 Task: Look for space in Spittal an der Drau, Austria from 9th June, 2023 to 16th June, 2023 for 2 adults in price range Rs.8000 to Rs.16000. Place can be entire place with 2 bedrooms having 2 beds and 1 bathroom. Property type can be house, flat, guest house. Amenities needed are: heating. Booking option can be shelf check-in. Required host language is English.
Action: Mouse moved to (464, 168)
Screenshot: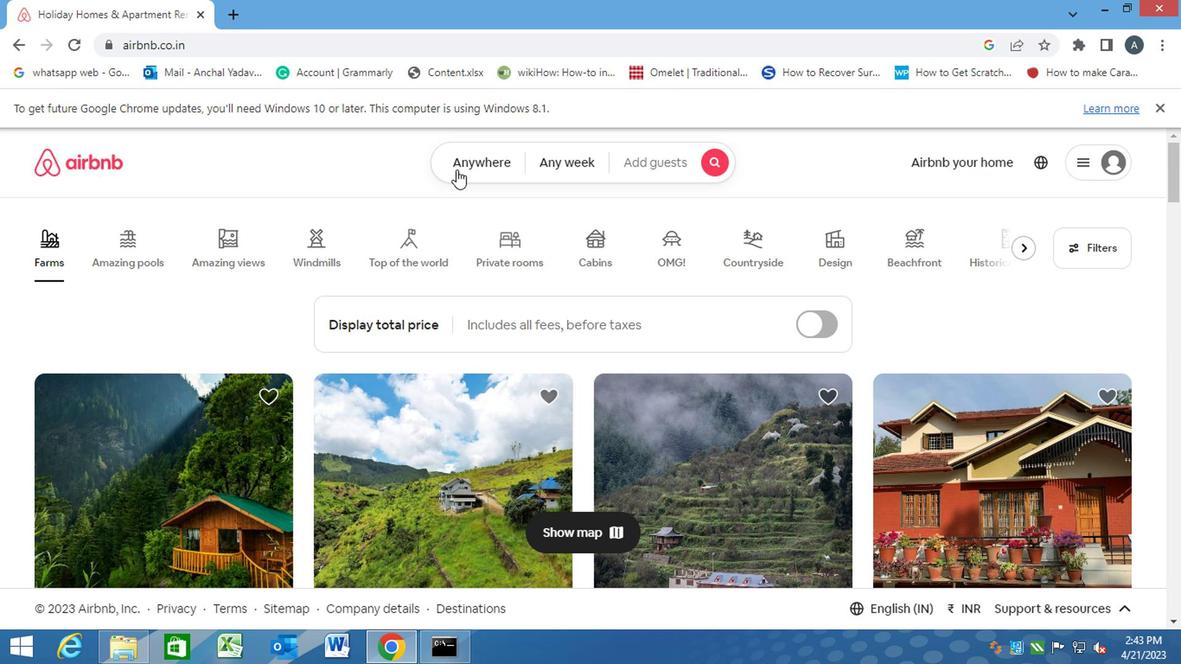 
Action: Mouse pressed left at (464, 168)
Screenshot: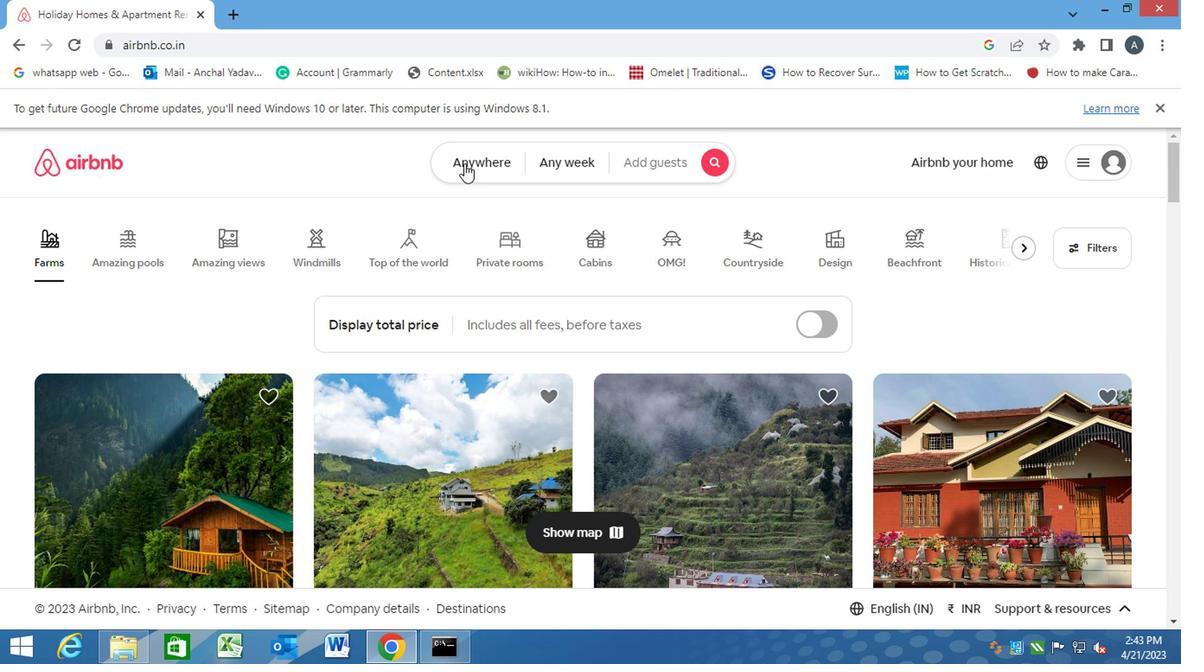
Action: Mouse moved to (363, 214)
Screenshot: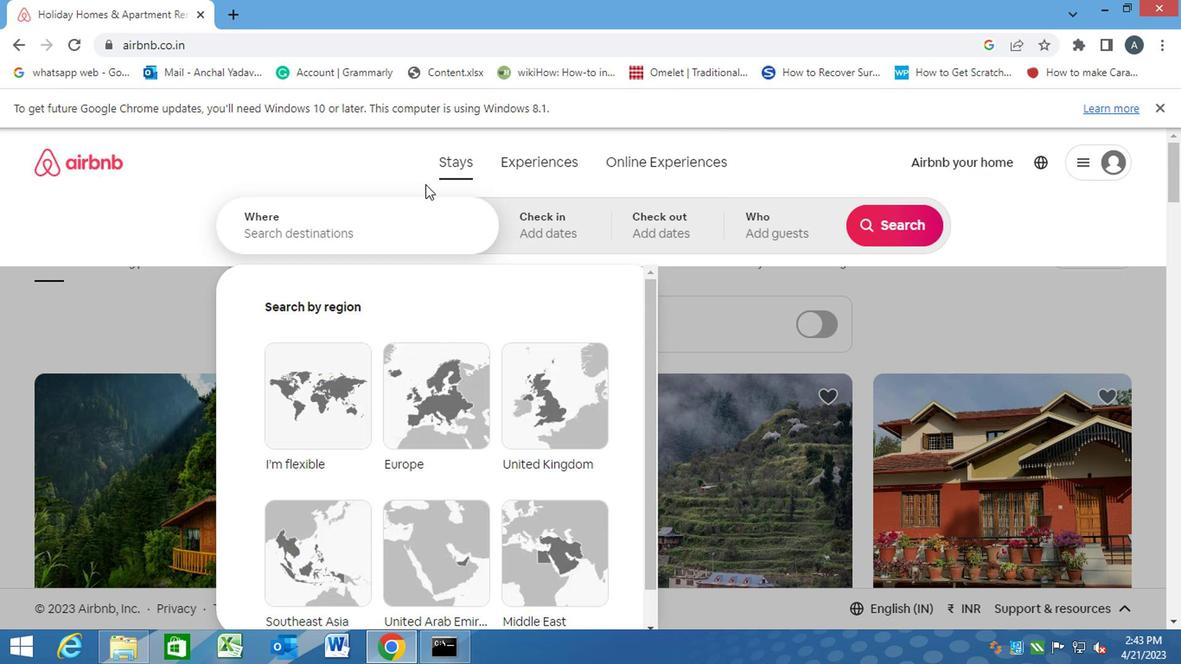 
Action: Mouse pressed left at (363, 214)
Screenshot: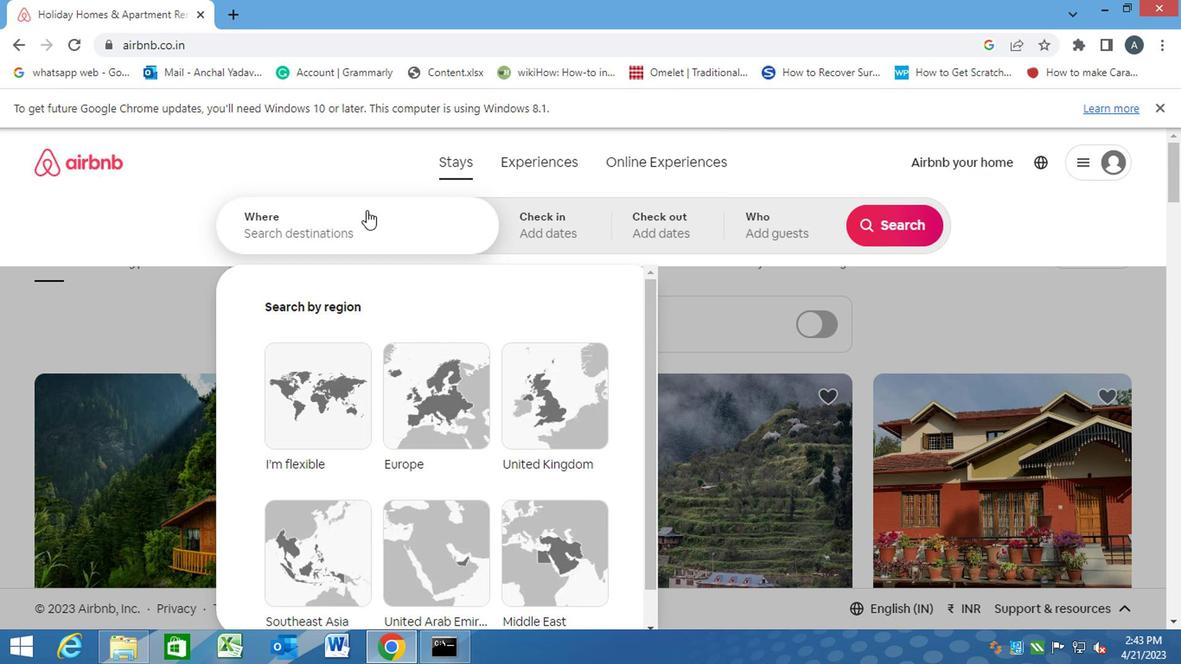 
Action: Key pressed <Key.caps_lock><Key.caps_lock>s<Key.caps_lock>pittal<Key.space>an<Key.space>der<Key.space><Key.caps_lock>d<Key.caps_lock>rau,<Key.space><Key.caps_lock>a<Key.caps_lock>ustria<Key.enter>
Screenshot: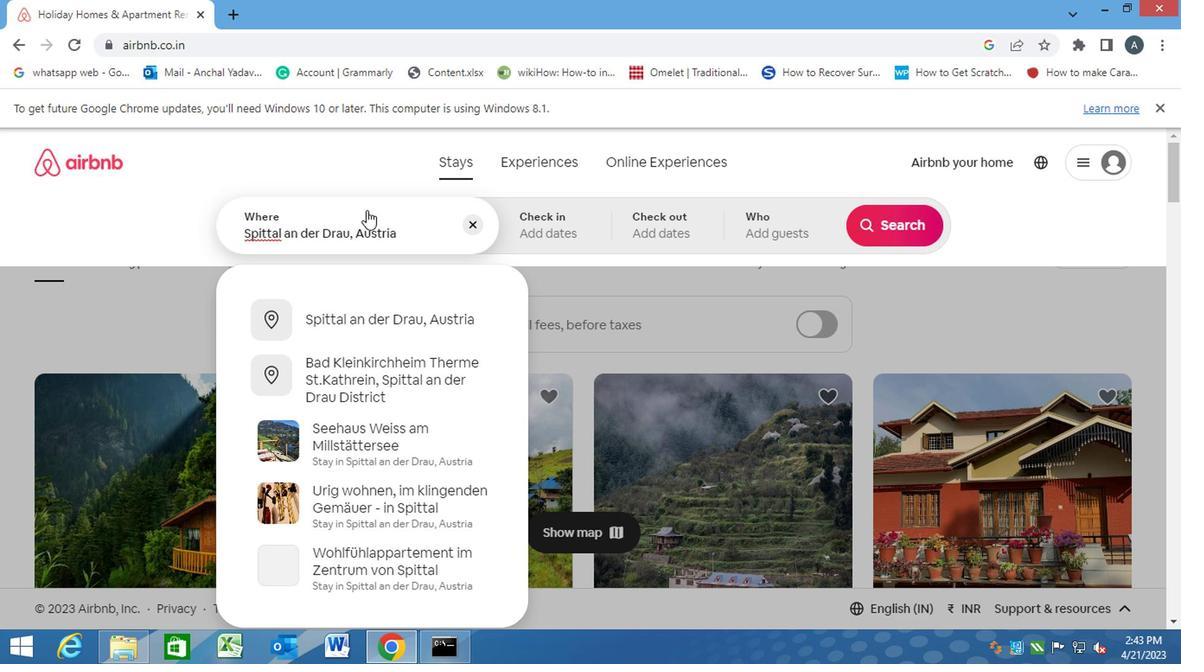 
Action: Mouse moved to (884, 369)
Screenshot: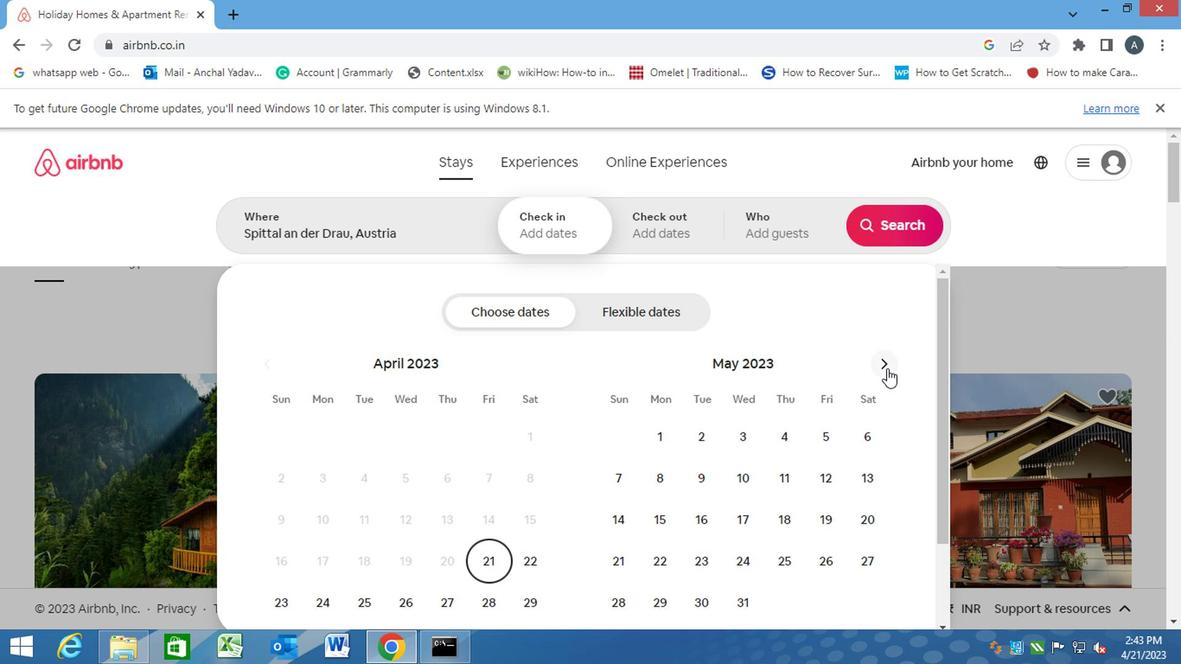 
Action: Mouse pressed left at (884, 369)
Screenshot: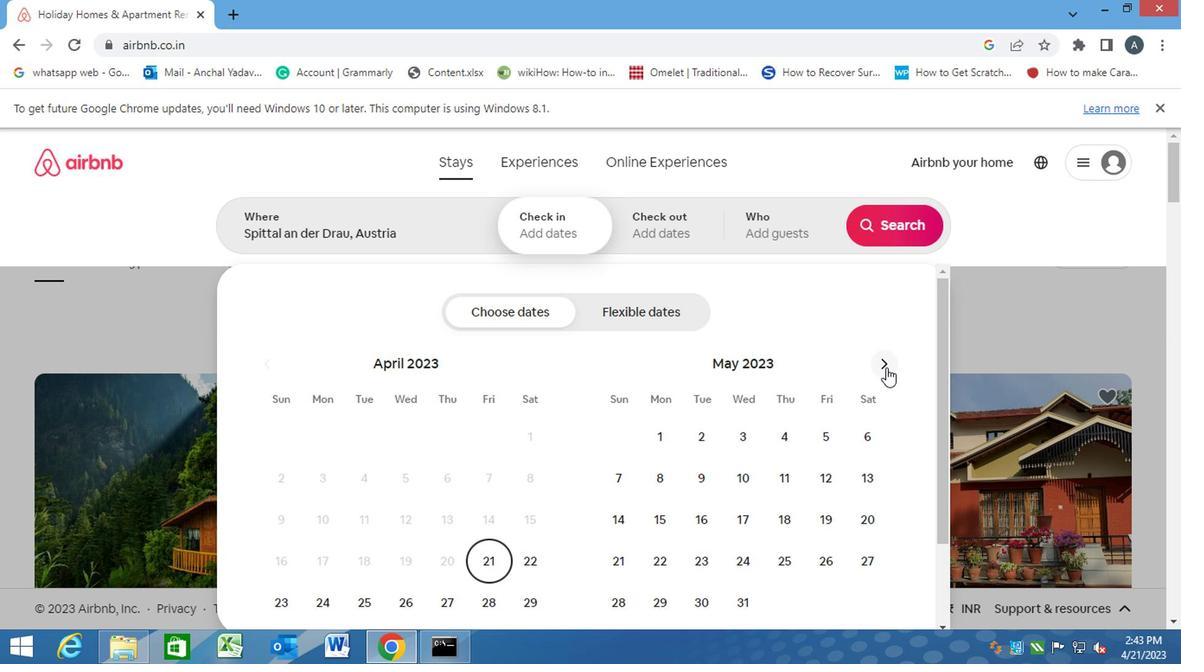 
Action: Mouse moved to (815, 480)
Screenshot: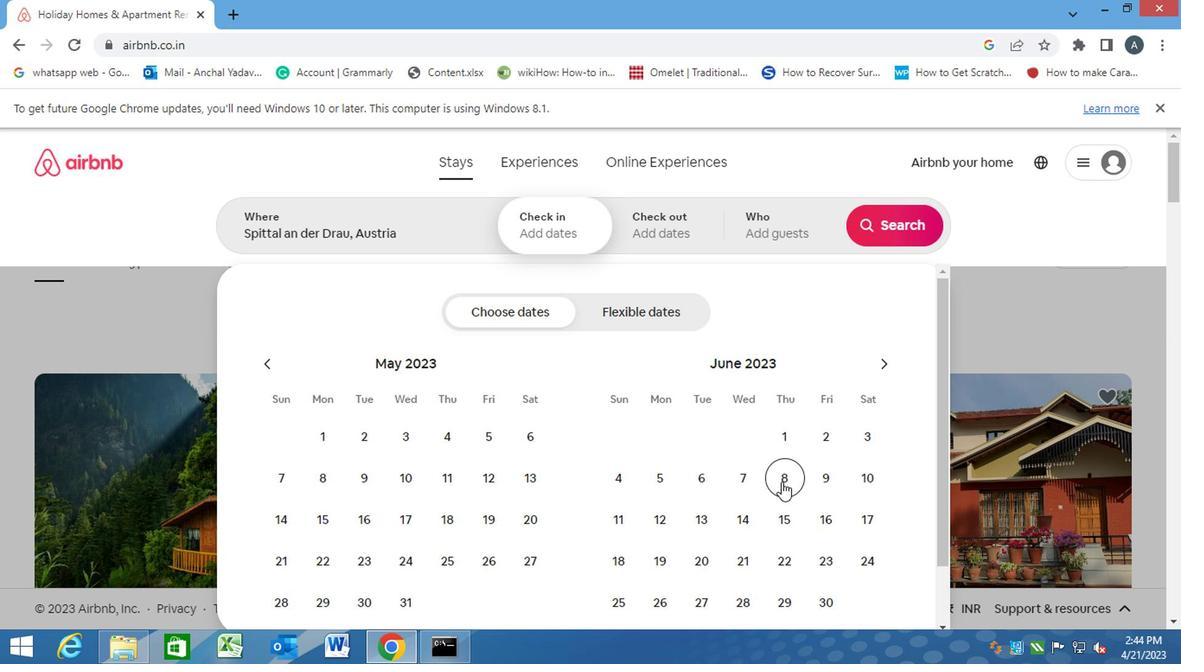 
Action: Mouse pressed left at (815, 480)
Screenshot: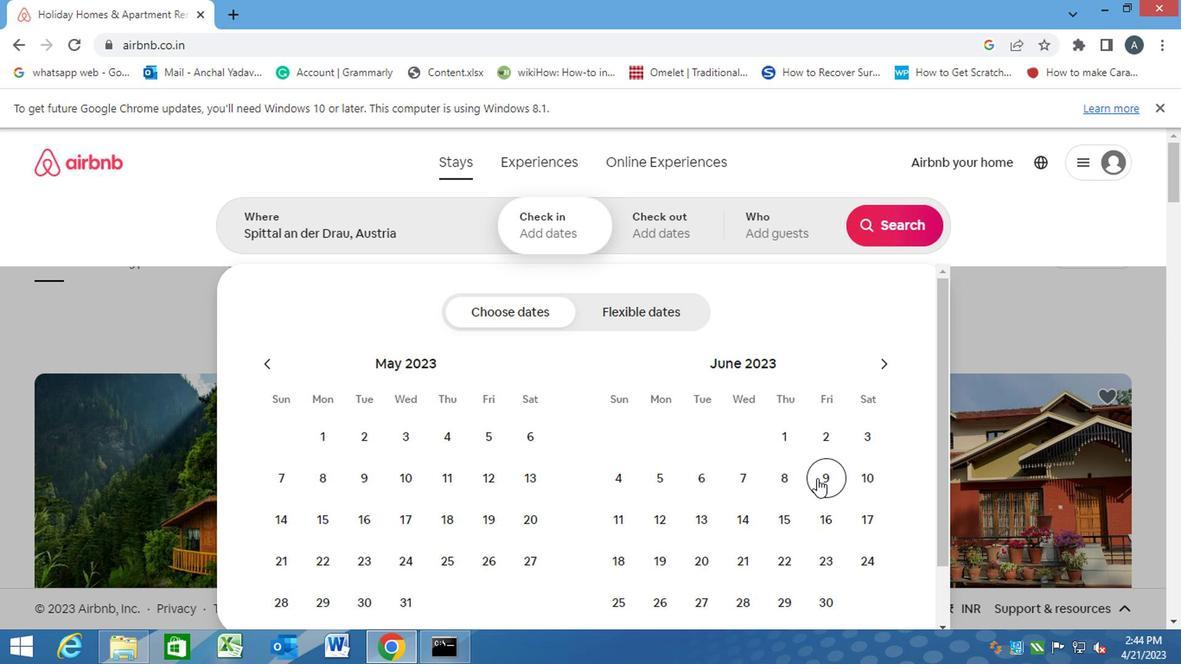 
Action: Mouse moved to (826, 519)
Screenshot: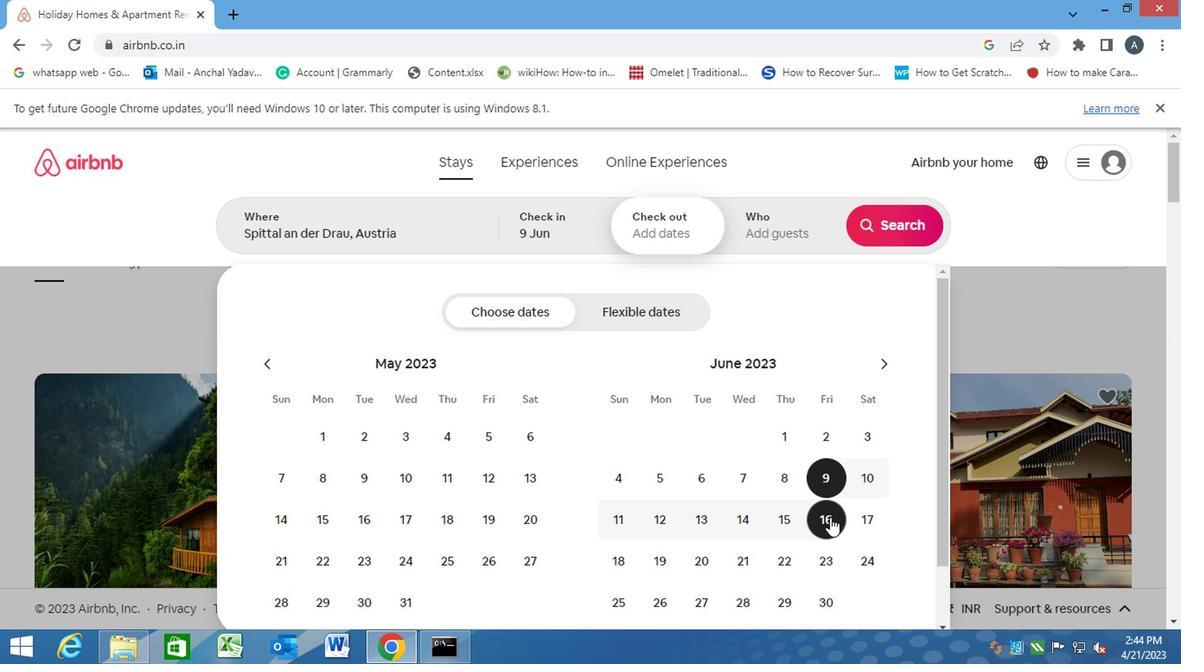 
Action: Mouse pressed left at (826, 519)
Screenshot: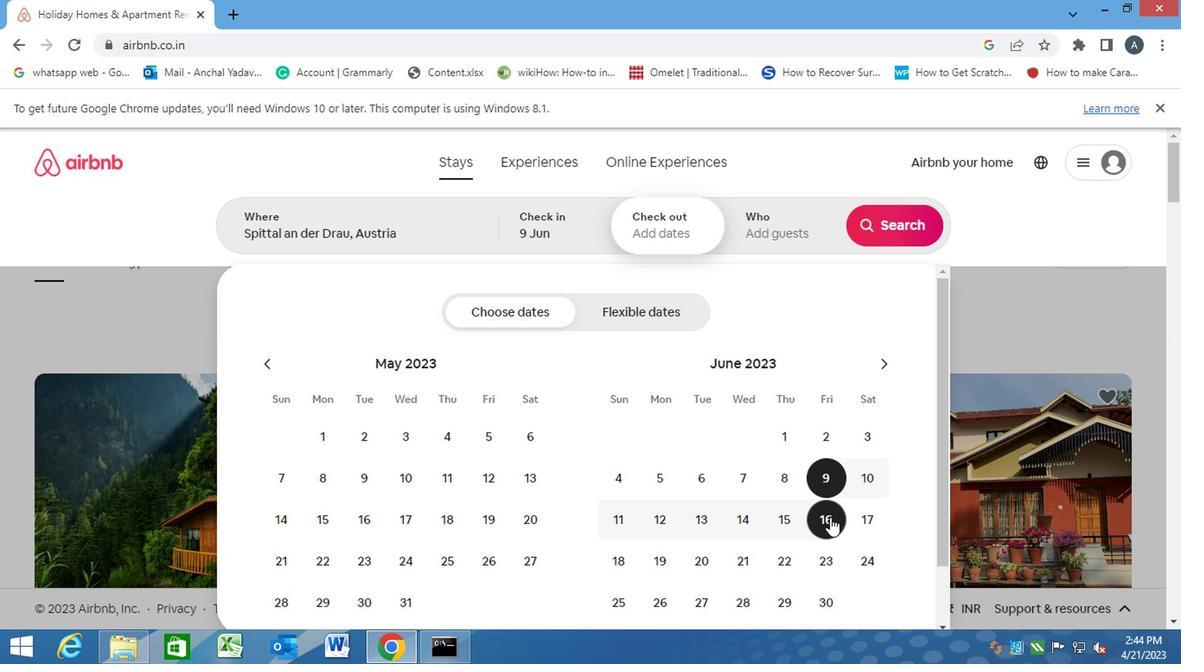 
Action: Mouse moved to (783, 229)
Screenshot: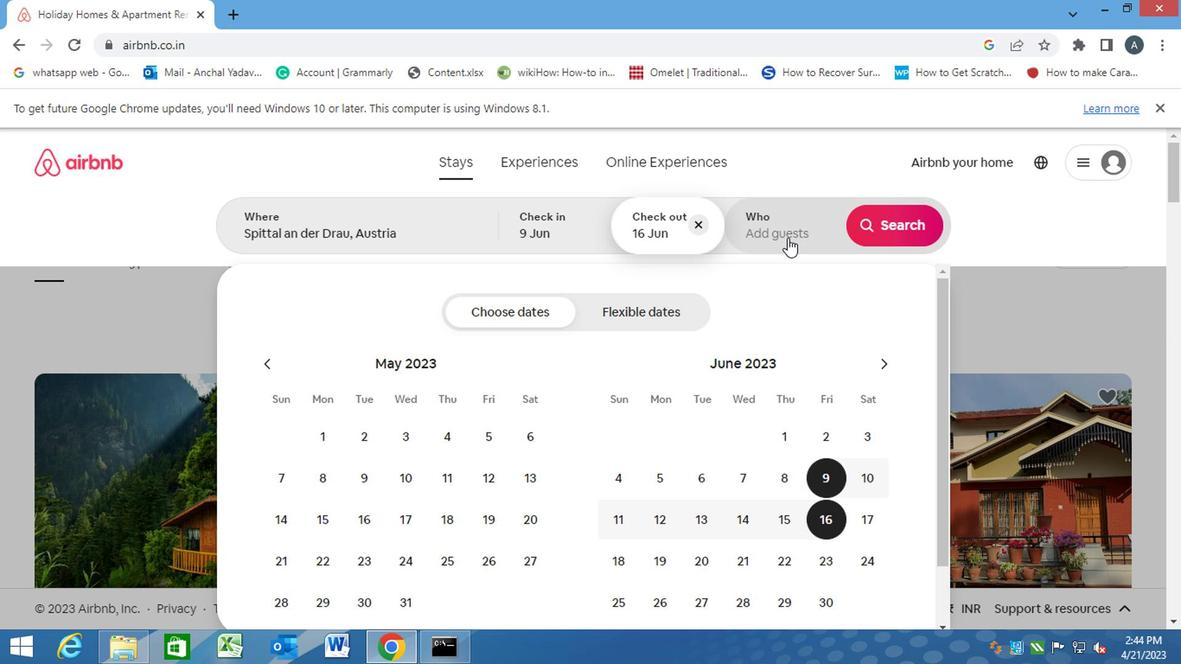 
Action: Mouse pressed left at (783, 229)
Screenshot: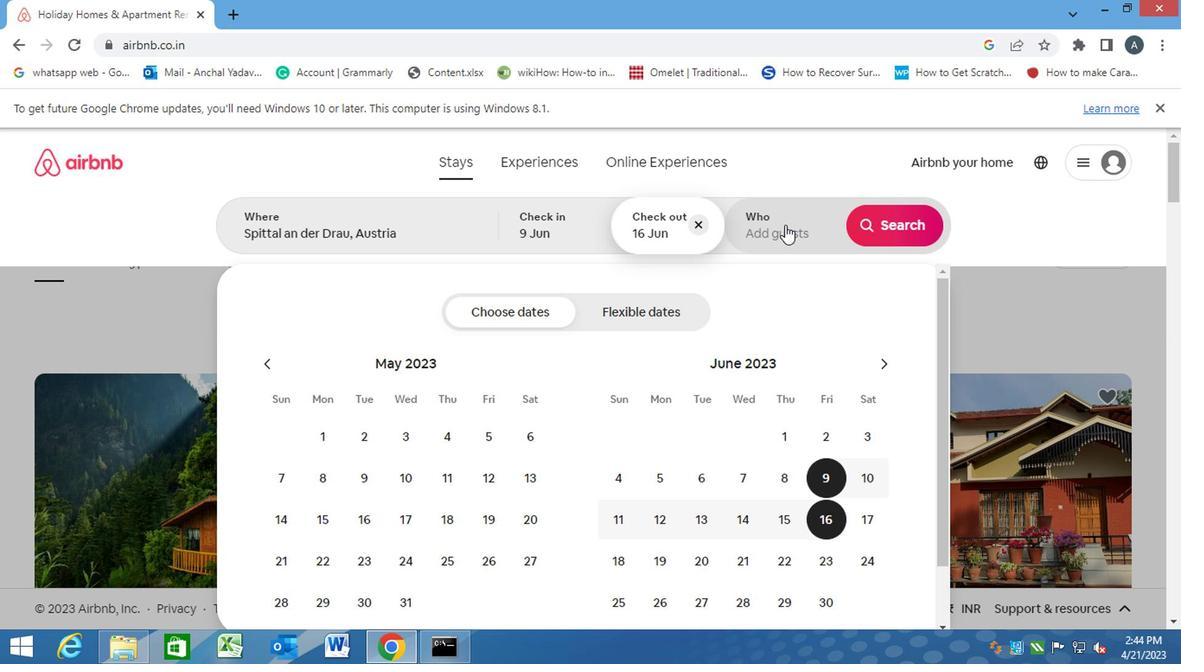 
Action: Mouse moved to (890, 317)
Screenshot: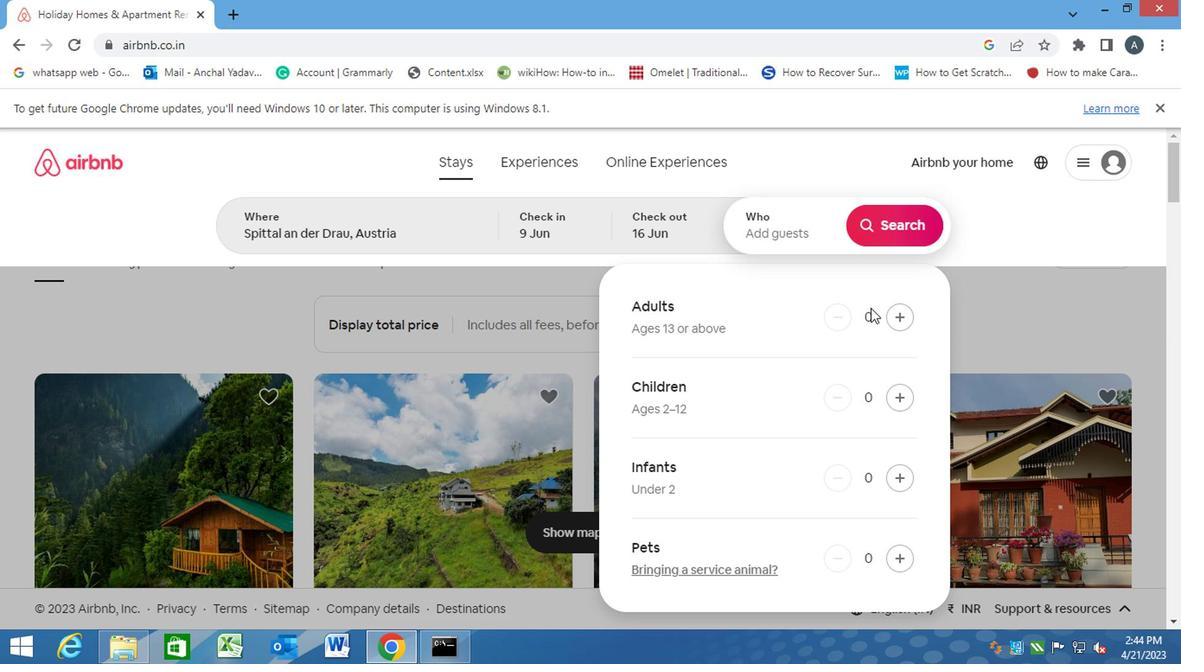 
Action: Mouse pressed left at (890, 317)
Screenshot: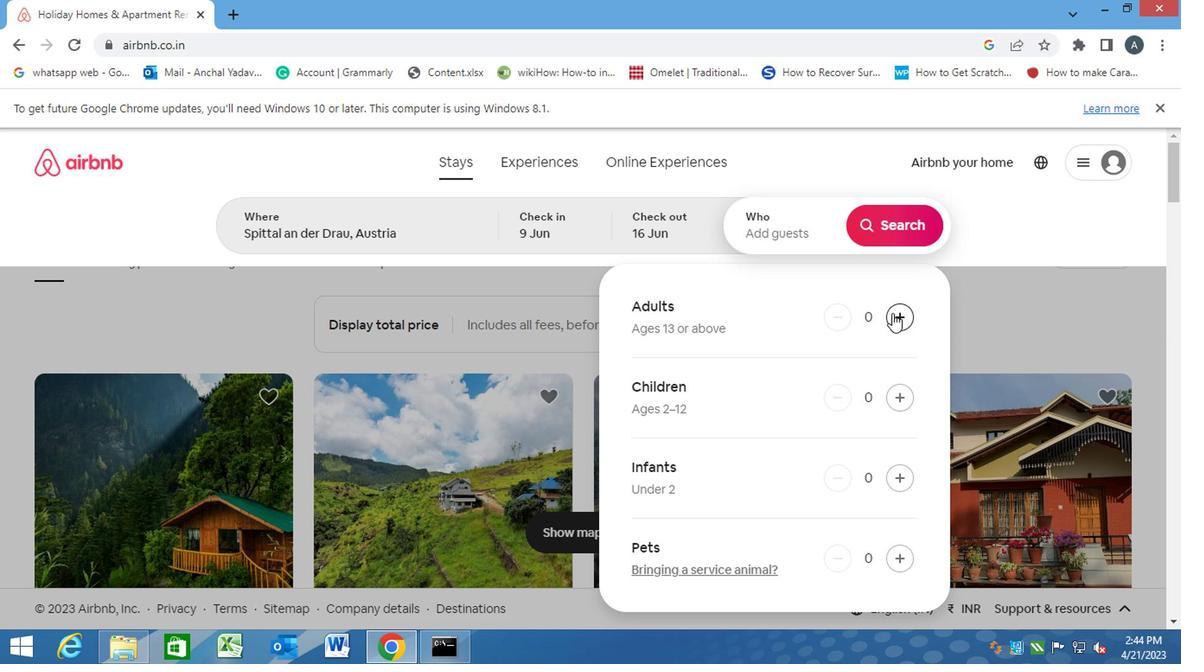 
Action: Mouse pressed left at (890, 317)
Screenshot: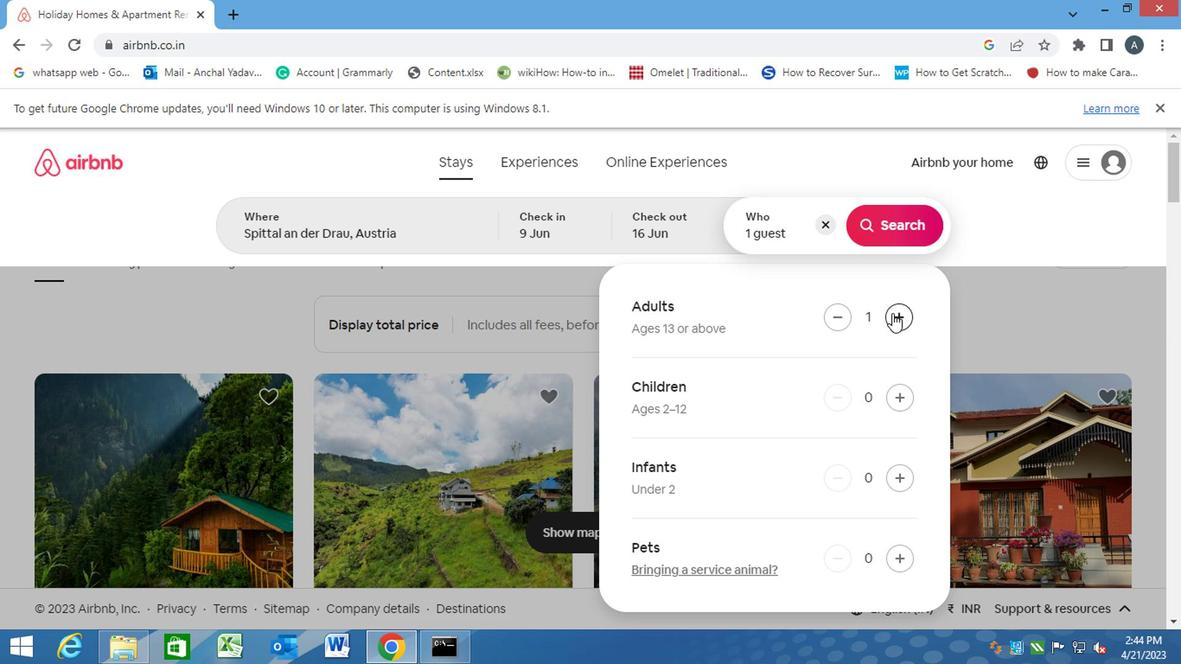 
Action: Mouse moved to (890, 221)
Screenshot: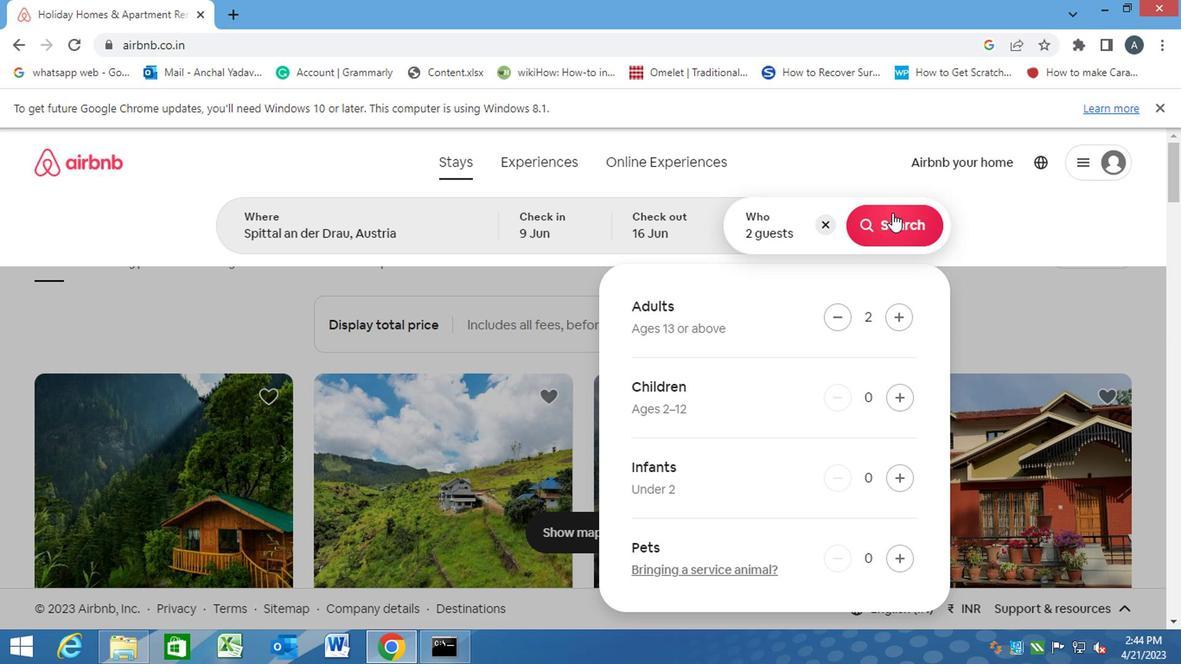 
Action: Mouse pressed left at (890, 221)
Screenshot: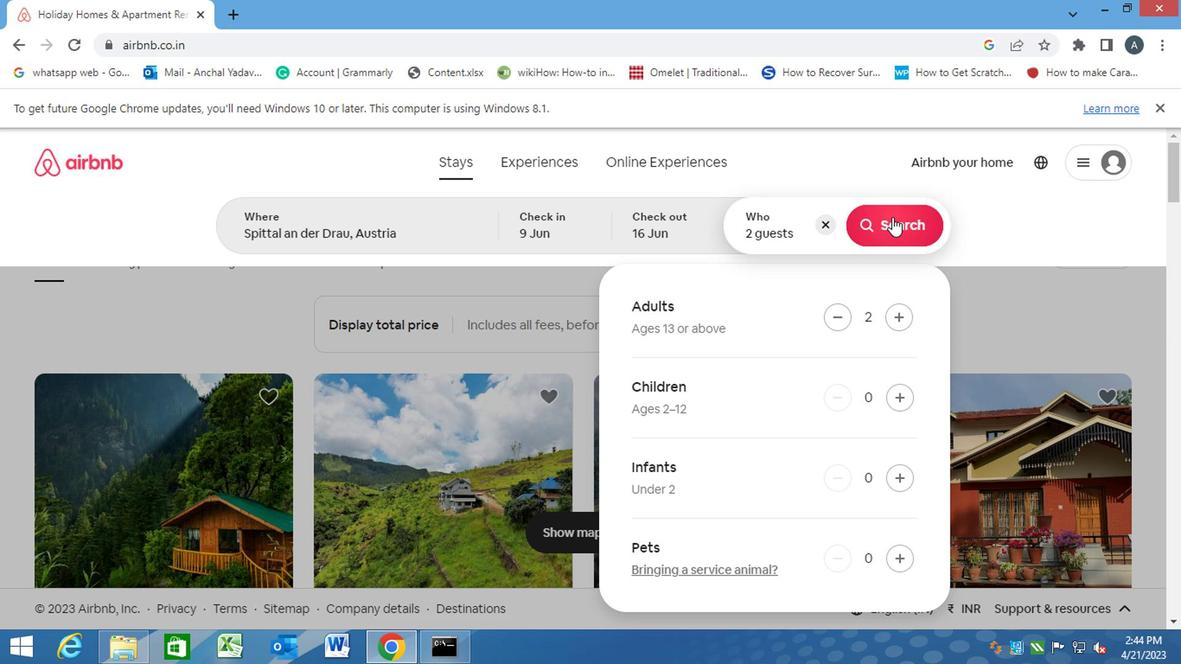 
Action: Mouse moved to (1096, 226)
Screenshot: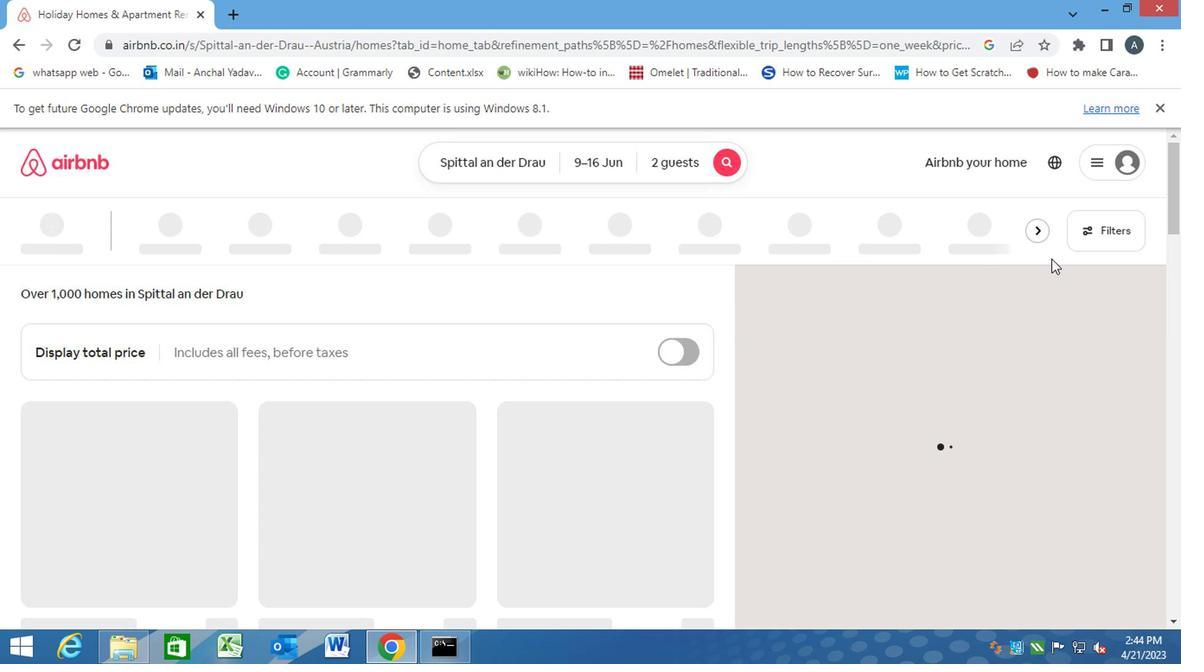 
Action: Mouse pressed left at (1096, 226)
Screenshot: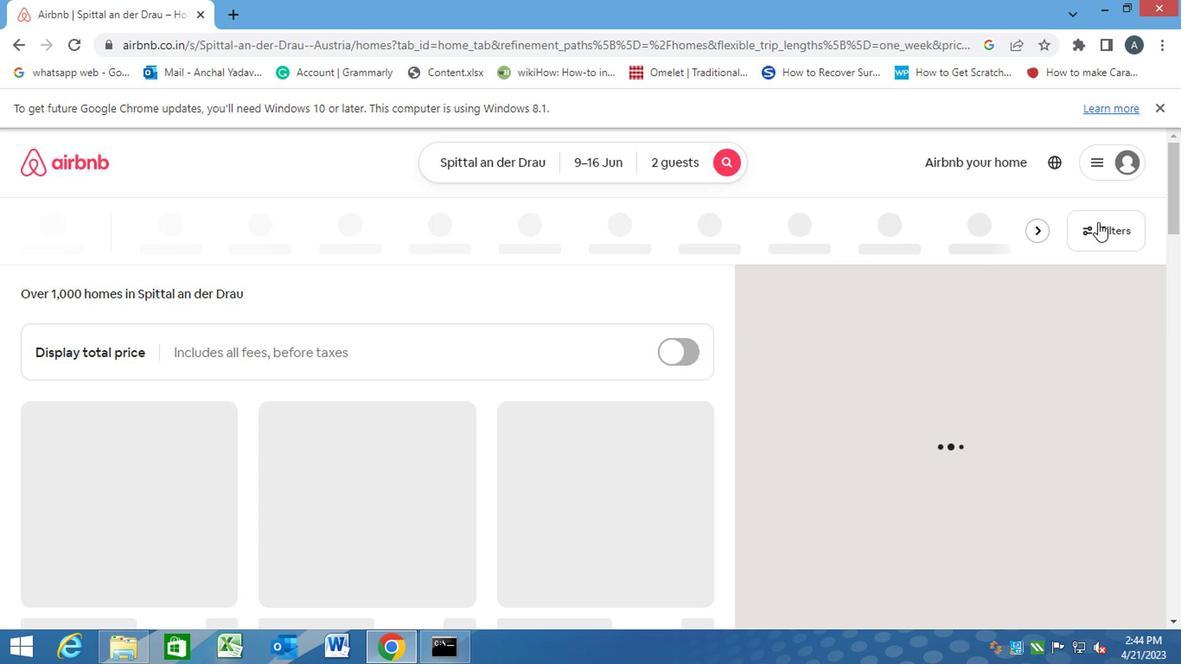 
Action: Mouse moved to (327, 456)
Screenshot: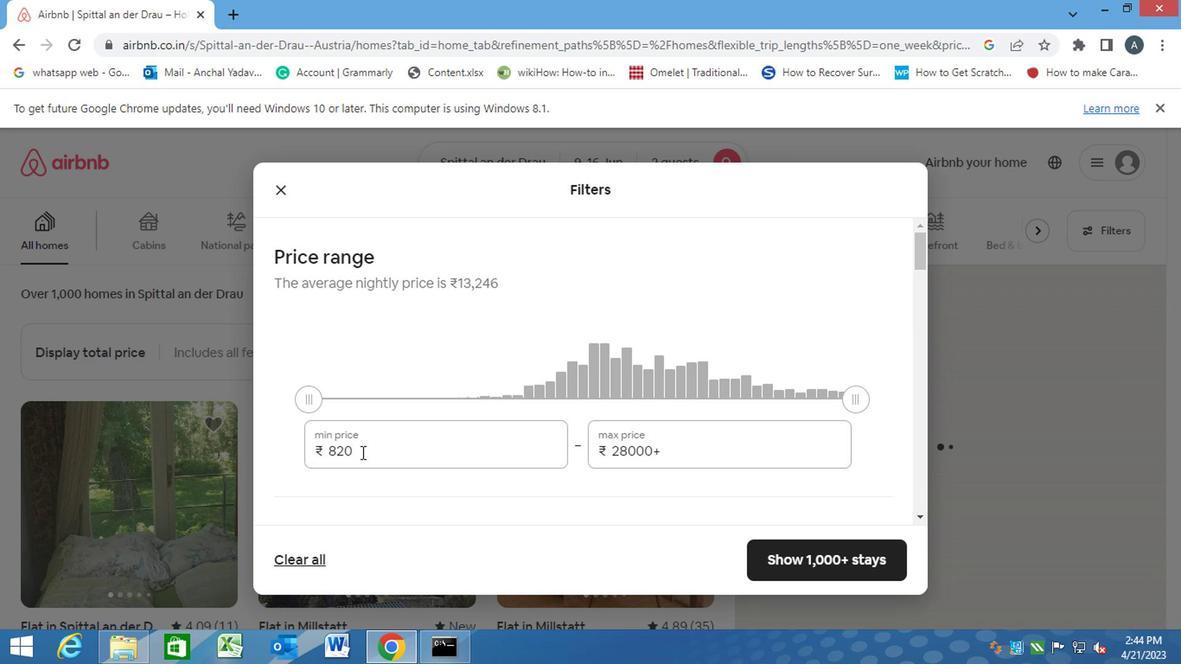 
Action: Mouse pressed left at (356, 456)
Screenshot: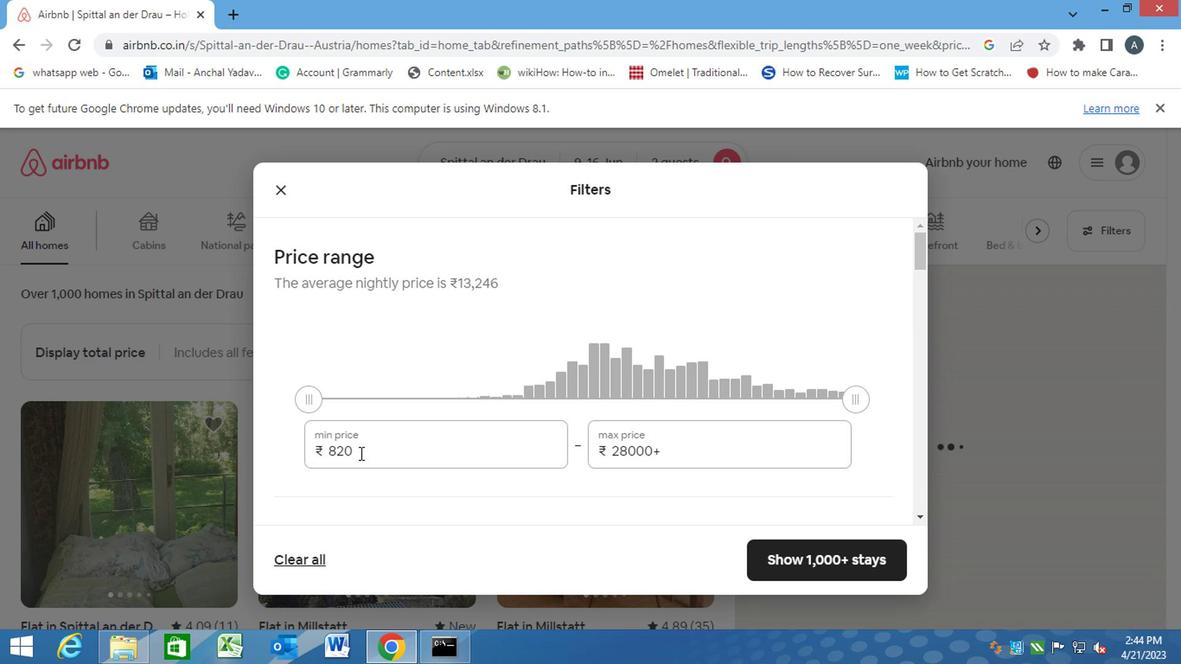 
Action: Mouse moved to (225, 447)
Screenshot: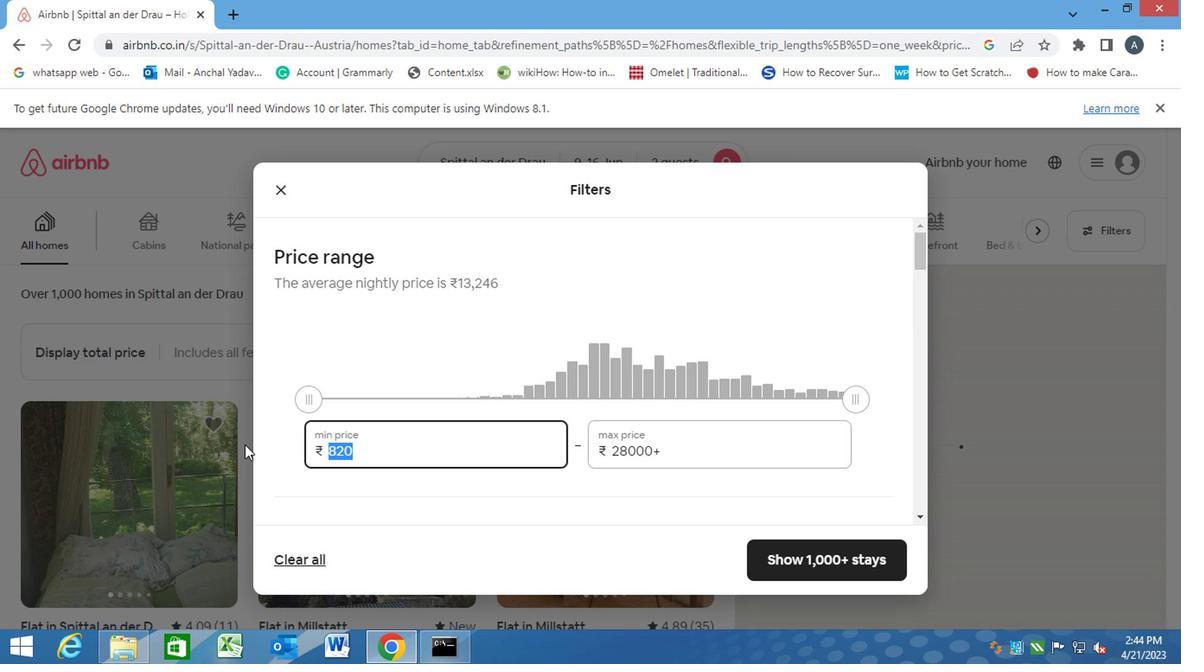 
Action: Key pressed 8000<Key.tab>16000
Screenshot: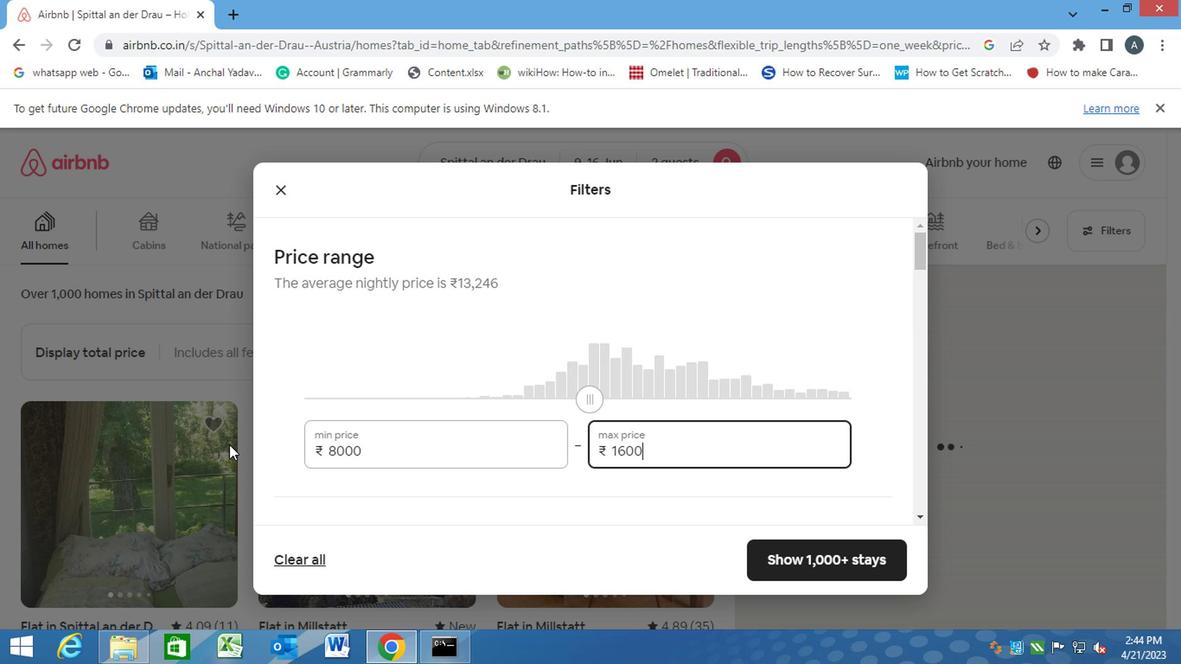 
Action: Mouse moved to (445, 506)
Screenshot: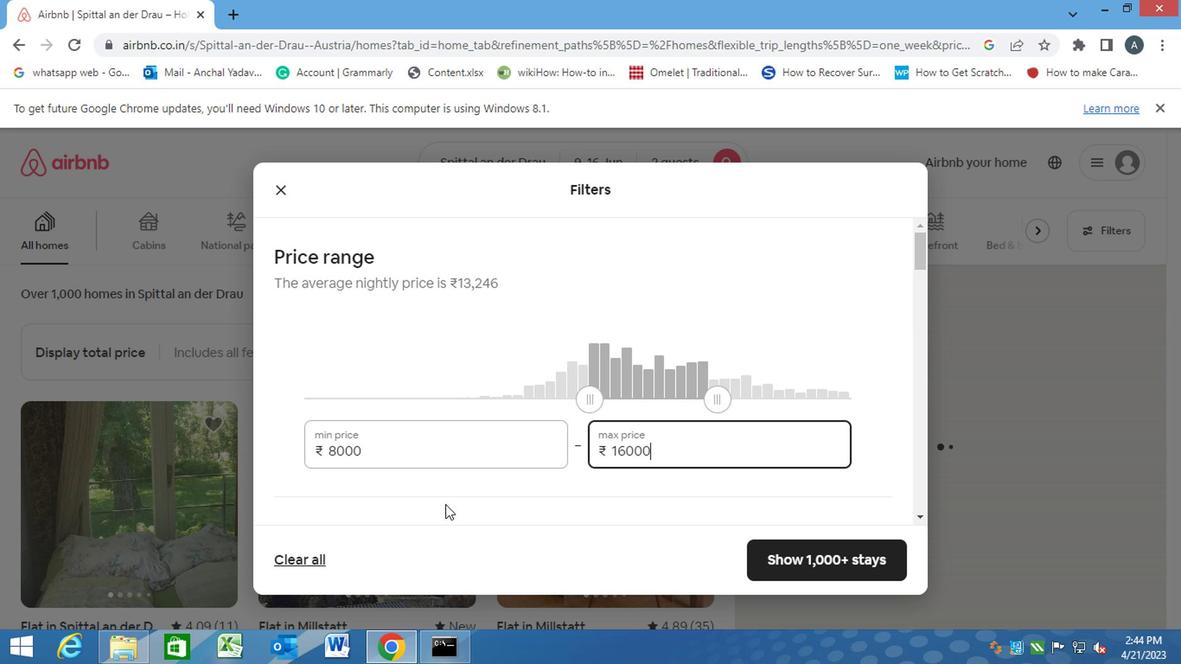 
Action: Mouse pressed left at (445, 506)
Screenshot: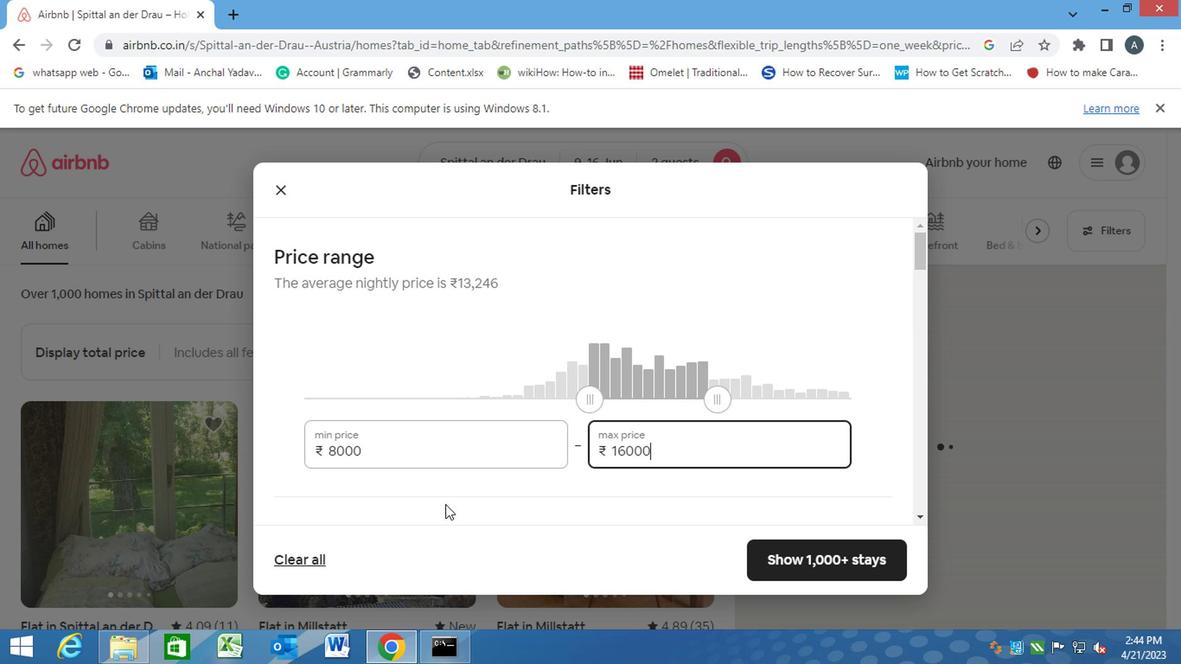 
Action: Mouse scrolled (445, 506) with delta (0, 0)
Screenshot: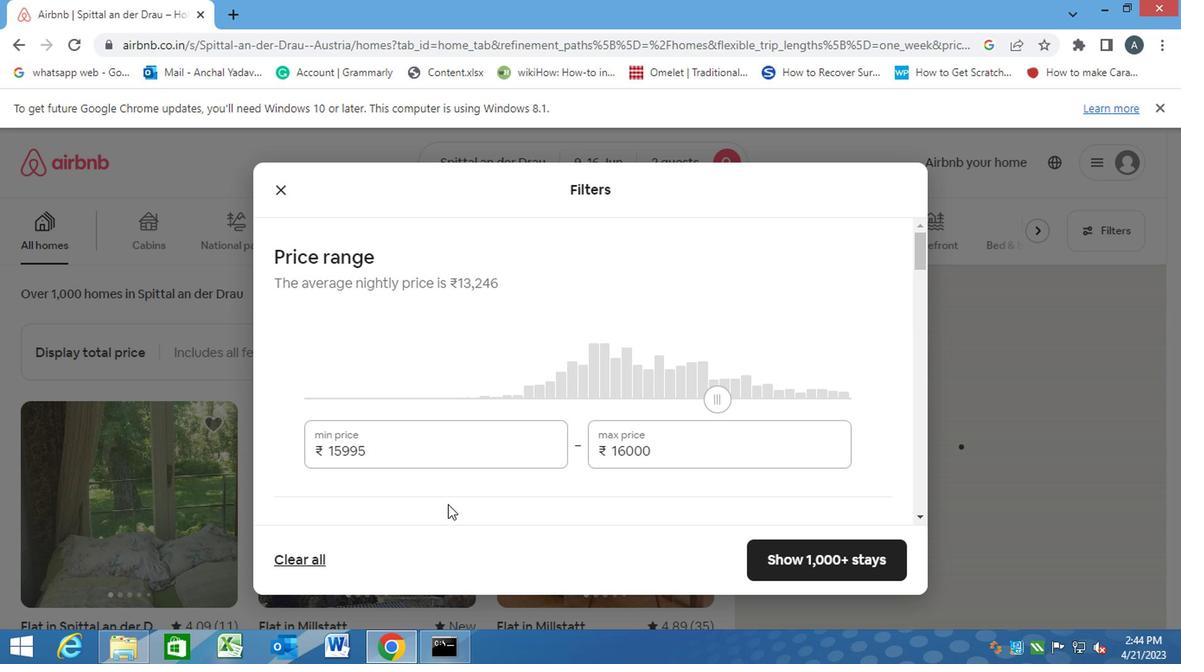 
Action: Mouse scrolled (445, 506) with delta (0, 0)
Screenshot: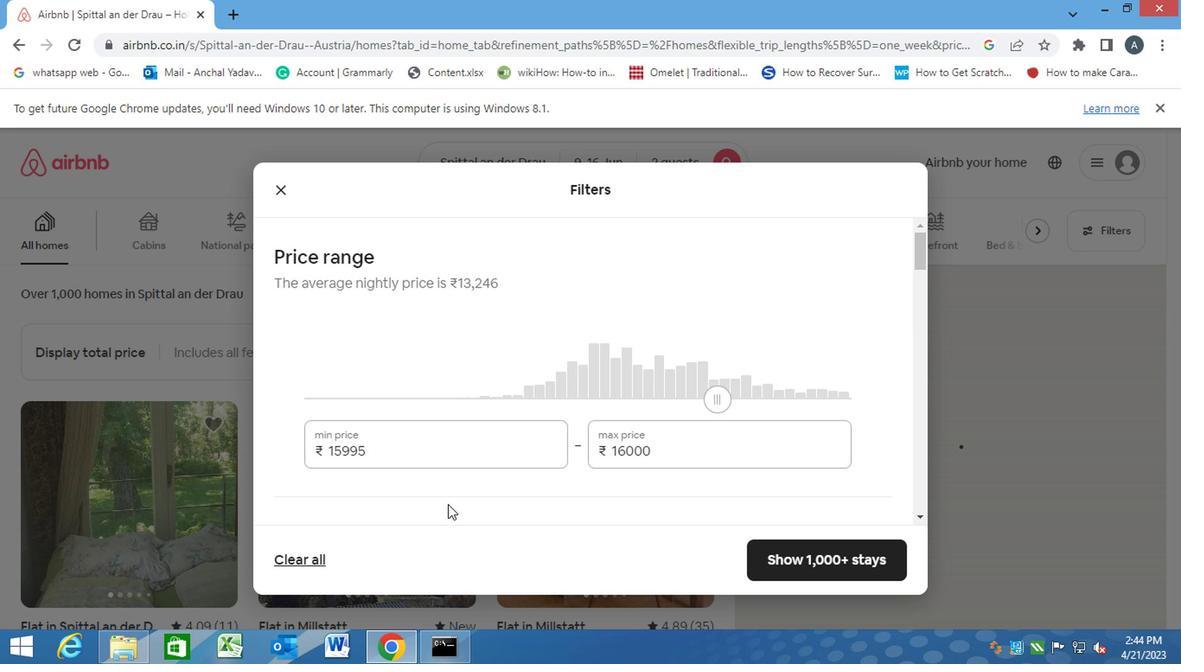 
Action: Mouse scrolled (445, 506) with delta (0, 0)
Screenshot: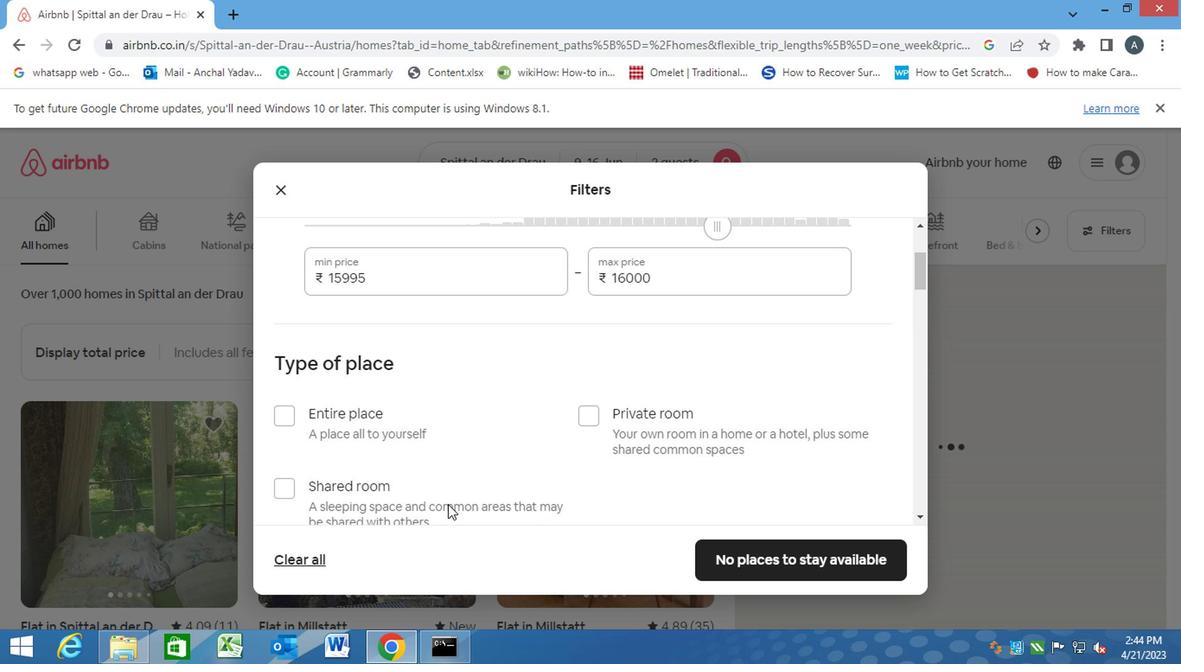 
Action: Mouse moved to (269, 335)
Screenshot: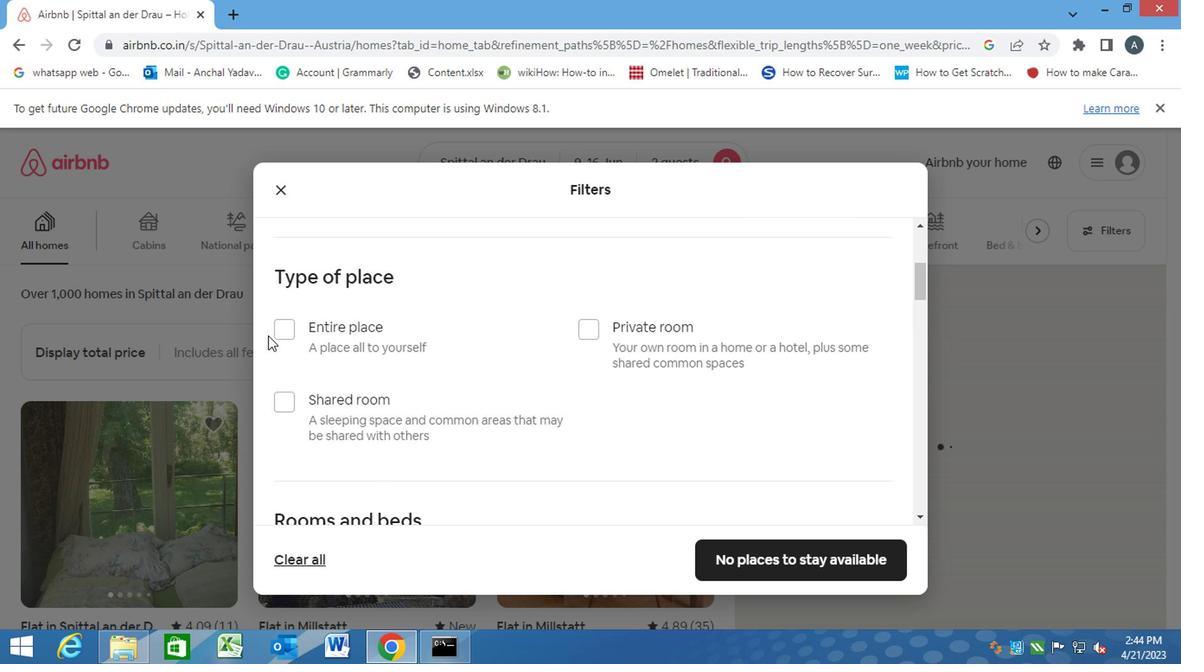 
Action: Mouse pressed left at (269, 335)
Screenshot: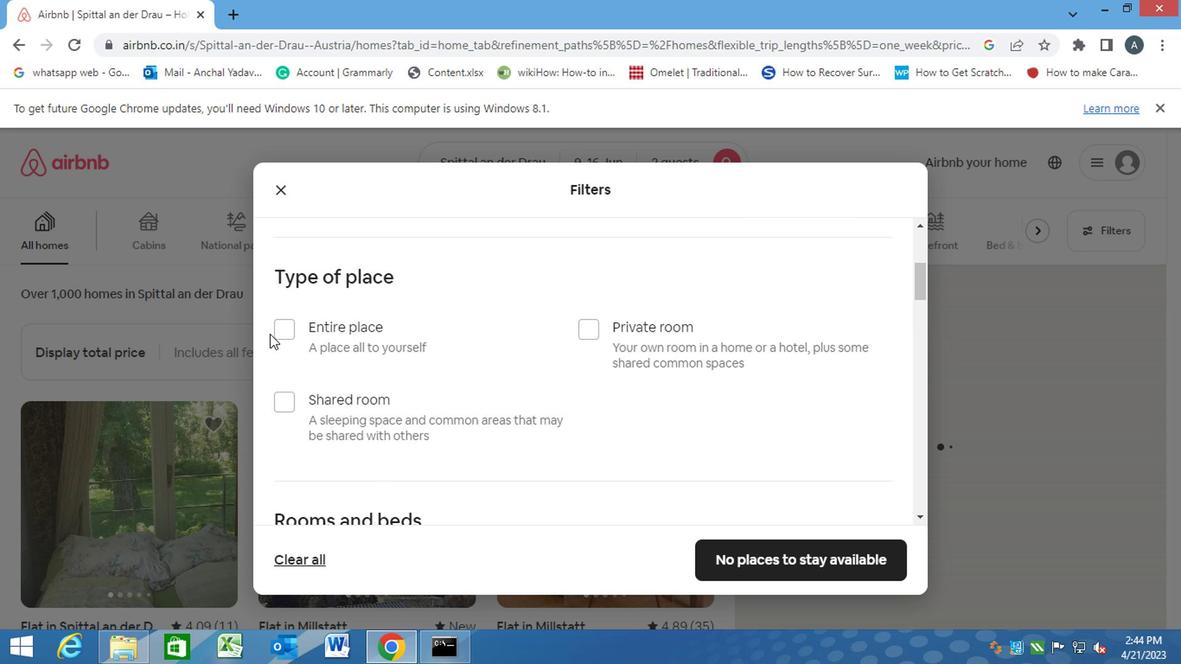 
Action: Mouse moved to (288, 333)
Screenshot: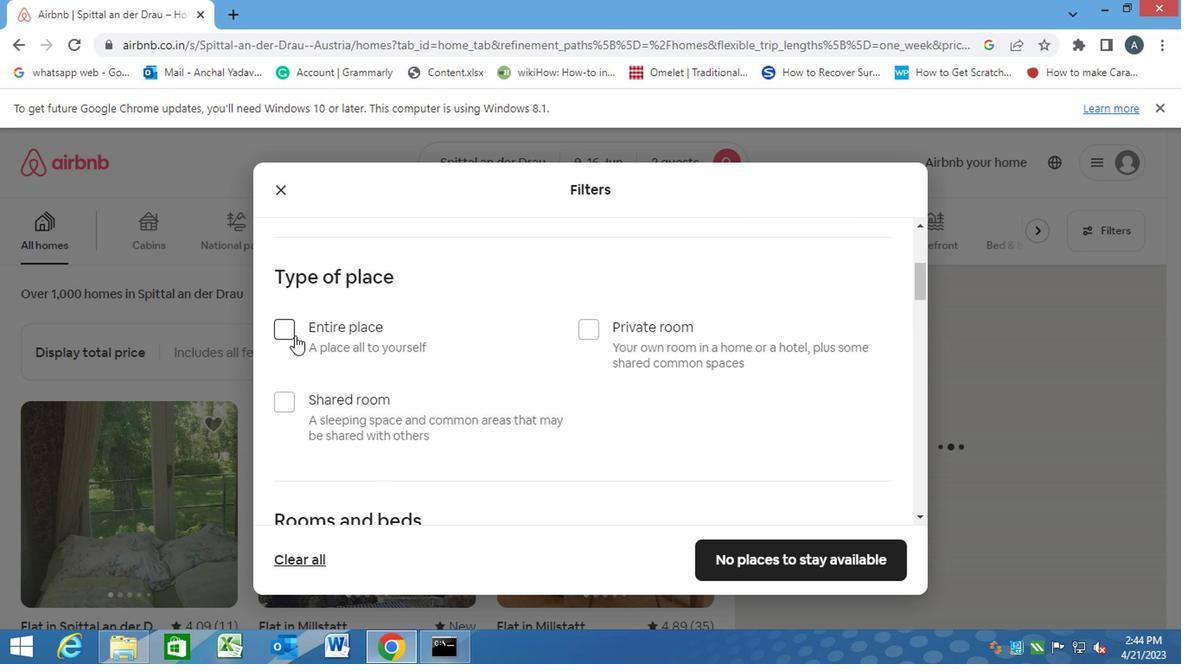
Action: Mouse pressed left at (288, 333)
Screenshot: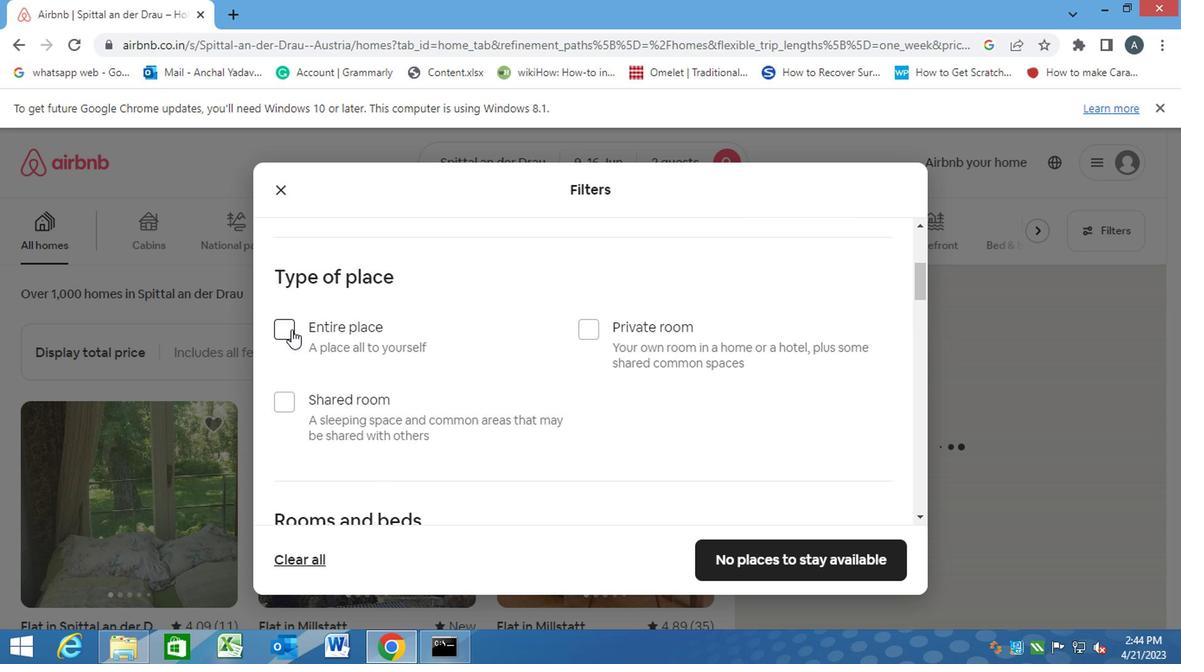 
Action: Mouse moved to (435, 404)
Screenshot: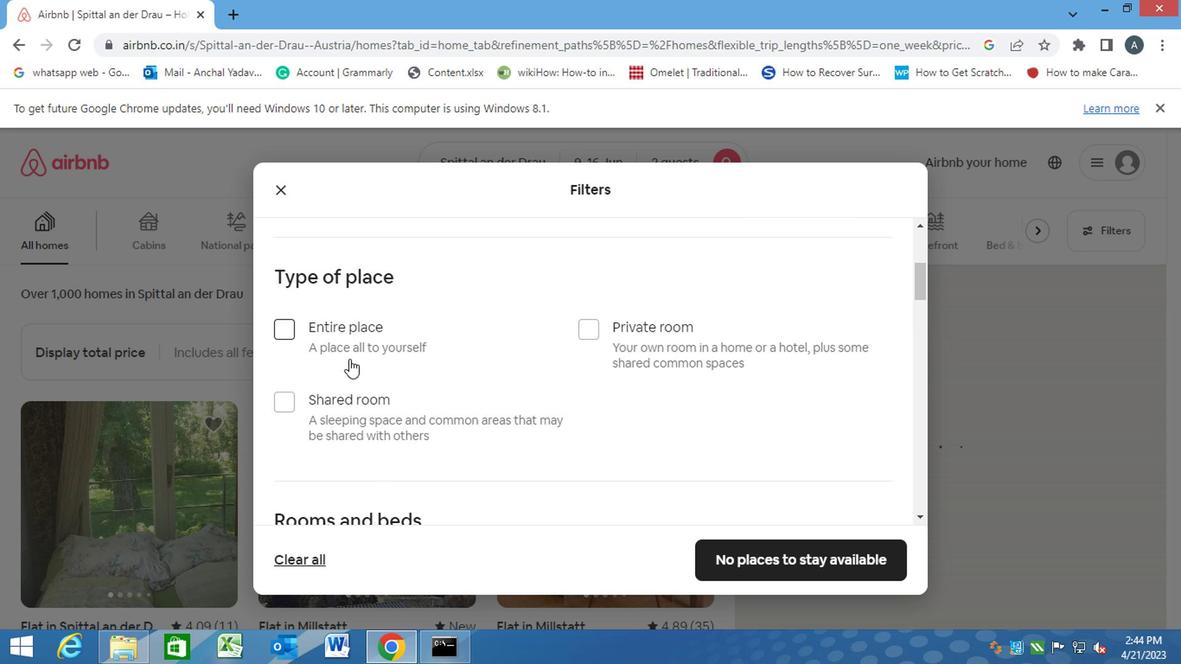 
Action: Mouse scrolled (435, 403) with delta (0, -1)
Screenshot: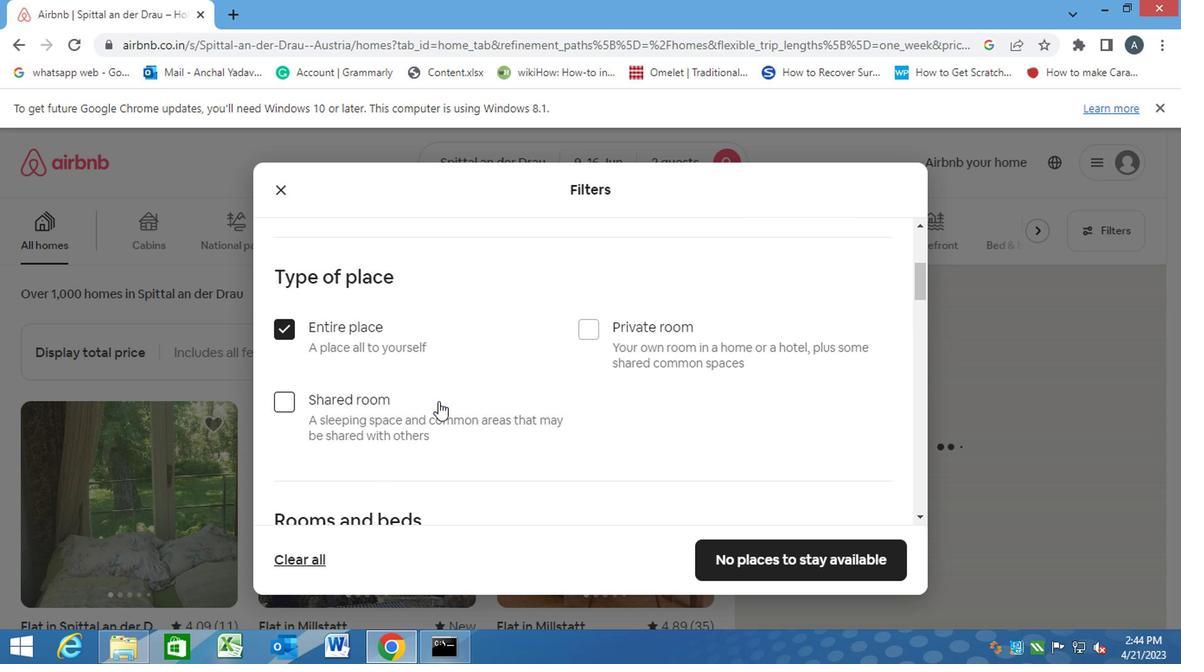 
Action: Mouse scrolled (435, 403) with delta (0, -1)
Screenshot: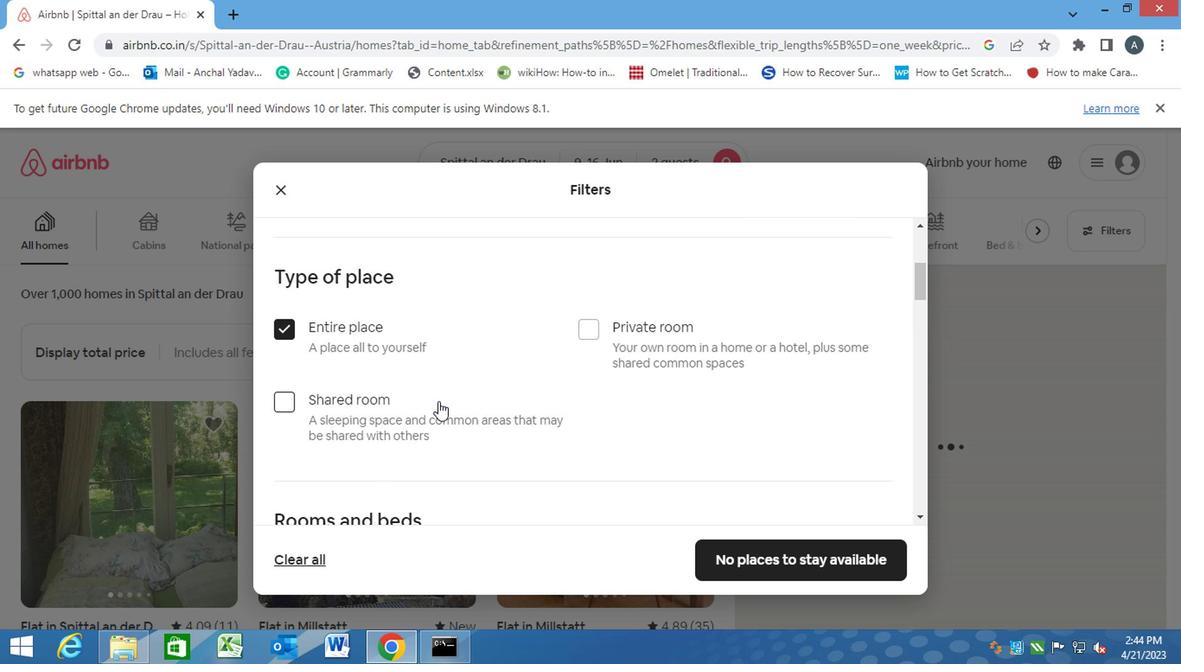 
Action: Mouse scrolled (435, 403) with delta (0, -1)
Screenshot: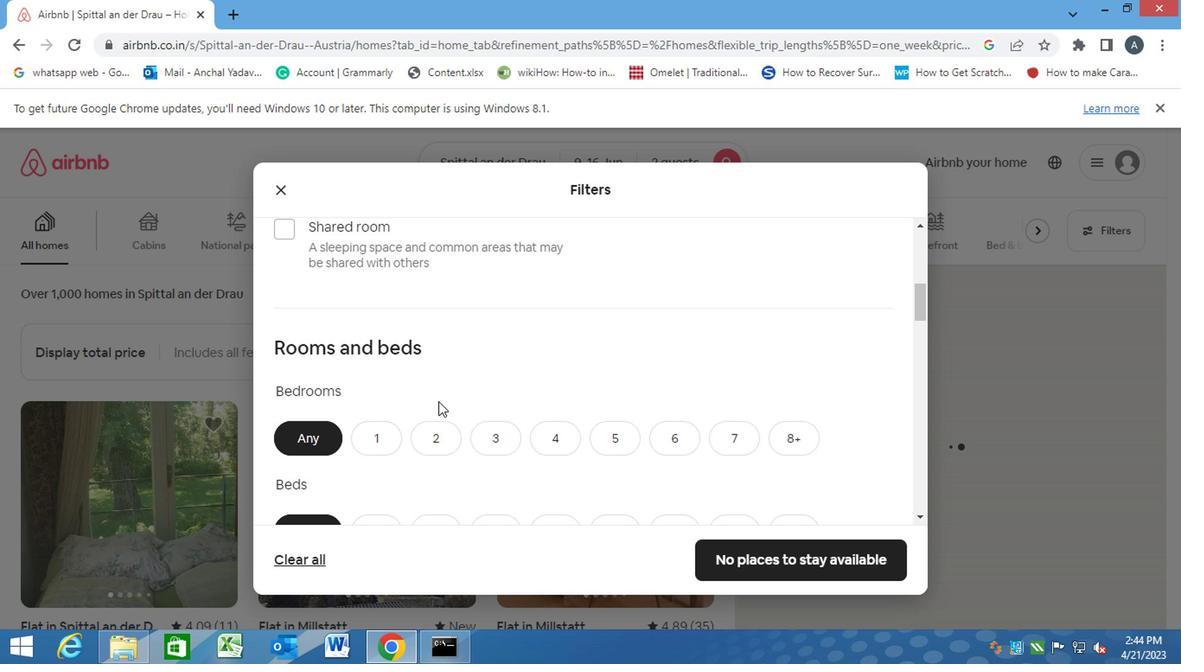 
Action: Mouse scrolled (435, 403) with delta (0, -1)
Screenshot: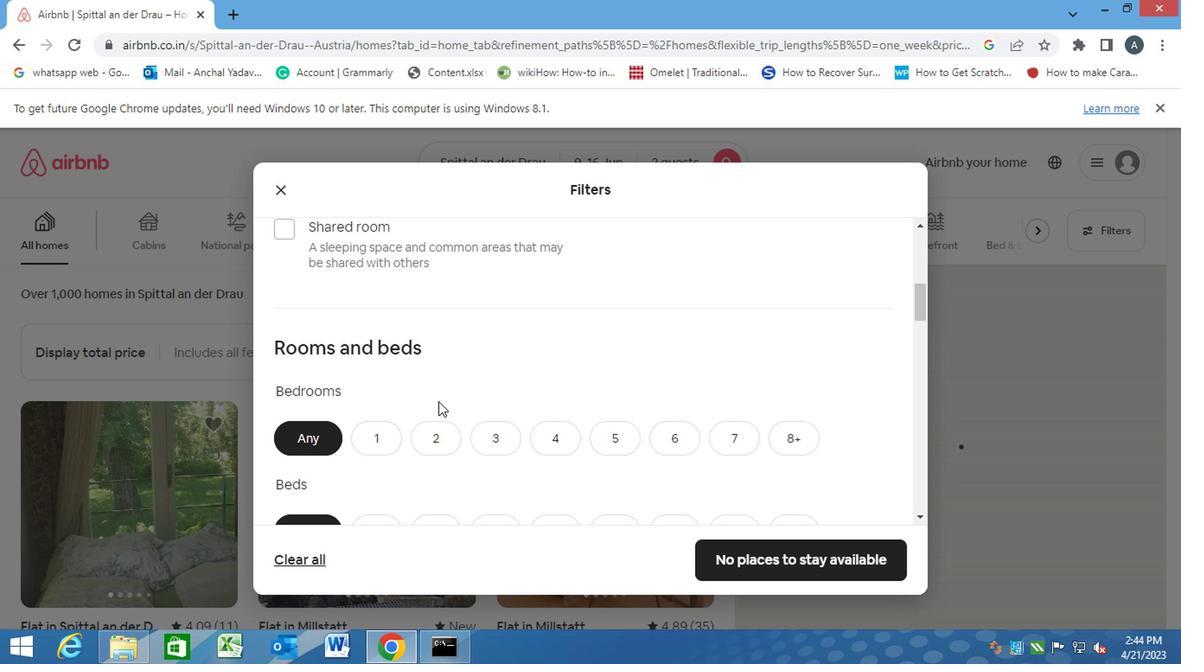 
Action: Mouse moved to (430, 278)
Screenshot: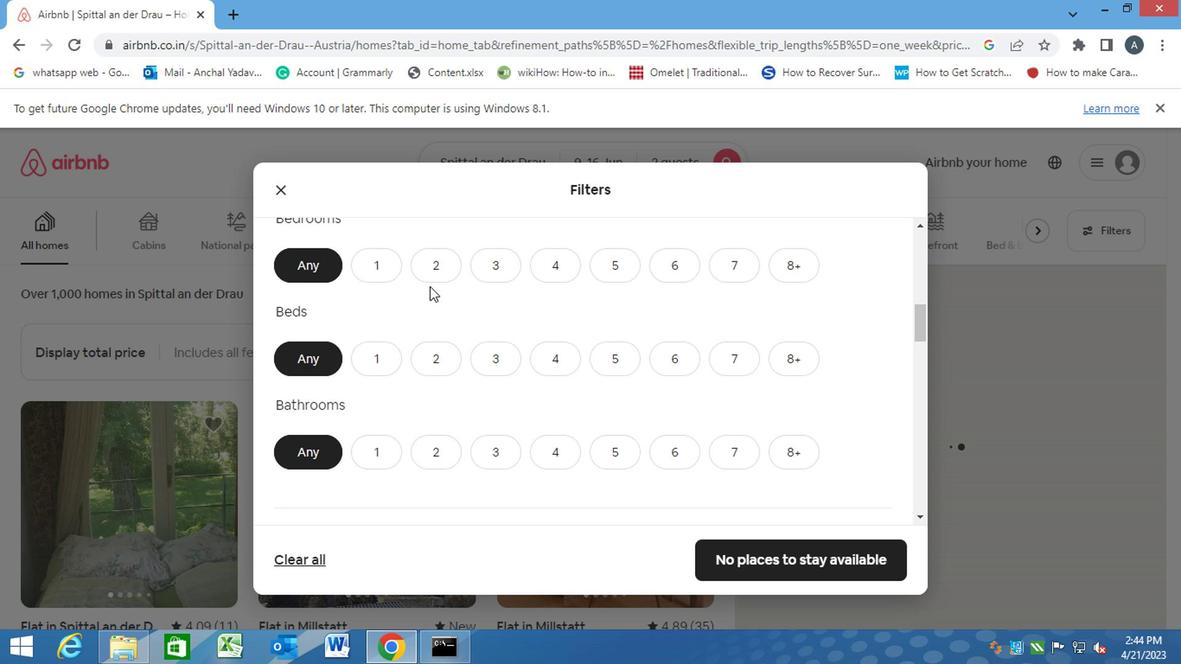 
Action: Mouse pressed left at (430, 278)
Screenshot: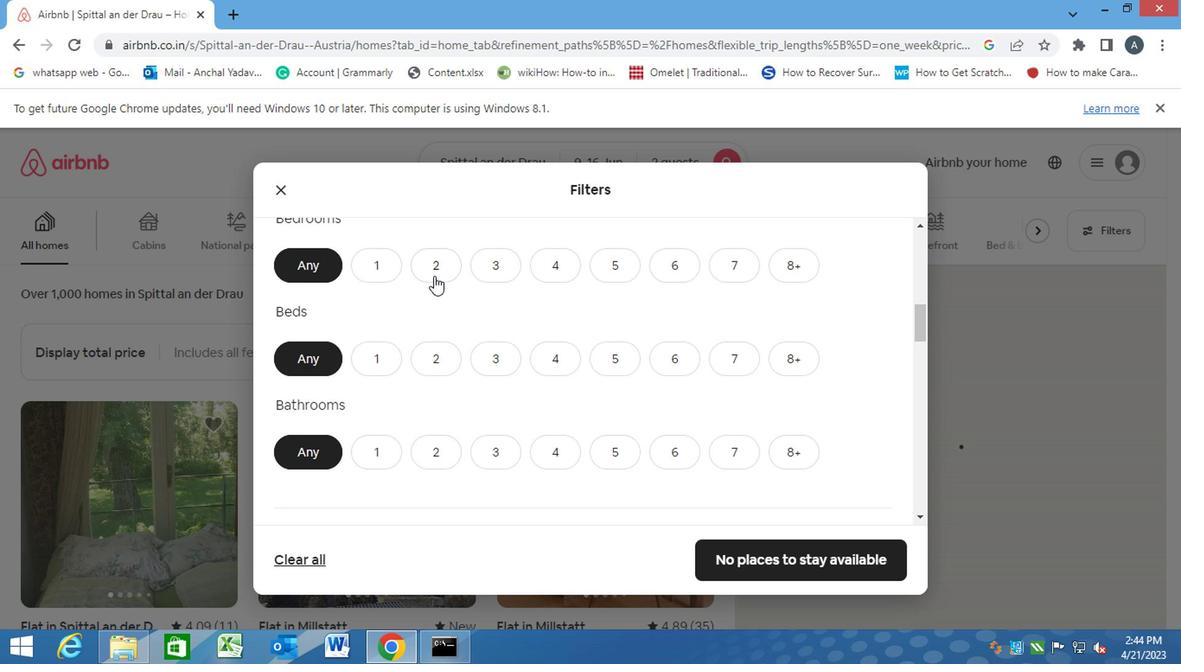 
Action: Mouse moved to (423, 355)
Screenshot: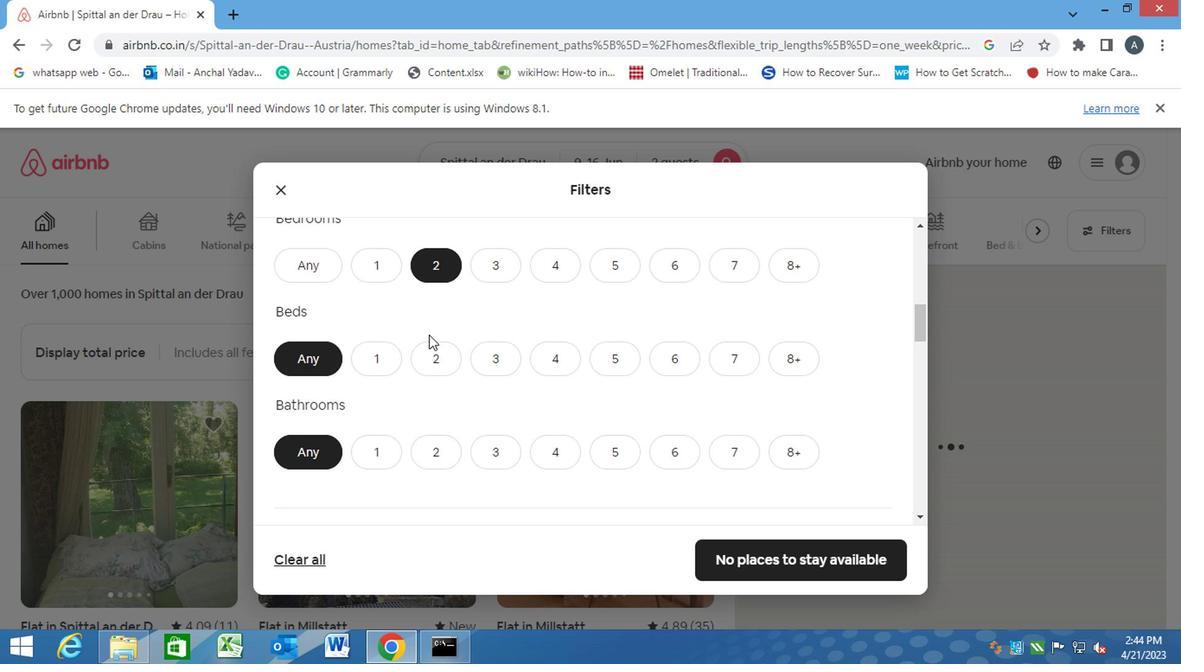 
Action: Mouse pressed left at (423, 355)
Screenshot: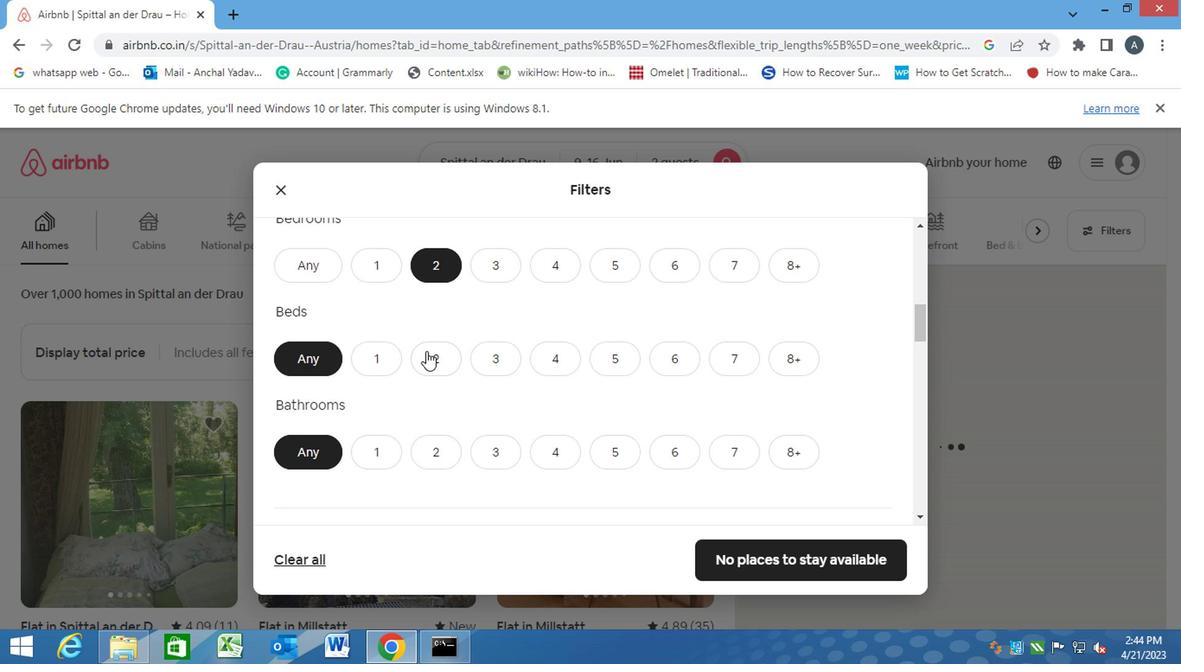 
Action: Mouse moved to (360, 451)
Screenshot: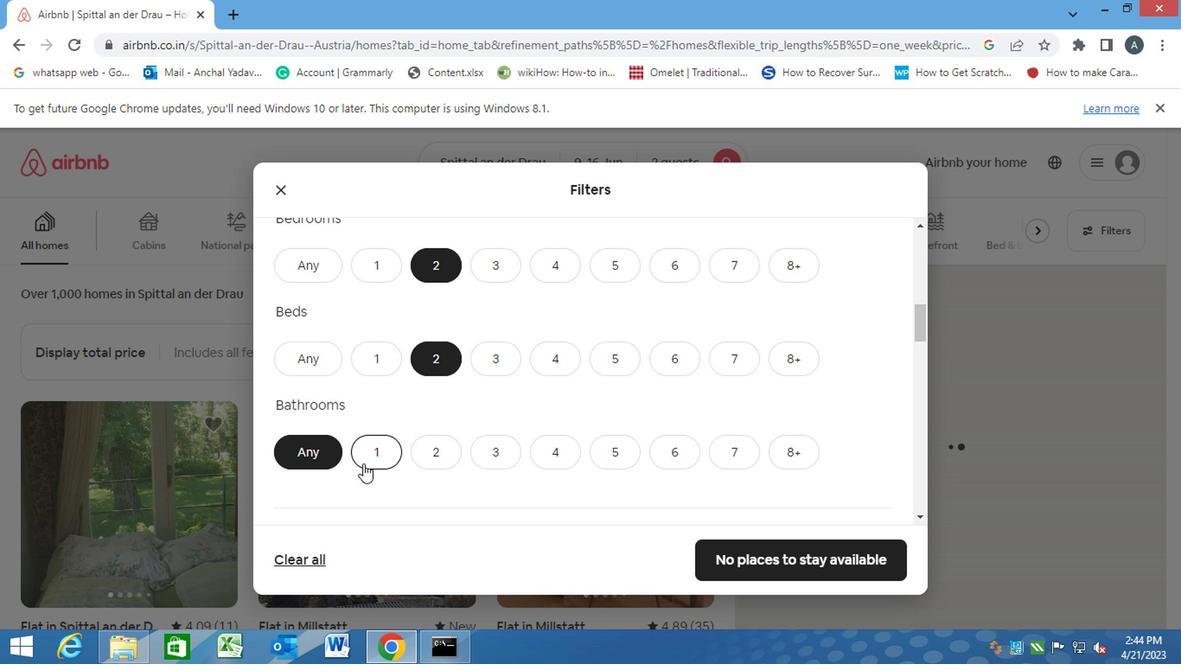 
Action: Mouse pressed left at (360, 451)
Screenshot: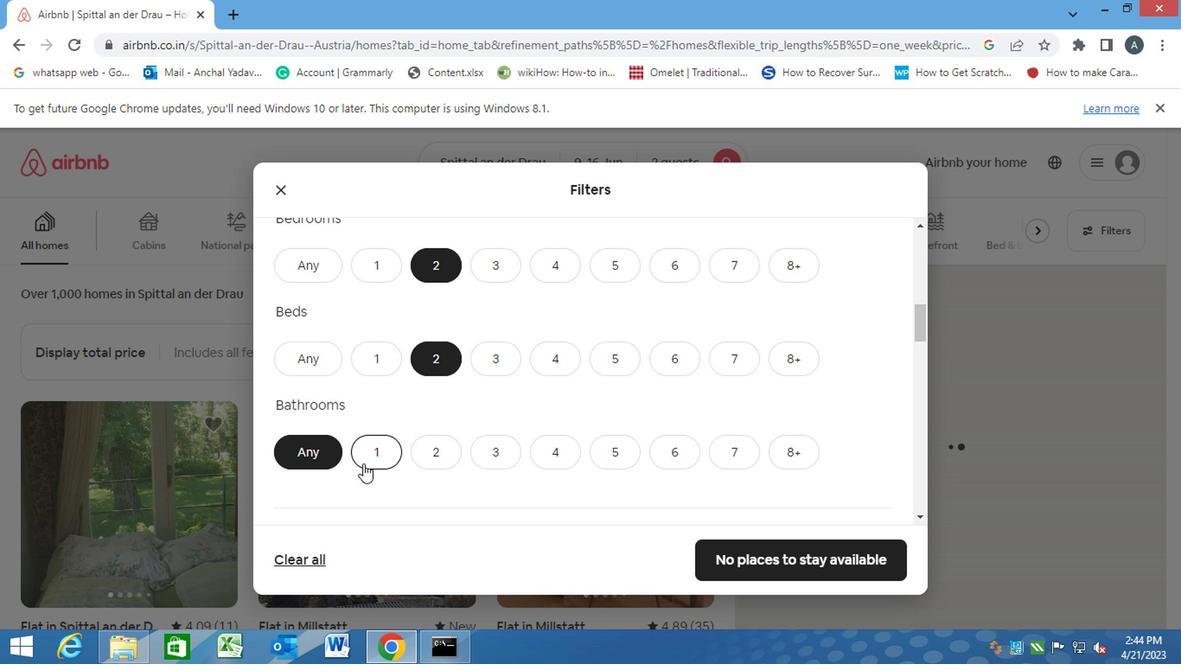 
Action: Mouse moved to (368, 460)
Screenshot: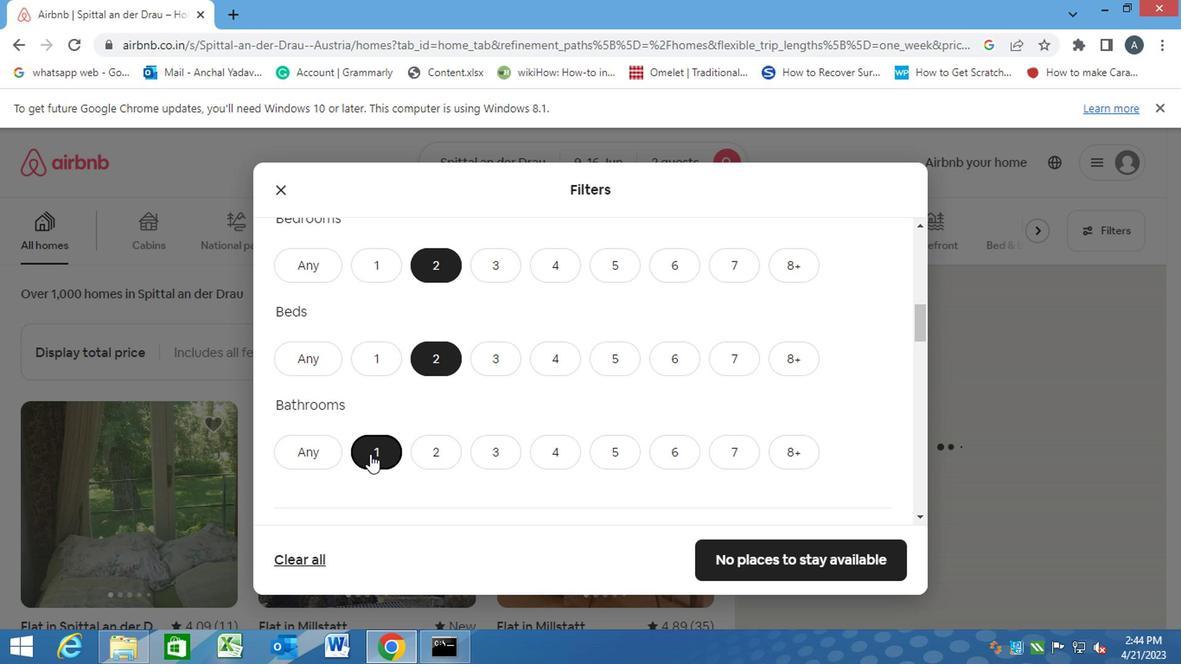 
Action: Mouse scrolled (368, 459) with delta (0, -1)
Screenshot: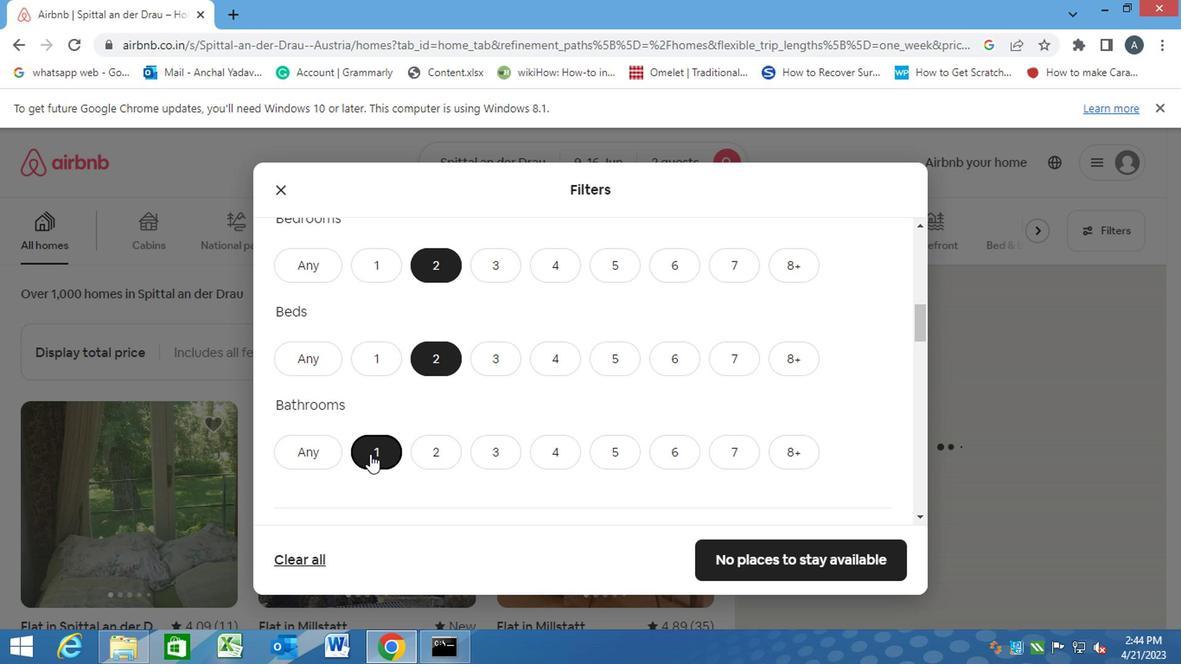 
Action: Mouse scrolled (368, 459) with delta (0, -1)
Screenshot: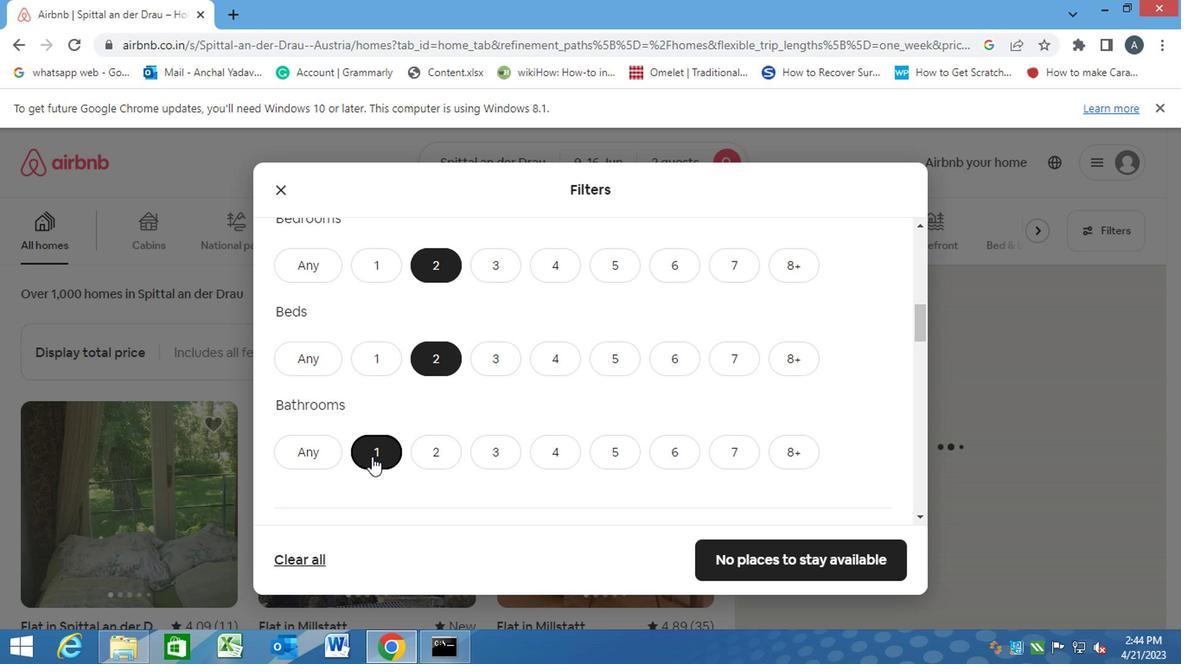 
Action: Mouse pressed left at (368, 460)
Screenshot: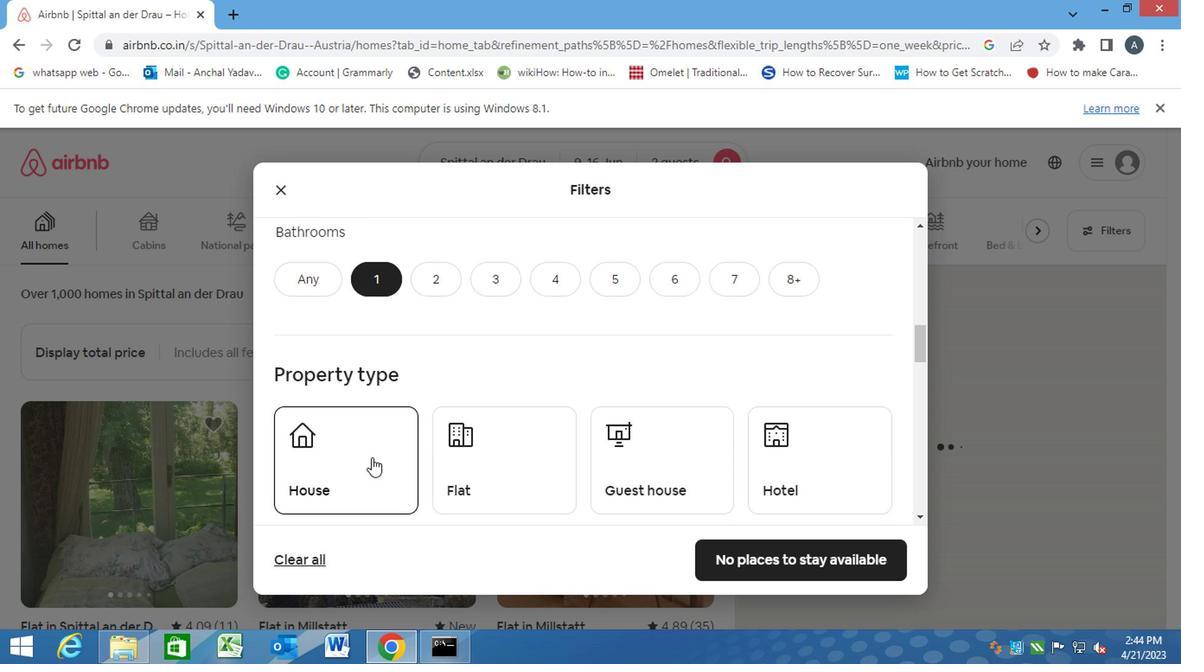 
Action: Mouse moved to (490, 457)
Screenshot: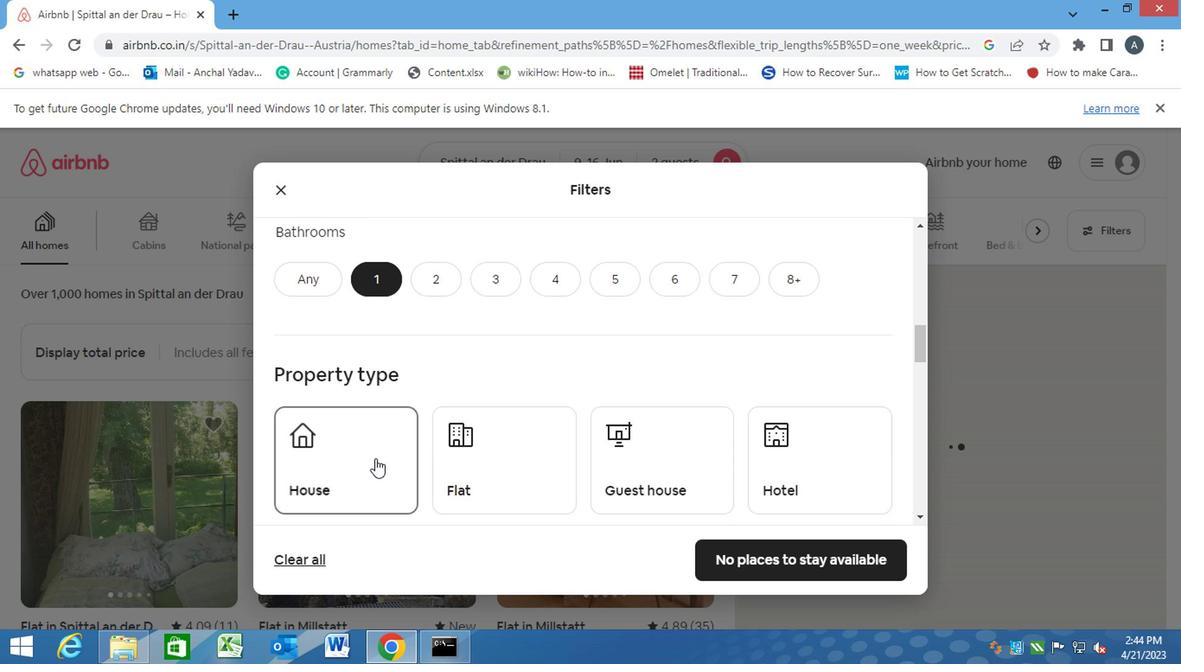 
Action: Mouse pressed left at (490, 457)
Screenshot: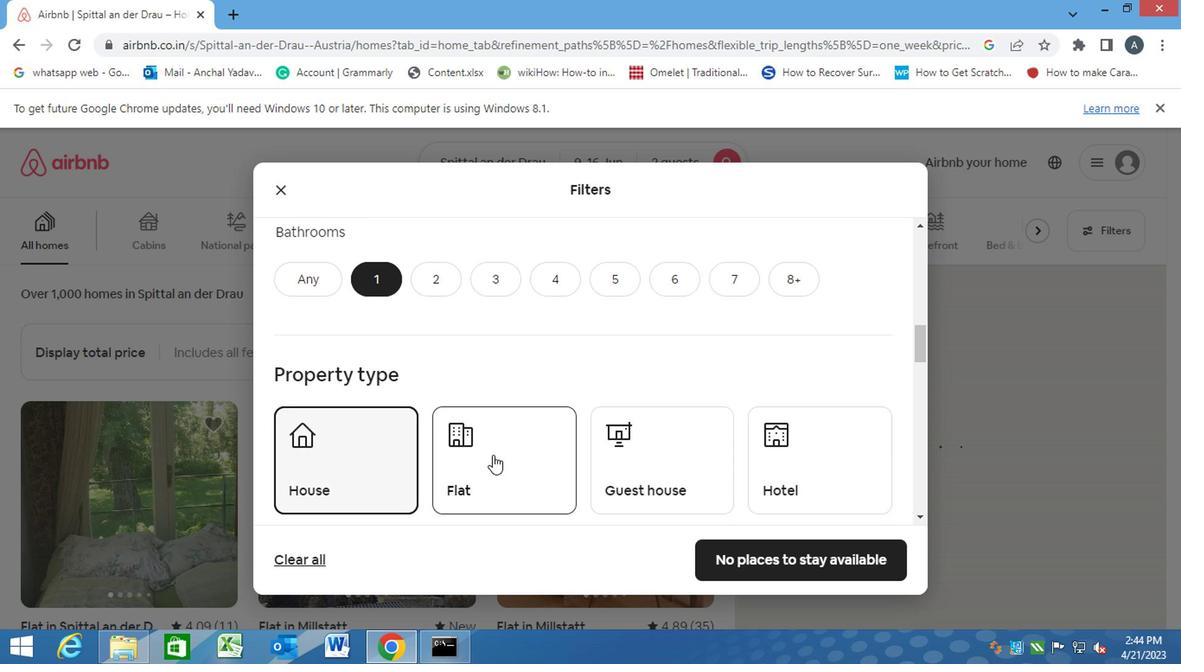 
Action: Mouse moved to (590, 447)
Screenshot: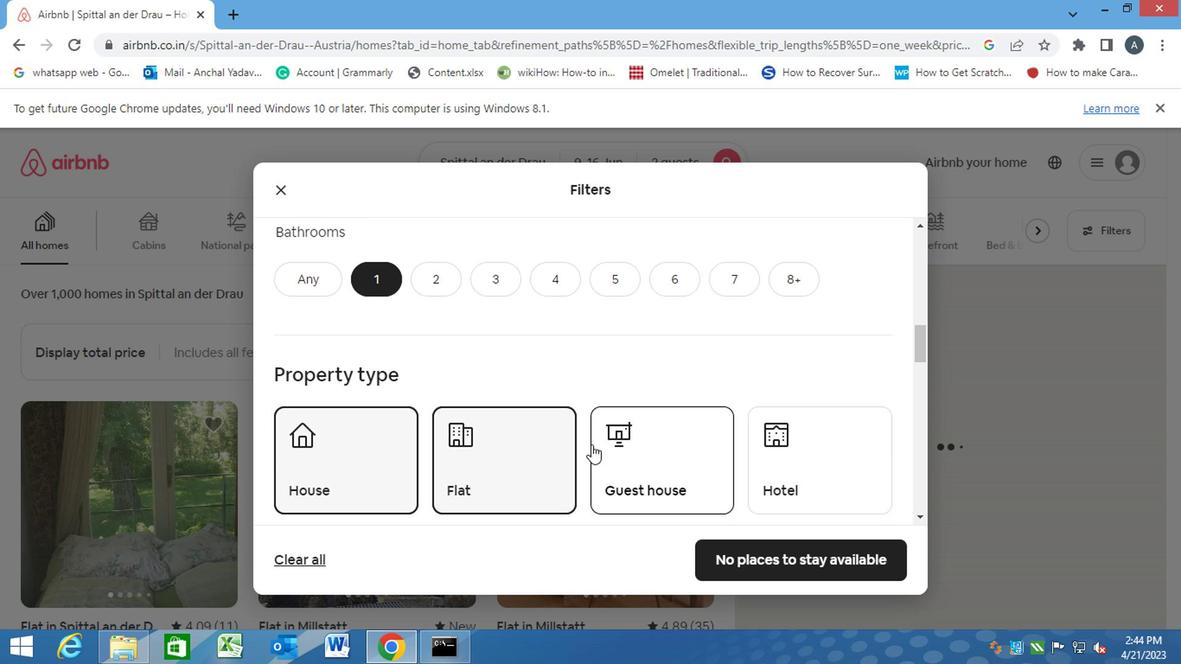 
Action: Mouse pressed left at (590, 447)
Screenshot: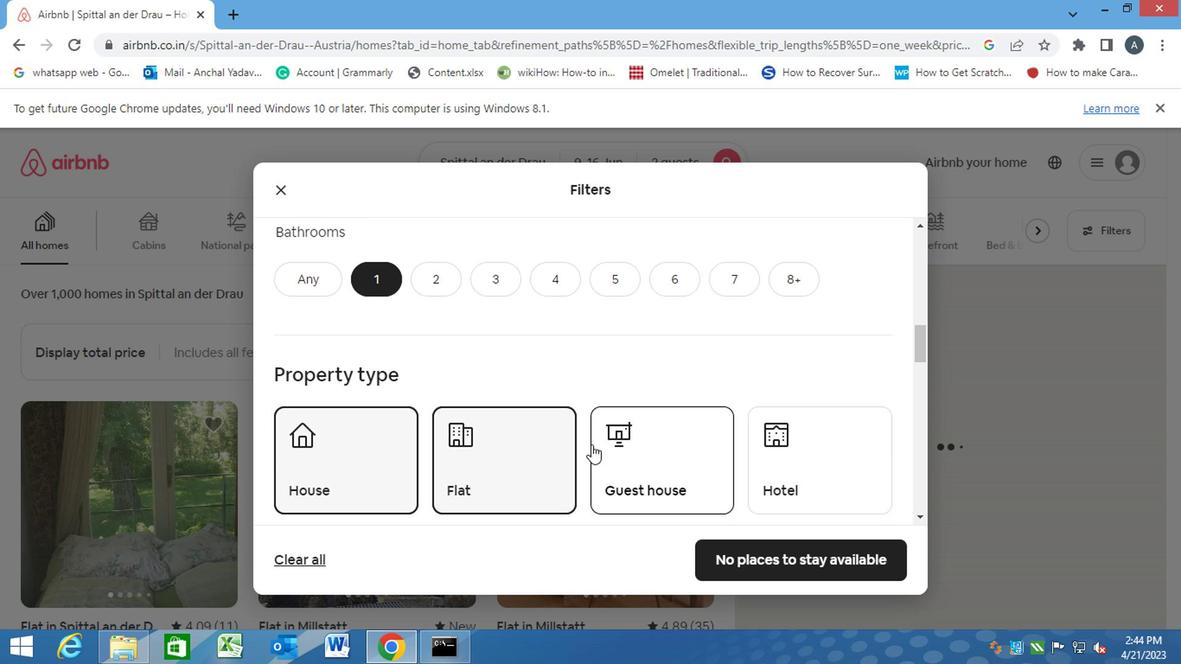 
Action: Mouse moved to (597, 478)
Screenshot: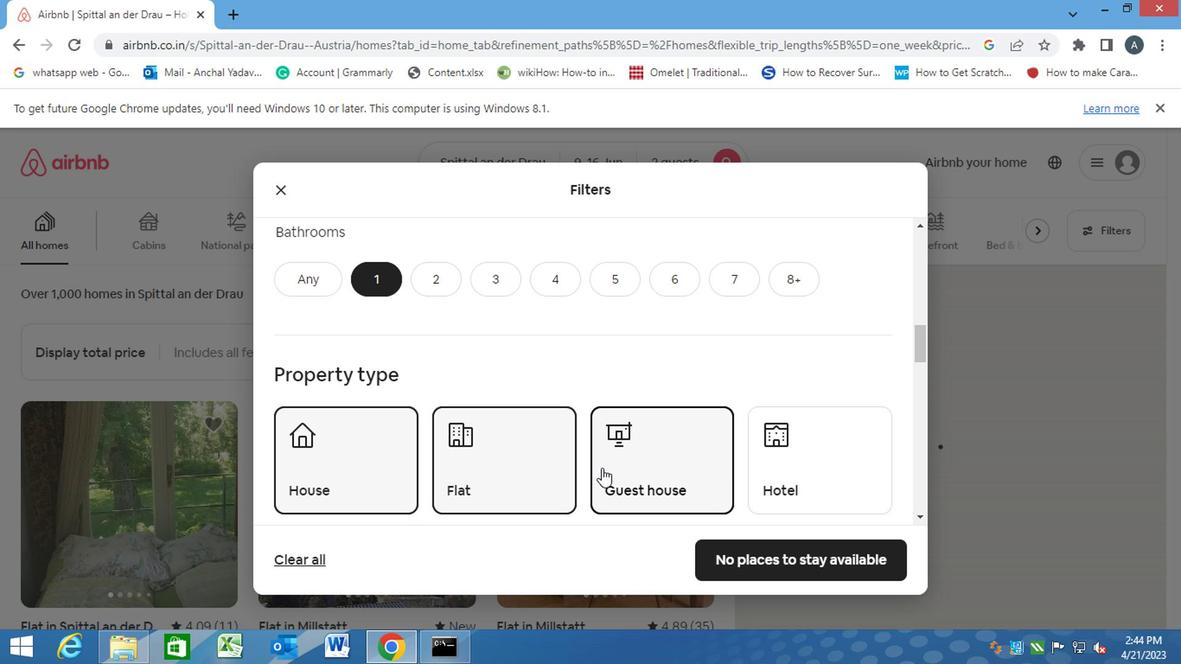 
Action: Mouse scrolled (597, 477) with delta (0, -1)
Screenshot: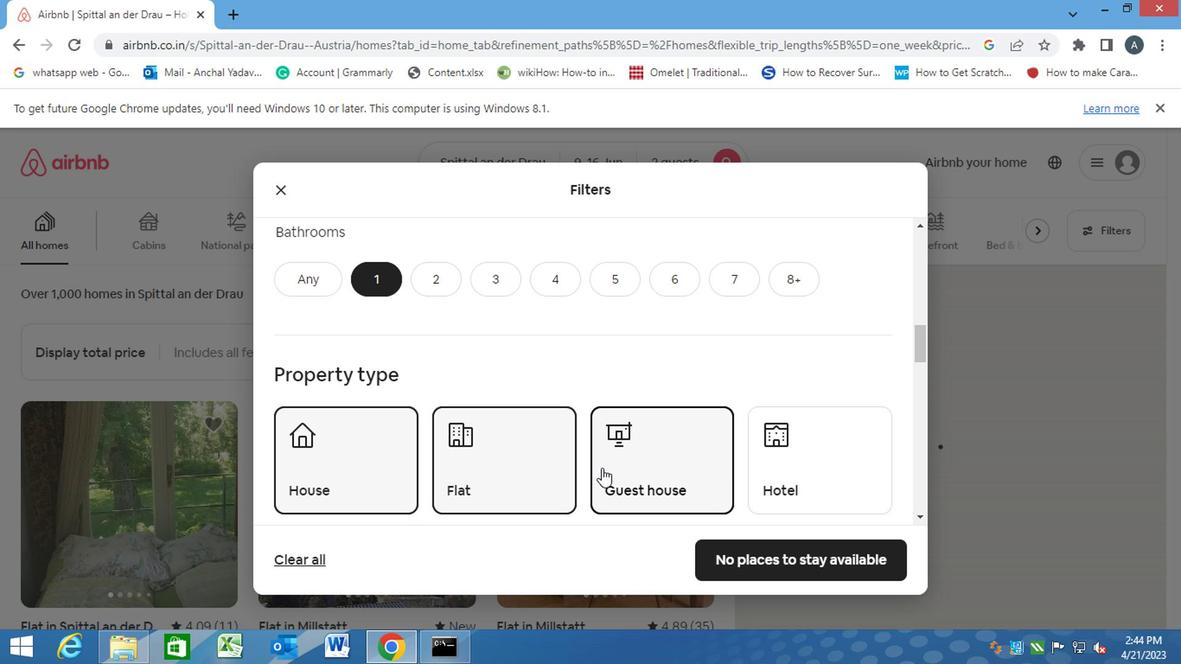 
Action: Mouse moved to (571, 482)
Screenshot: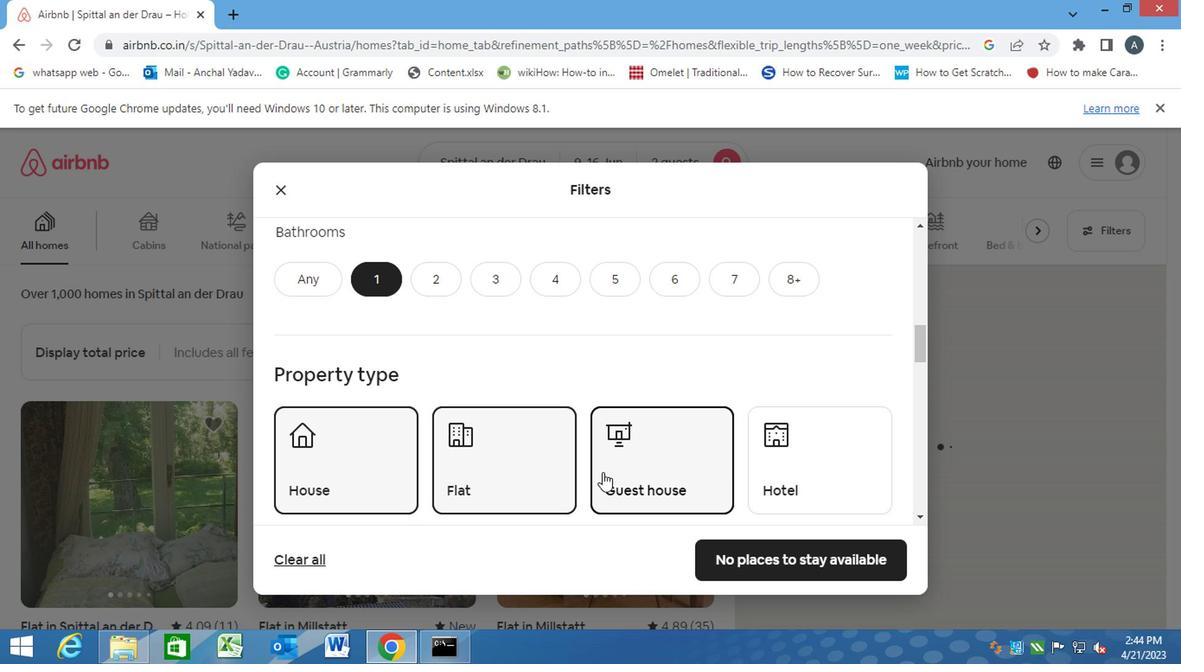 
Action: Mouse scrolled (571, 481) with delta (0, -1)
Screenshot: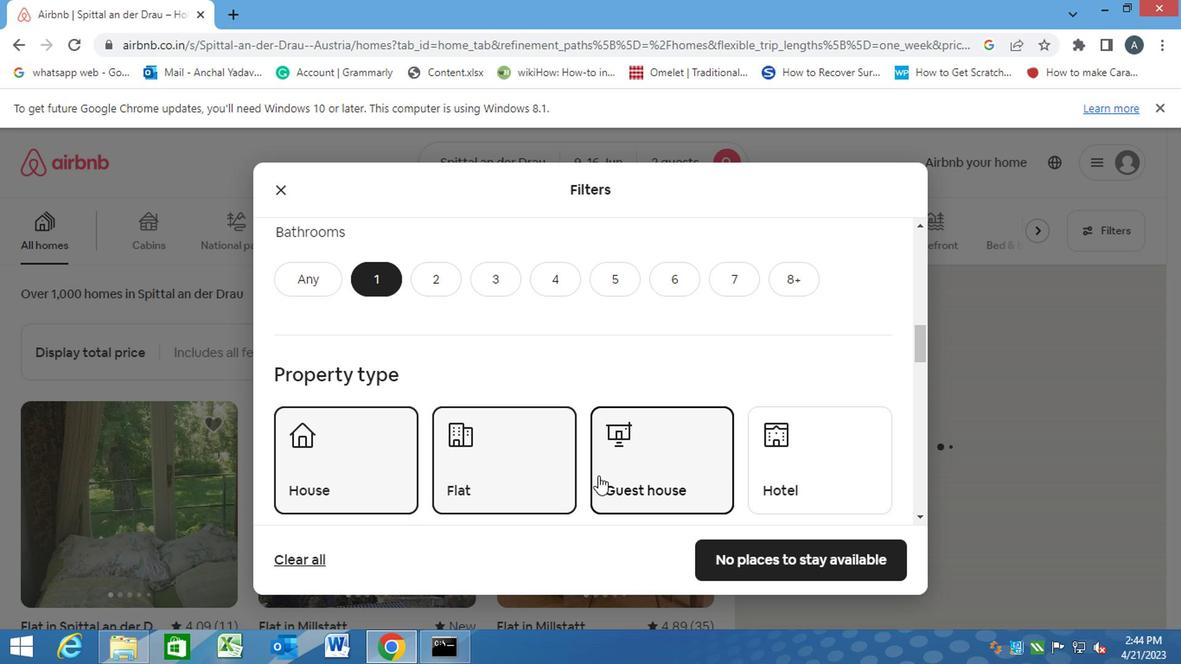 
Action: Mouse moved to (556, 478)
Screenshot: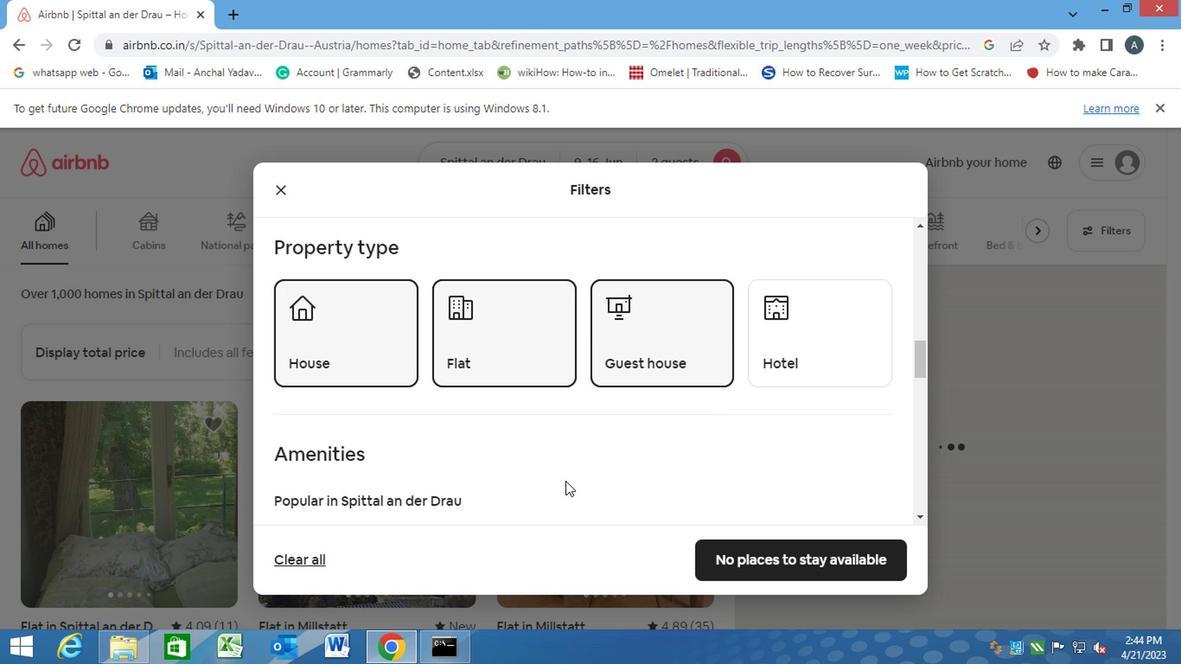 
Action: Mouse scrolled (556, 478) with delta (0, 0)
Screenshot: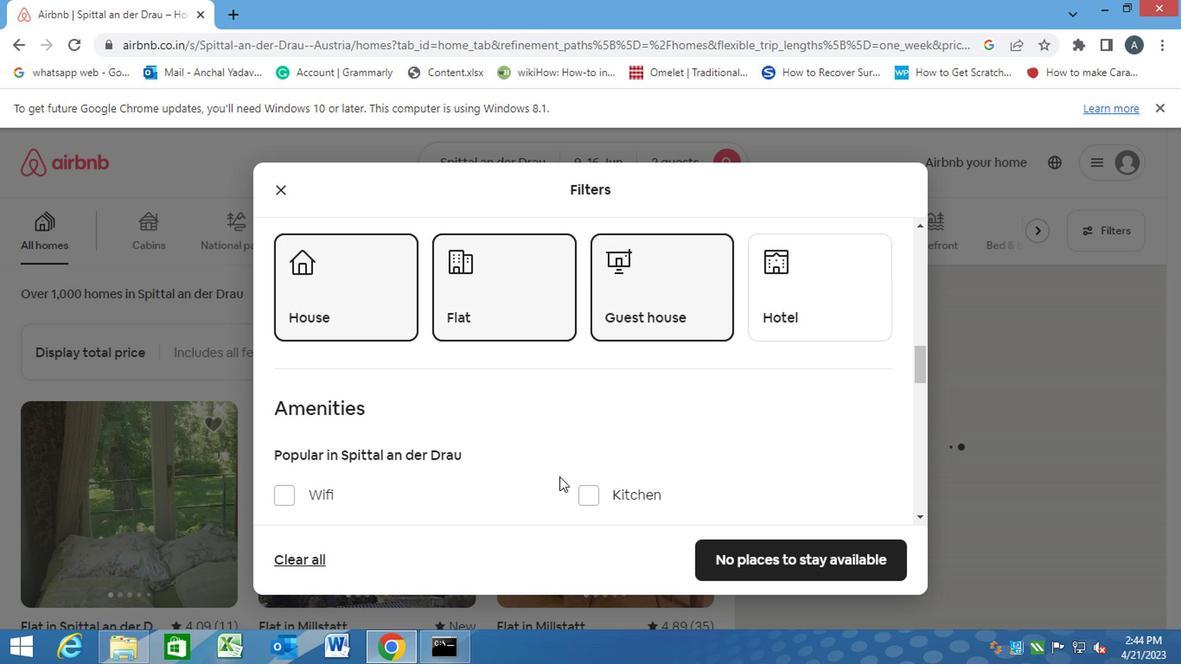 
Action: Mouse scrolled (556, 478) with delta (0, 0)
Screenshot: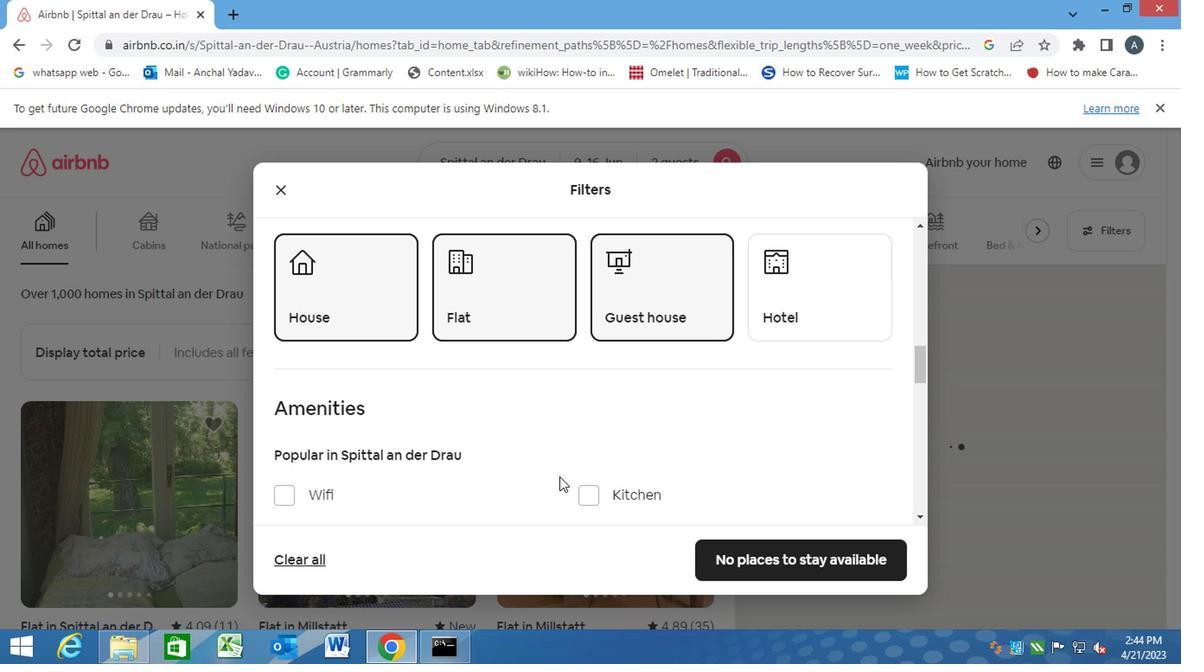 
Action: Mouse scrolled (556, 478) with delta (0, 0)
Screenshot: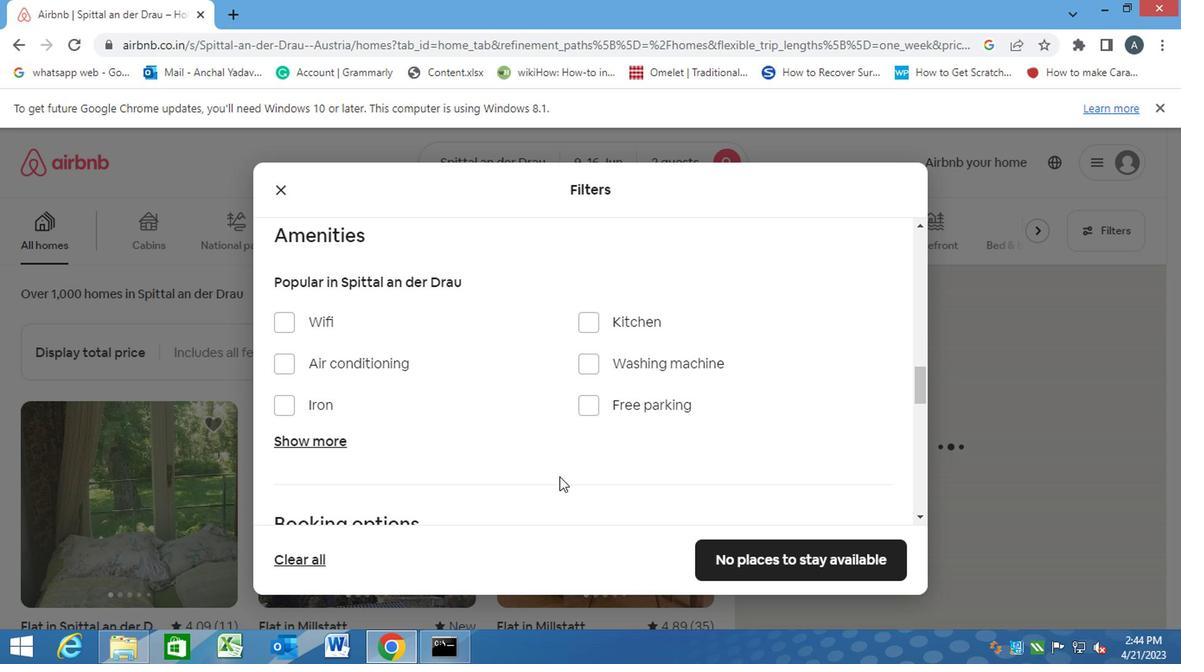 
Action: Mouse scrolled (556, 478) with delta (0, 0)
Screenshot: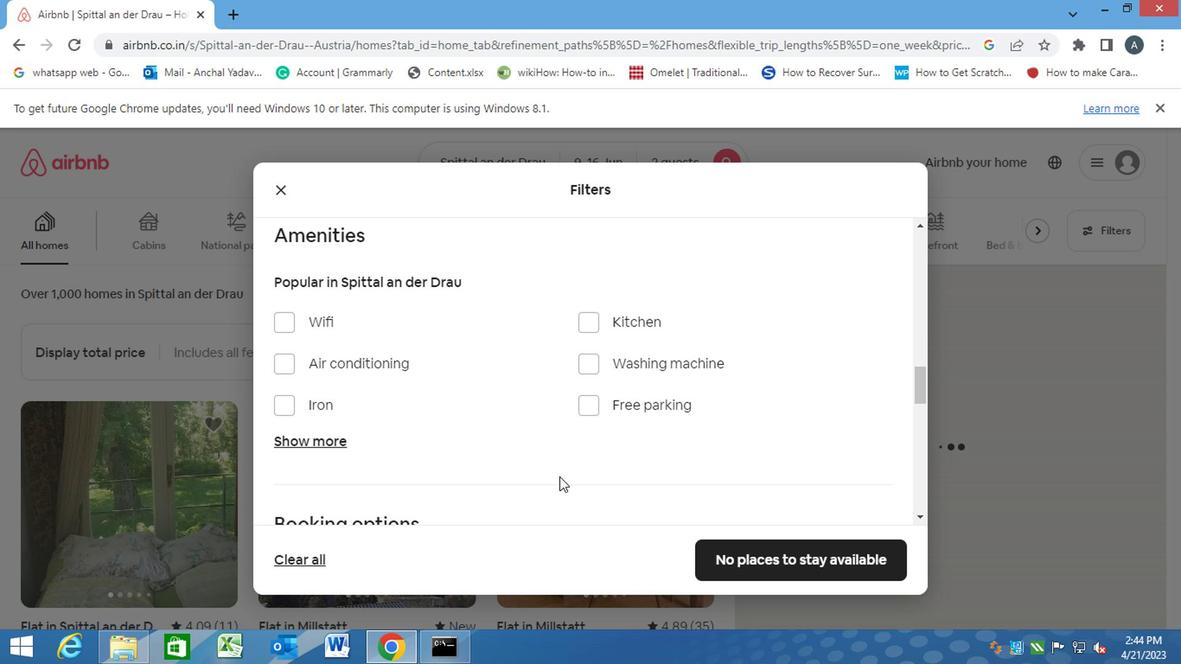 
Action: Mouse moved to (309, 267)
Screenshot: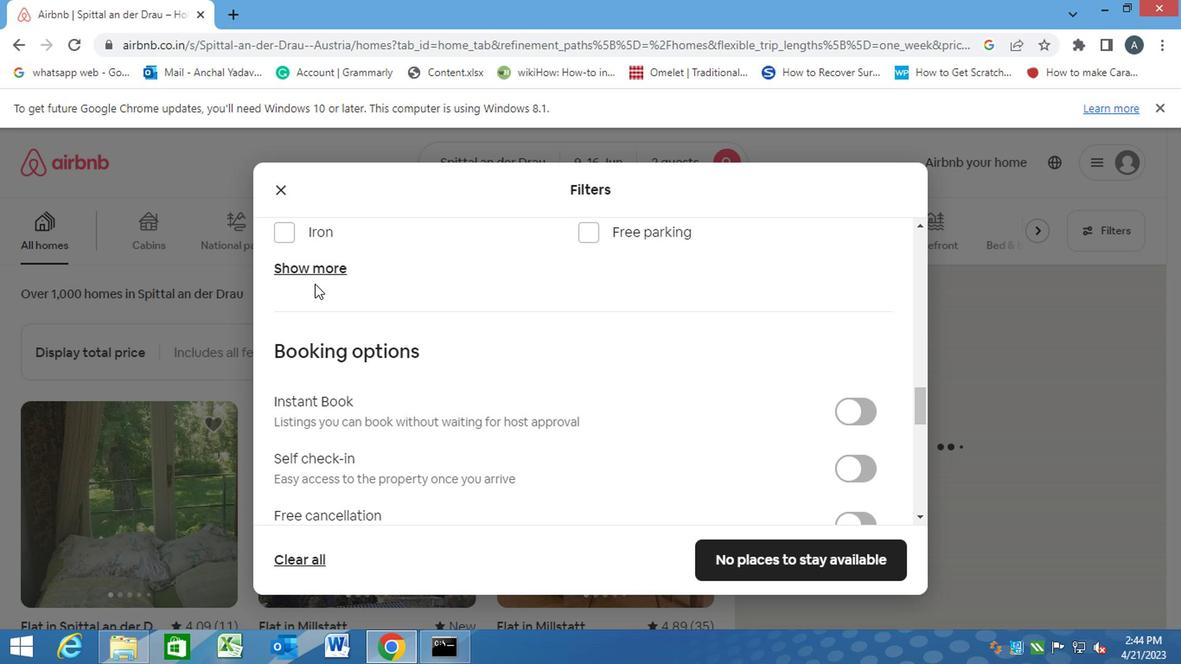 
Action: Mouse pressed left at (309, 267)
Screenshot: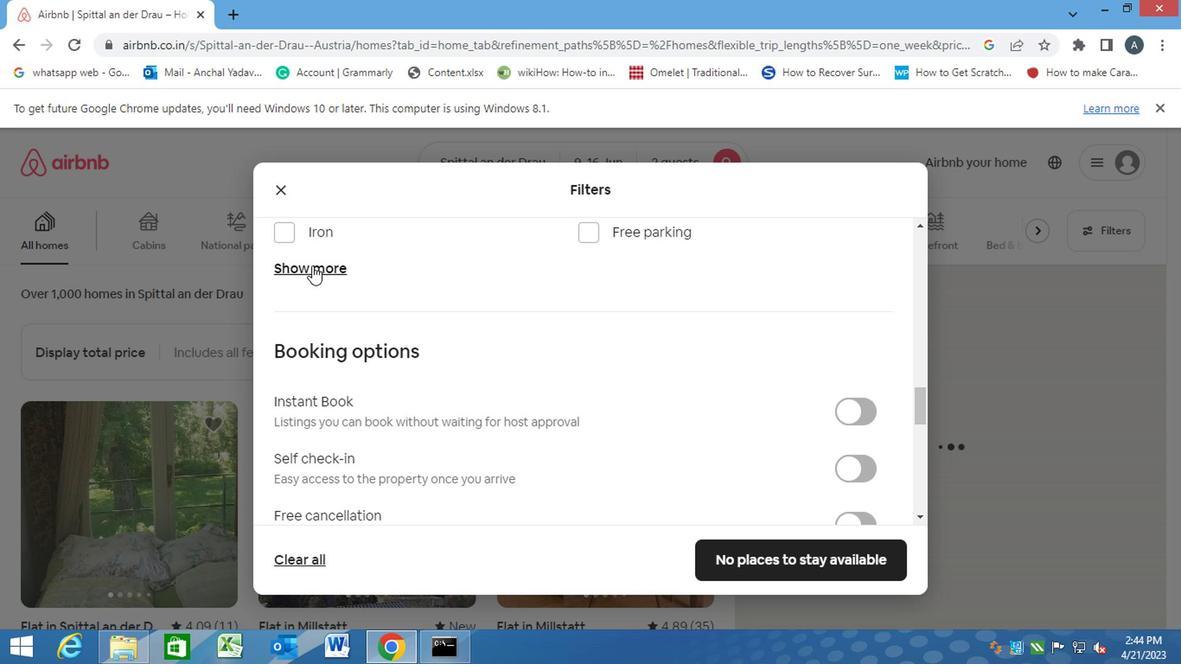 
Action: Mouse moved to (590, 332)
Screenshot: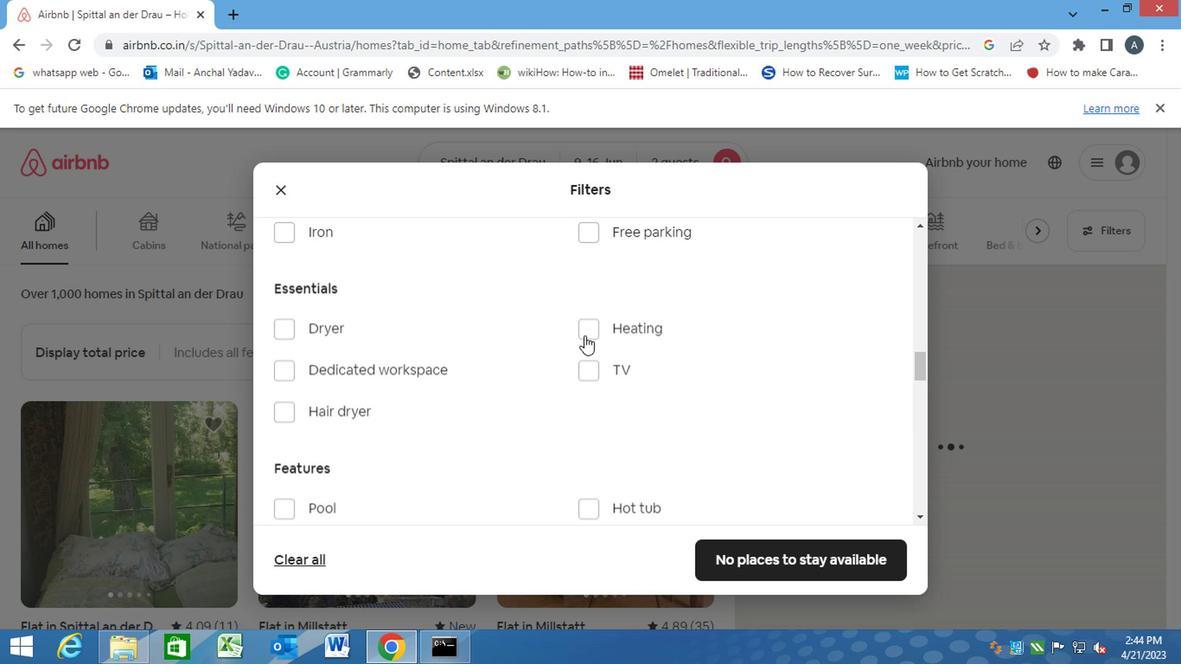 
Action: Mouse pressed left at (590, 332)
Screenshot: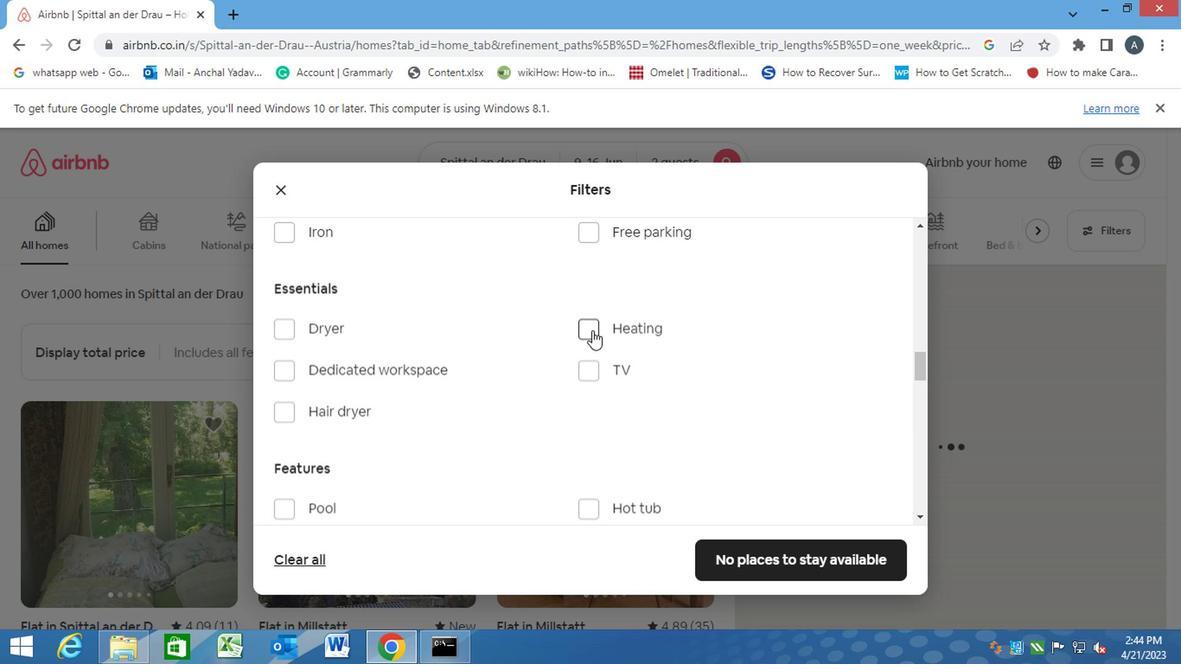 
Action: Mouse moved to (556, 414)
Screenshot: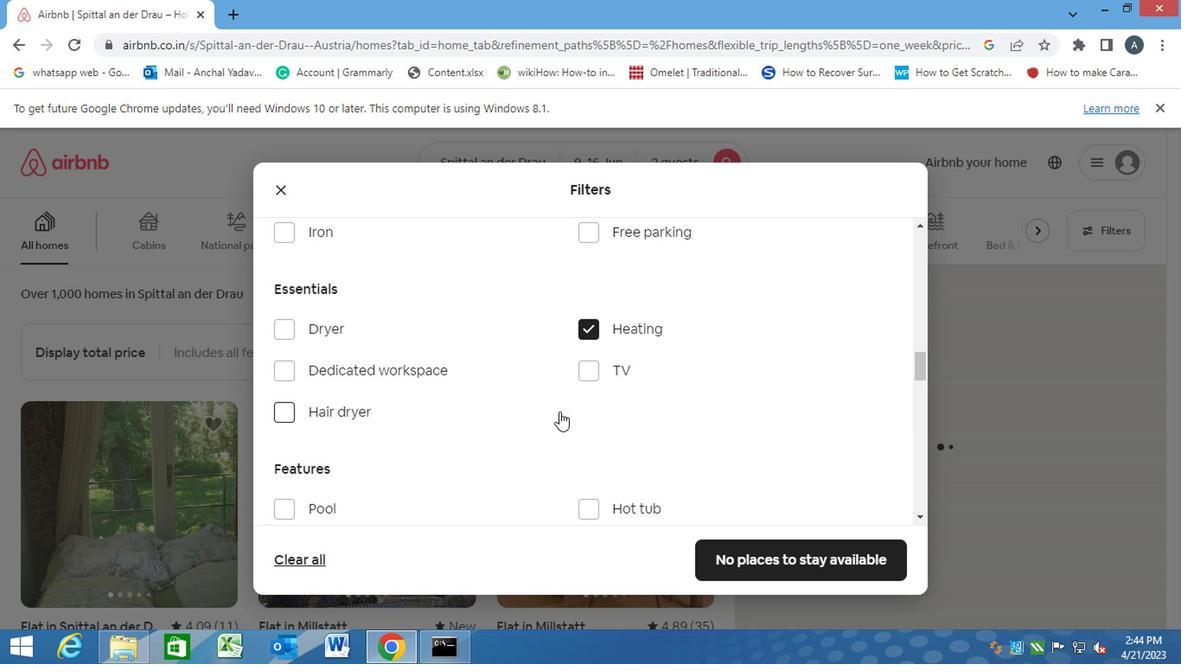 
Action: Mouse scrolled (556, 413) with delta (0, -1)
Screenshot: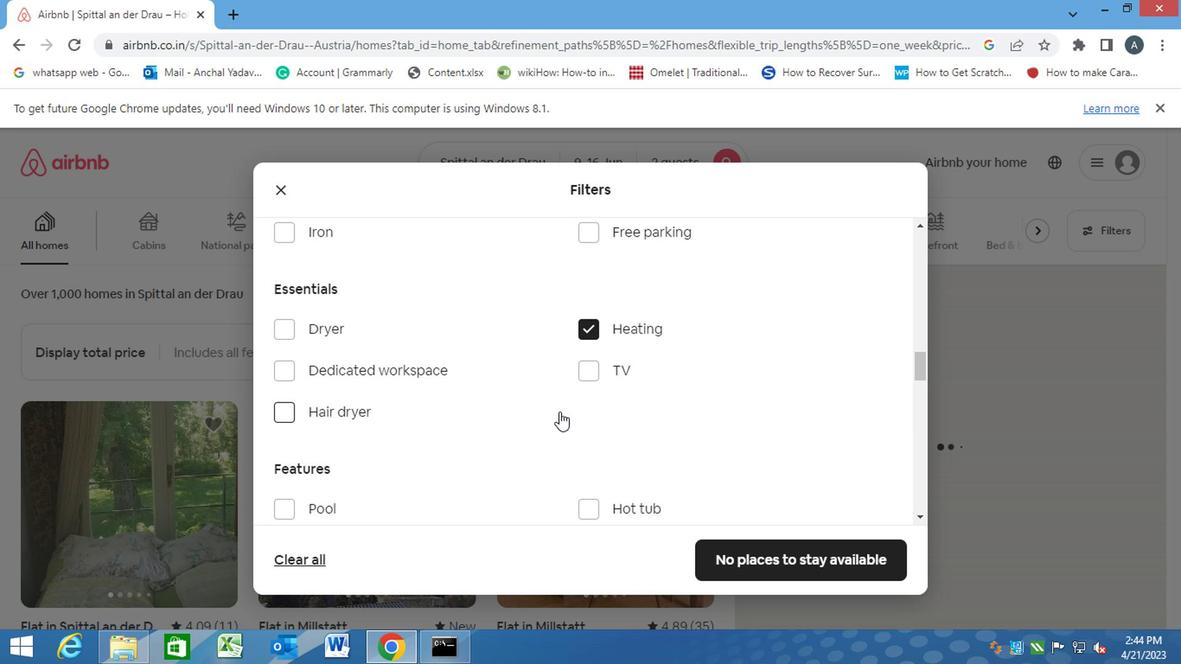 
Action: Mouse moved to (555, 414)
Screenshot: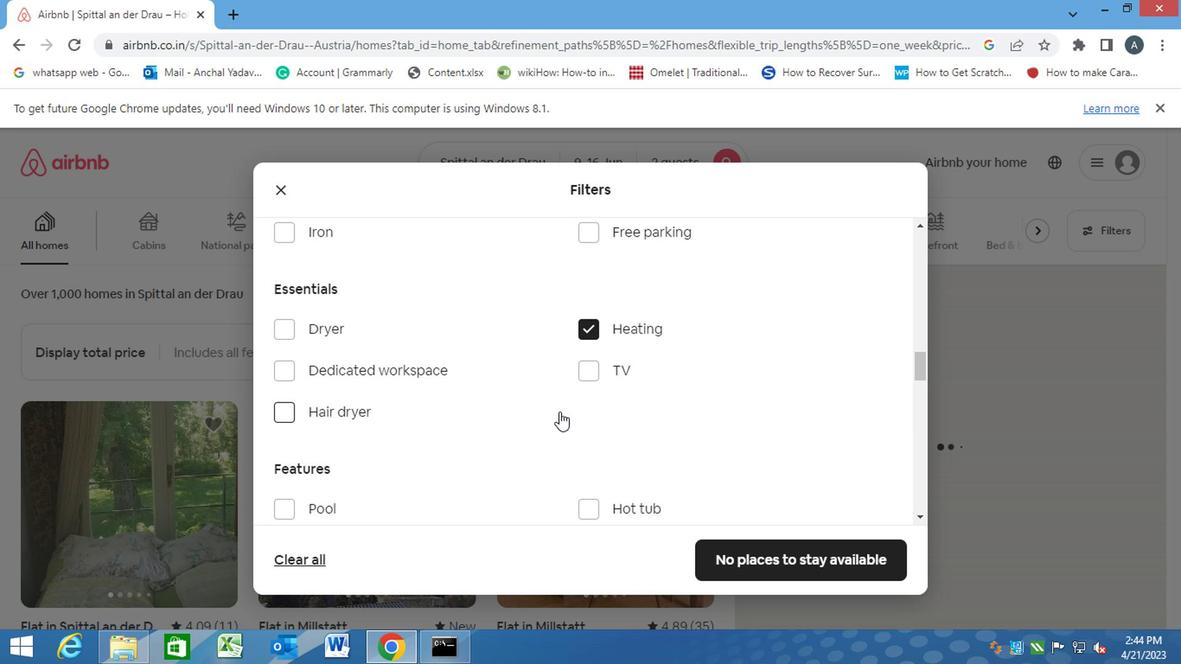 
Action: Mouse scrolled (555, 413) with delta (0, -1)
Screenshot: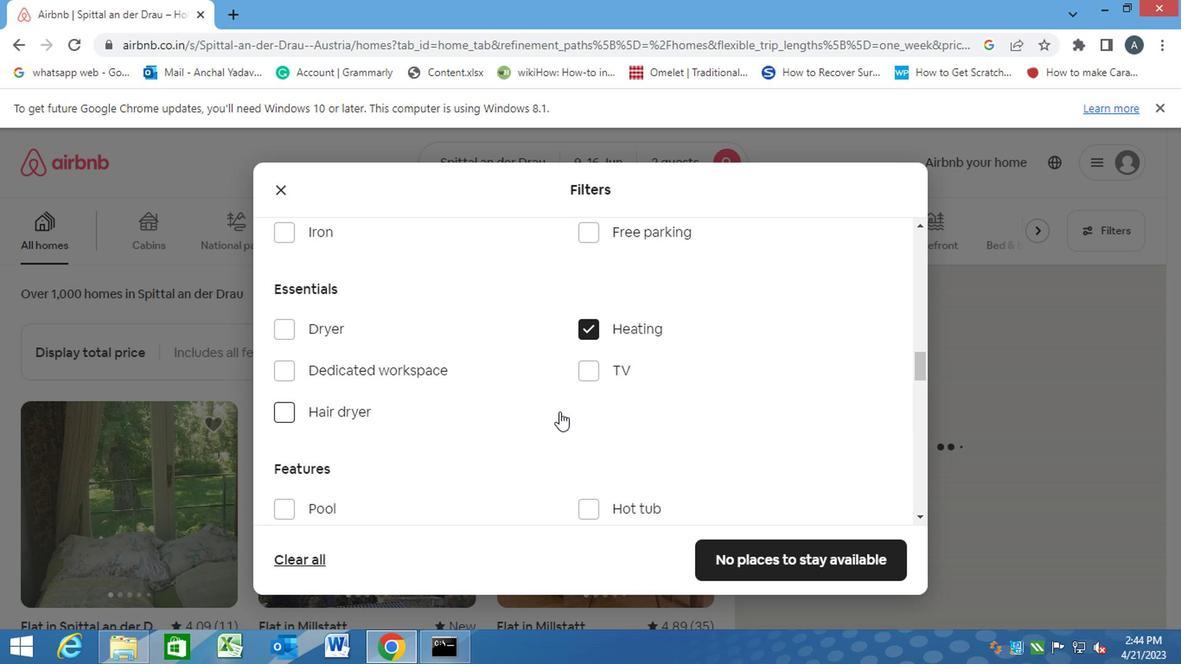 
Action: Mouse moved to (554, 415)
Screenshot: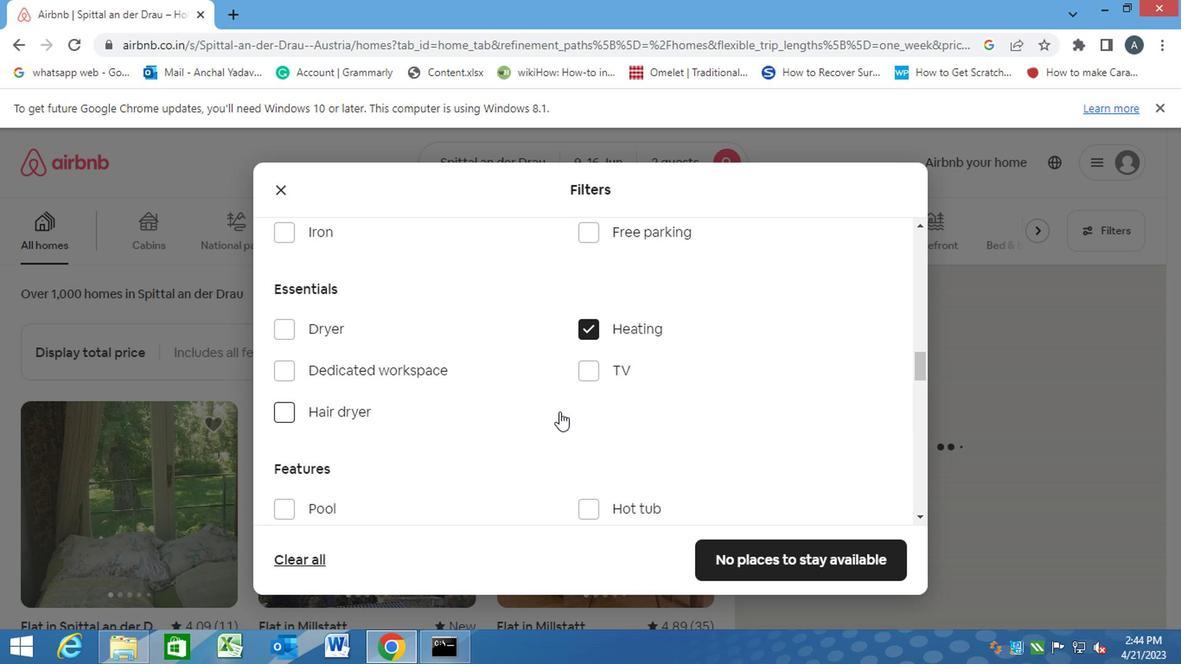 
Action: Mouse scrolled (554, 414) with delta (0, 0)
Screenshot: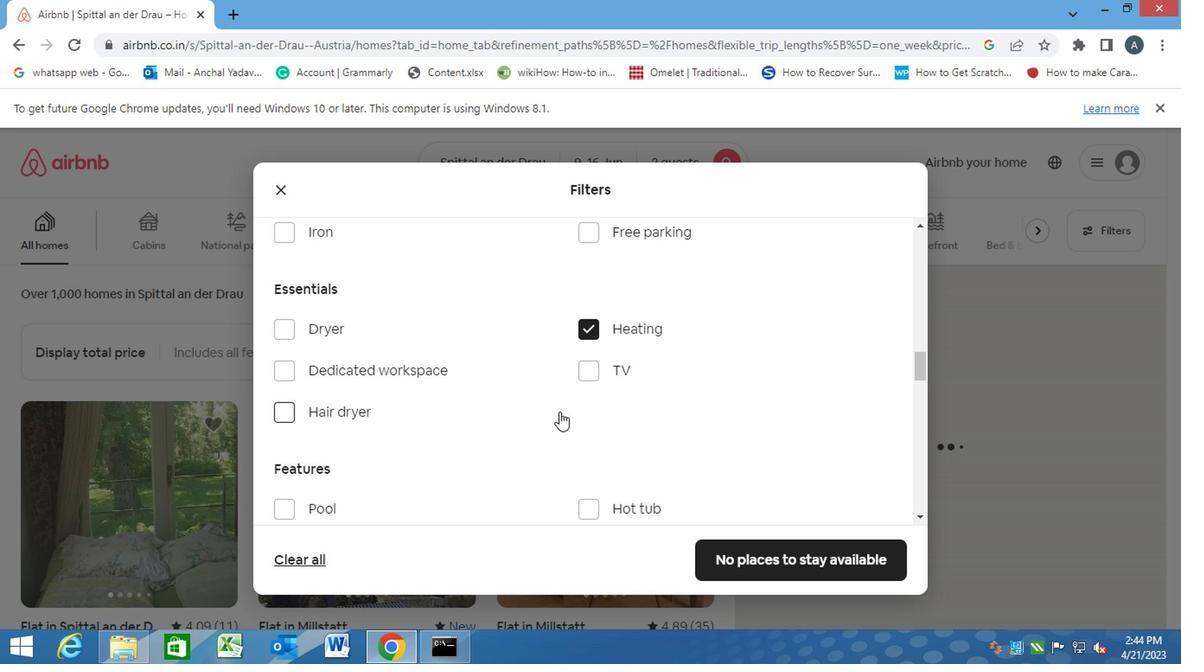 
Action: Mouse moved to (554, 415)
Screenshot: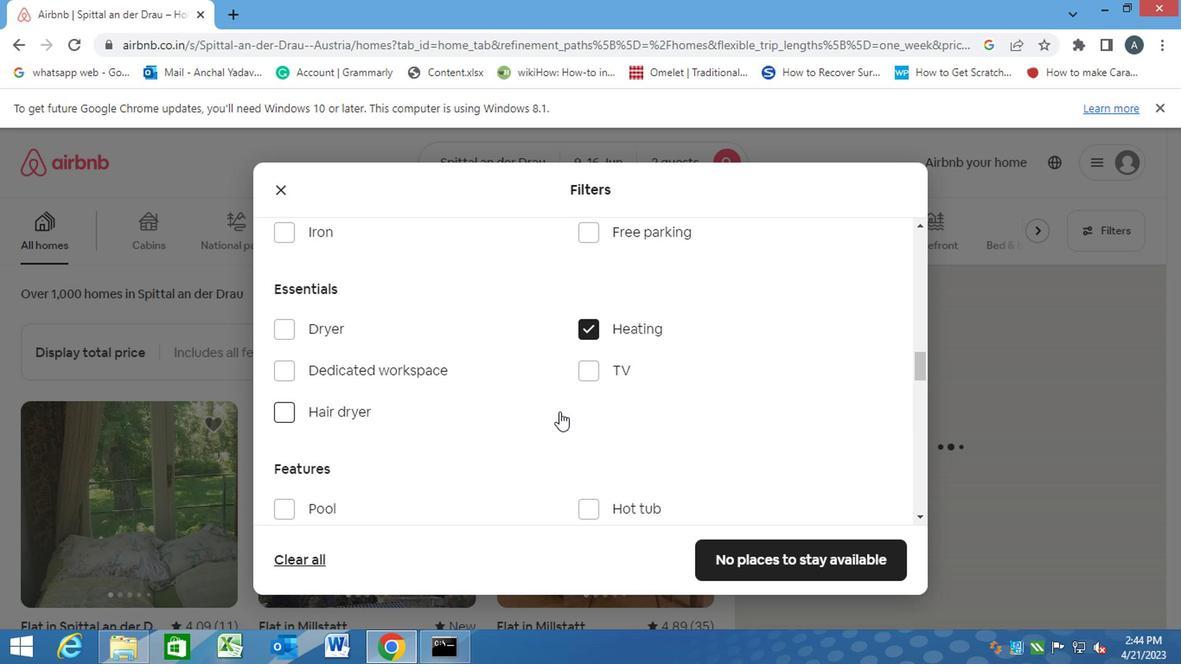 
Action: Mouse scrolled (554, 414) with delta (0, 0)
Screenshot: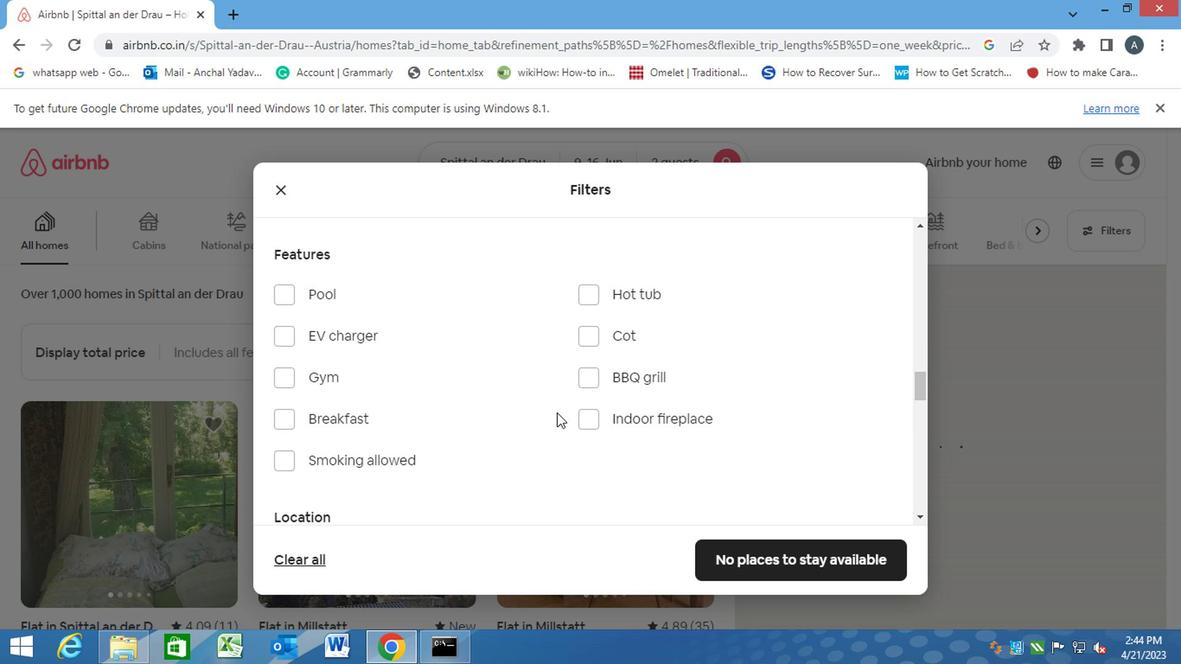 
Action: Mouse scrolled (554, 414) with delta (0, 0)
Screenshot: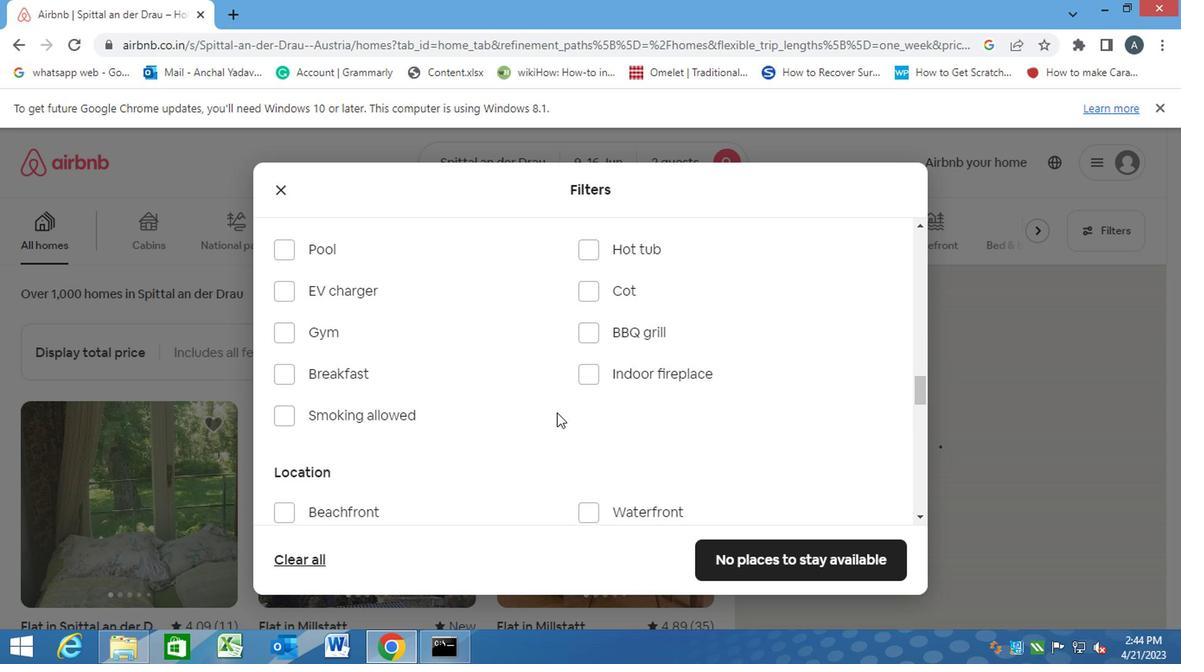 
Action: Mouse scrolled (554, 414) with delta (0, 0)
Screenshot: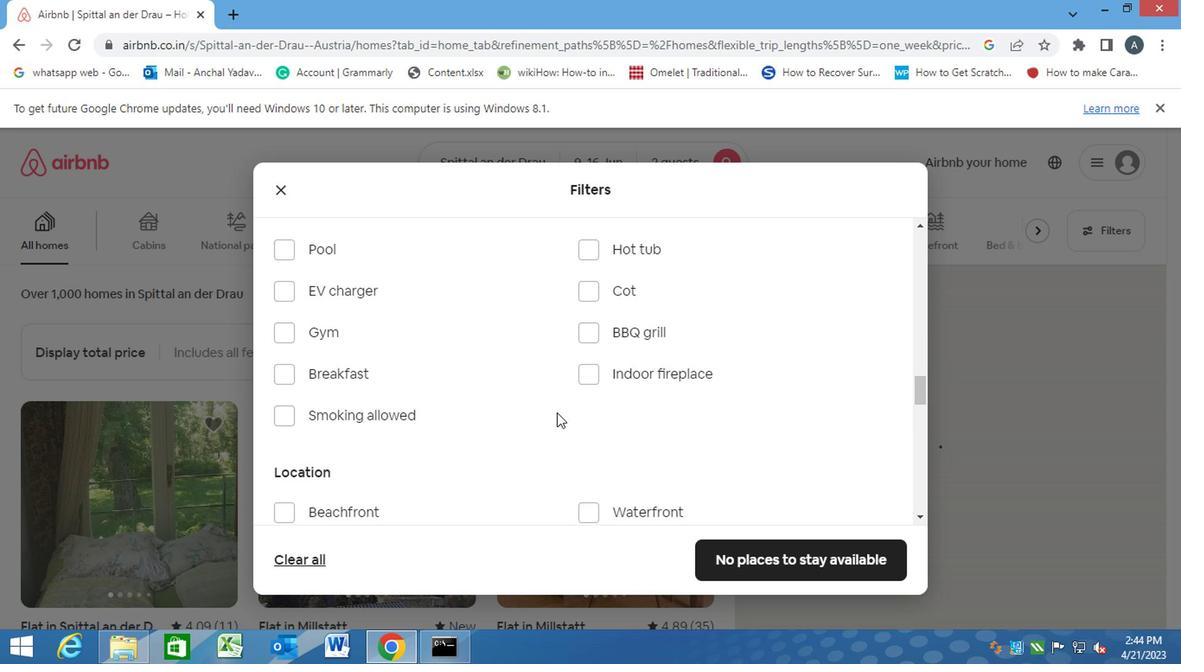 
Action: Mouse moved to (560, 419)
Screenshot: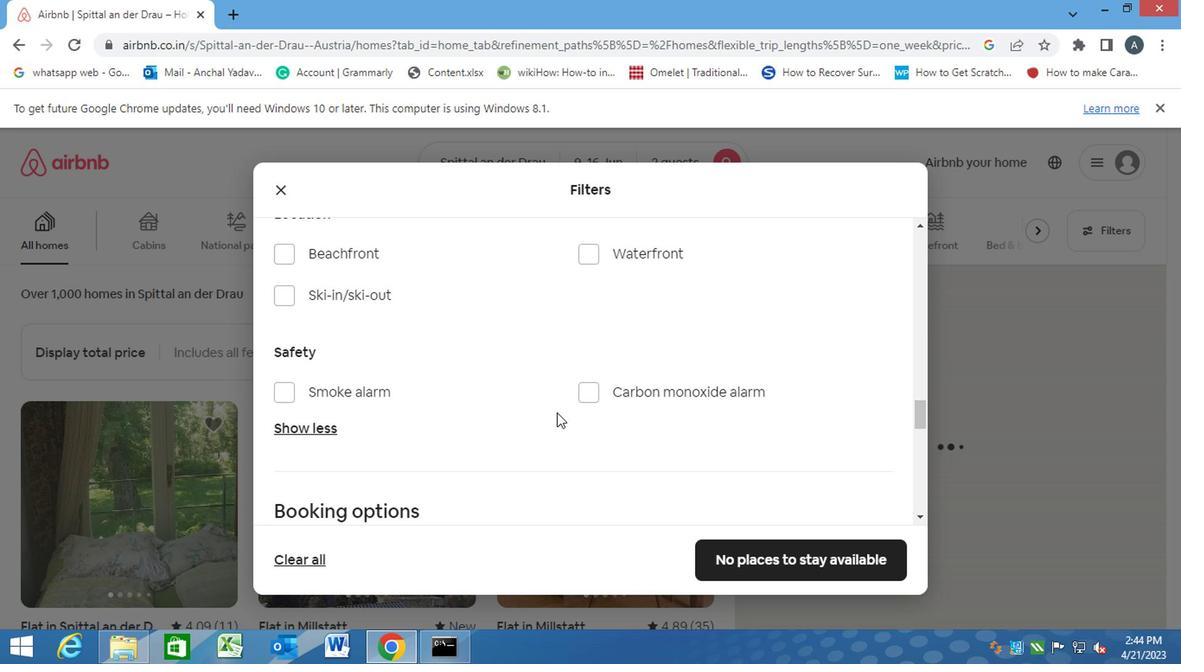 
Action: Mouse scrolled (560, 418) with delta (0, -1)
Screenshot: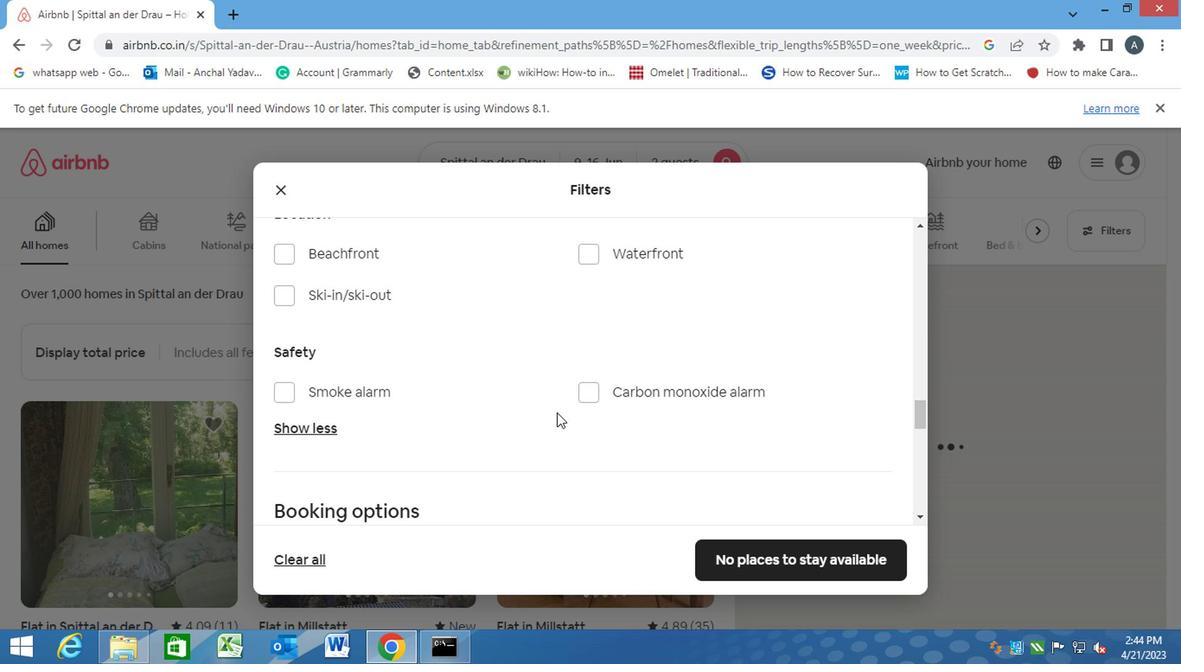 
Action: Mouse scrolled (560, 418) with delta (0, -1)
Screenshot: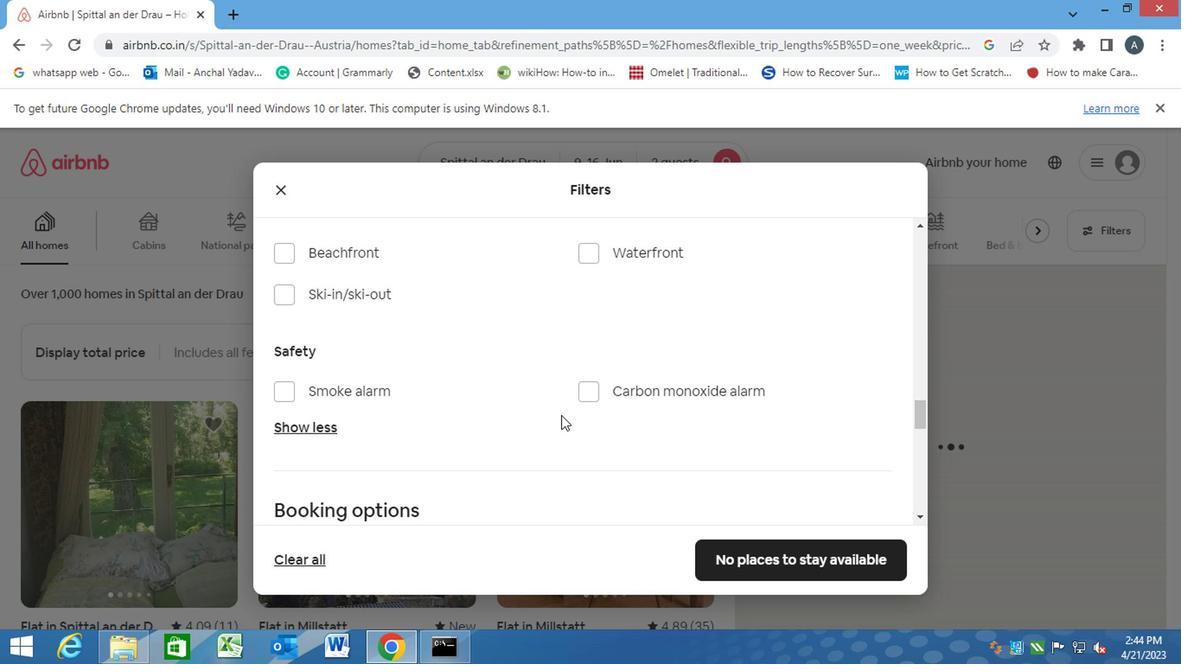 
Action: Mouse scrolled (560, 418) with delta (0, -1)
Screenshot: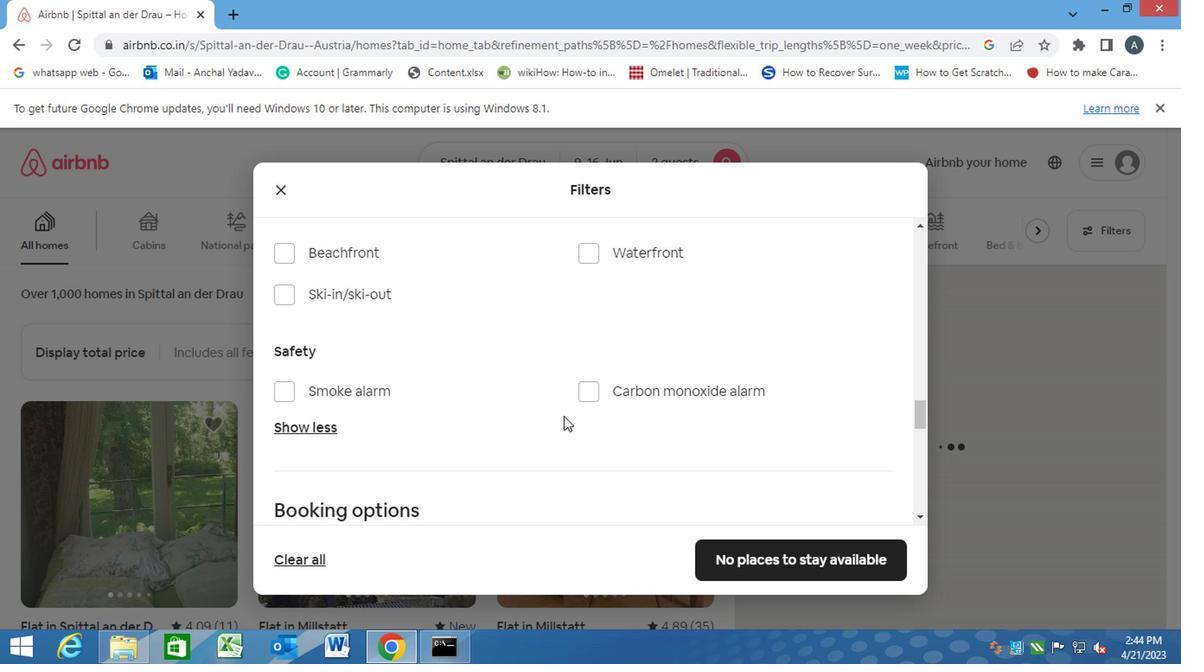 
Action: Mouse scrolled (560, 418) with delta (0, -1)
Screenshot: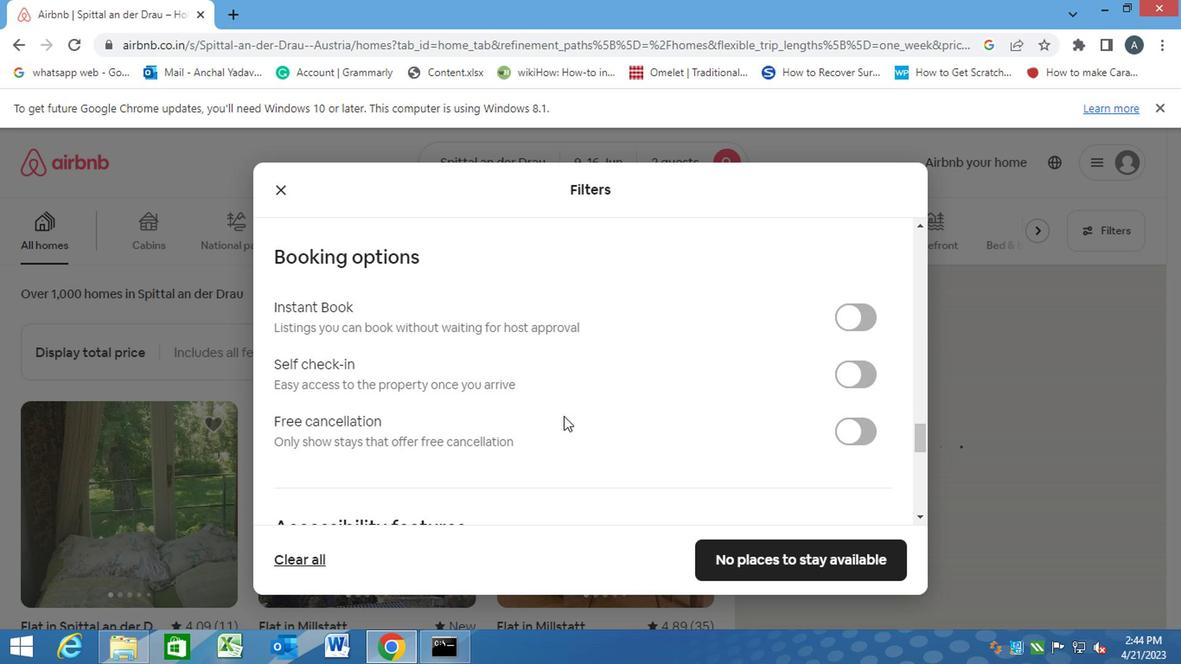 
Action: Mouse scrolled (560, 418) with delta (0, -1)
Screenshot: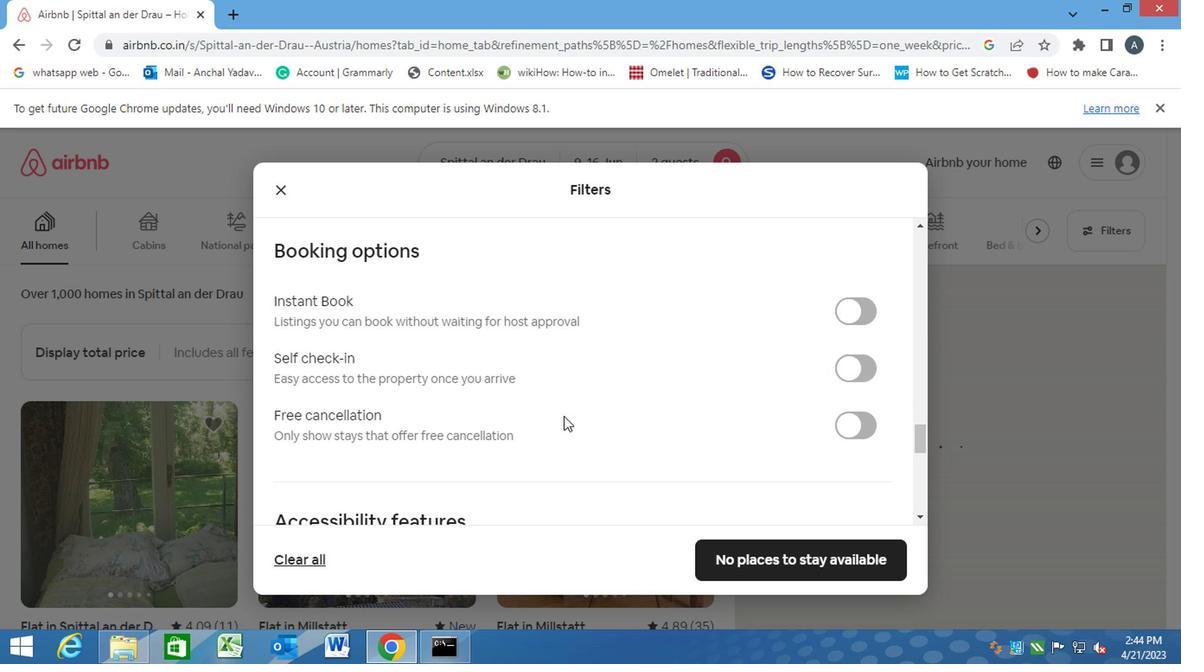 
Action: Mouse scrolled (560, 418) with delta (0, -1)
Screenshot: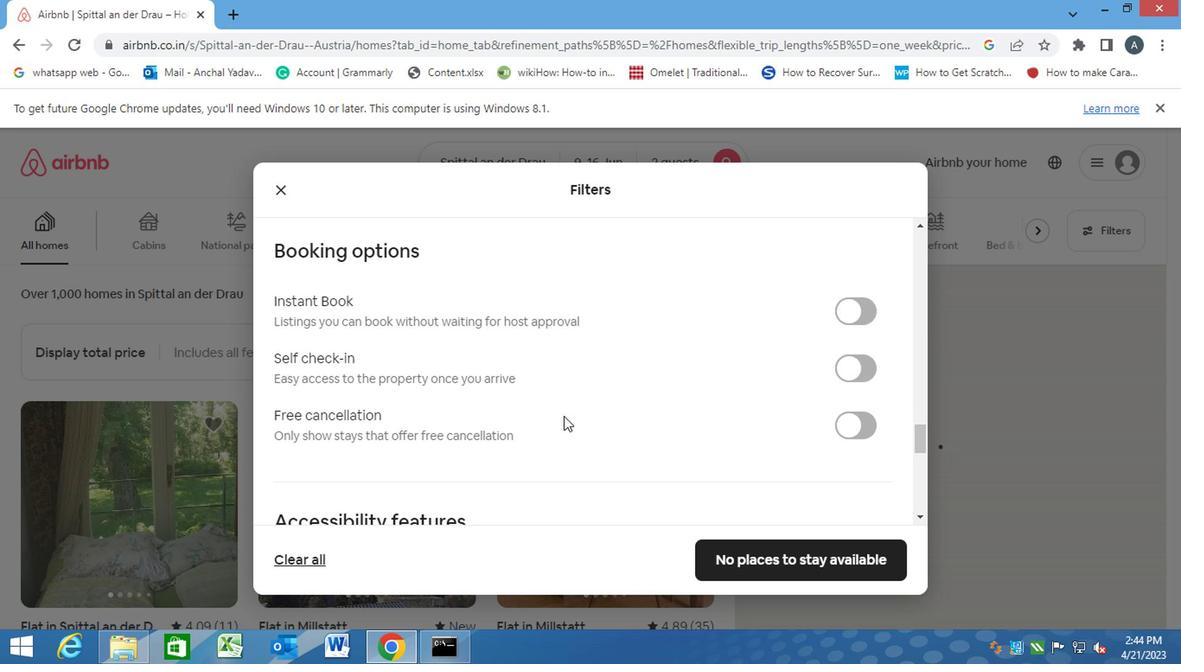 
Action: Mouse moved to (755, 358)
Screenshot: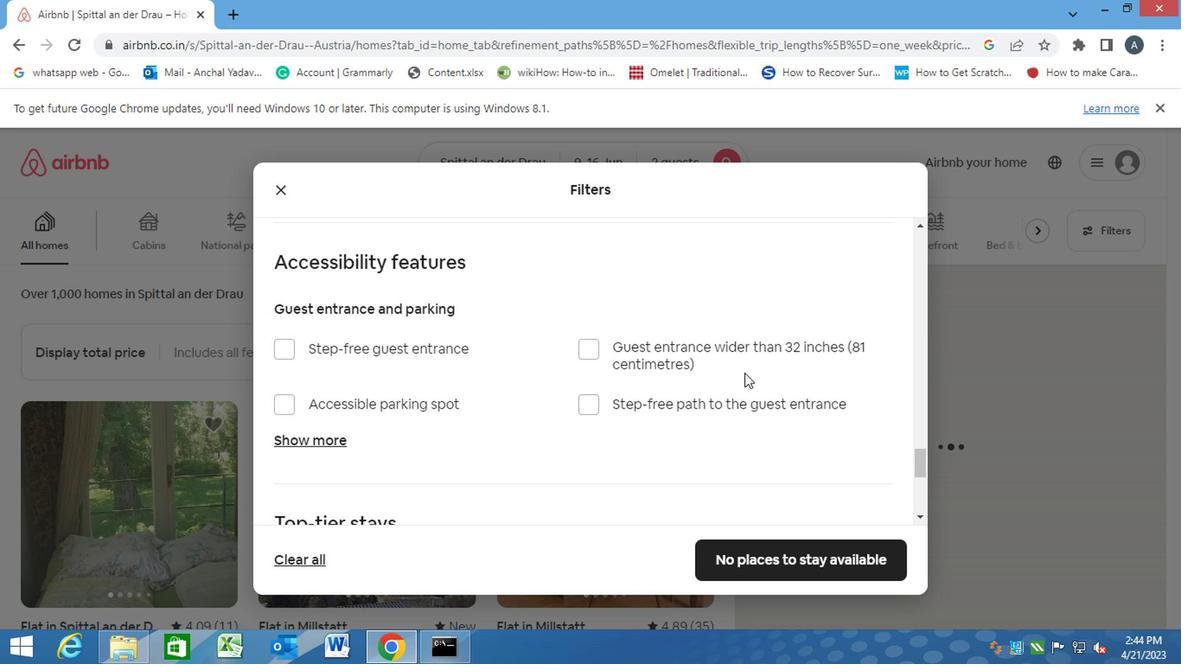 
Action: Mouse scrolled (755, 358) with delta (0, 0)
Screenshot: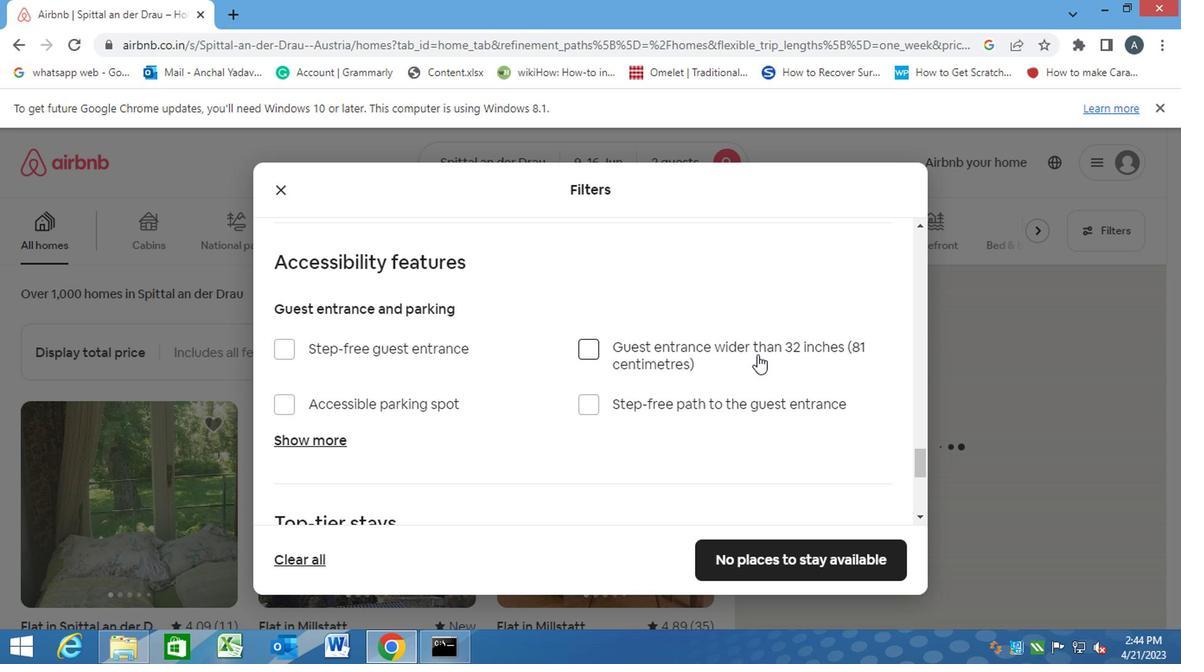 
Action: Mouse scrolled (755, 358) with delta (0, 0)
Screenshot: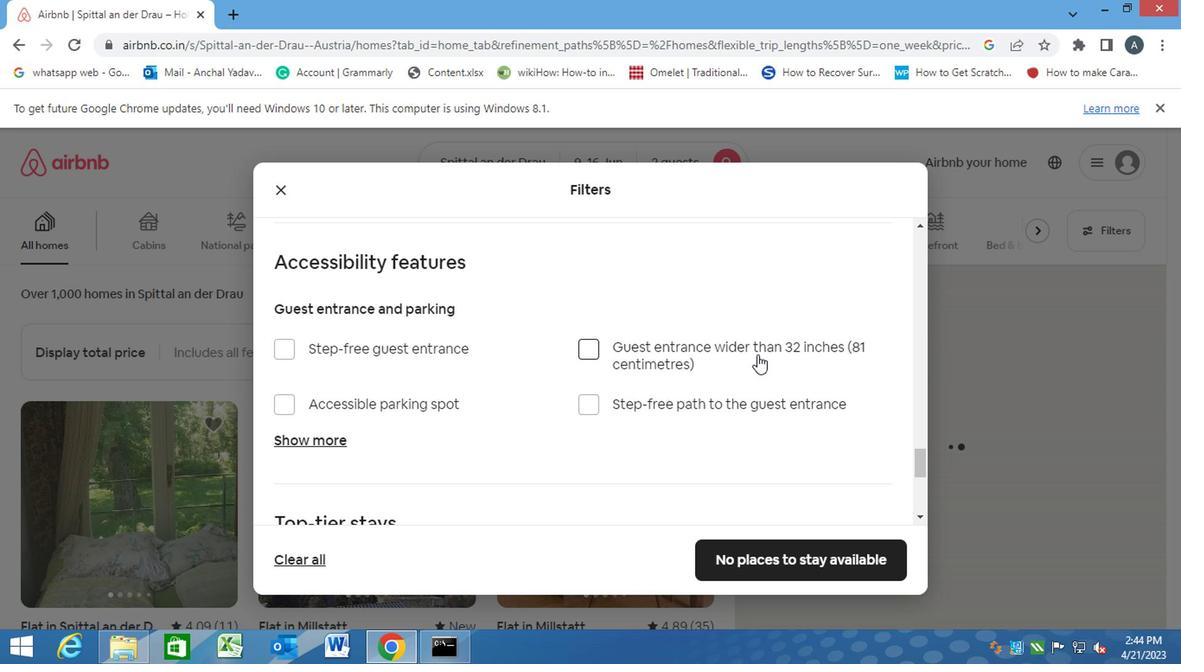 
Action: Mouse moved to (840, 276)
Screenshot: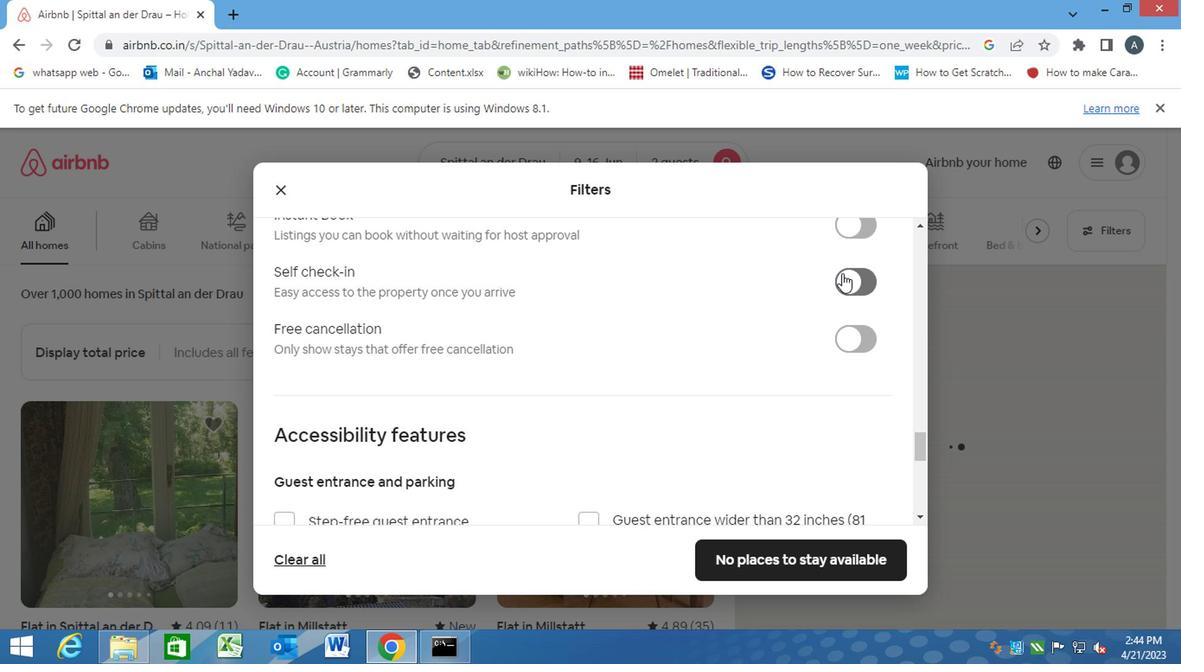 
Action: Mouse pressed left at (840, 276)
Screenshot: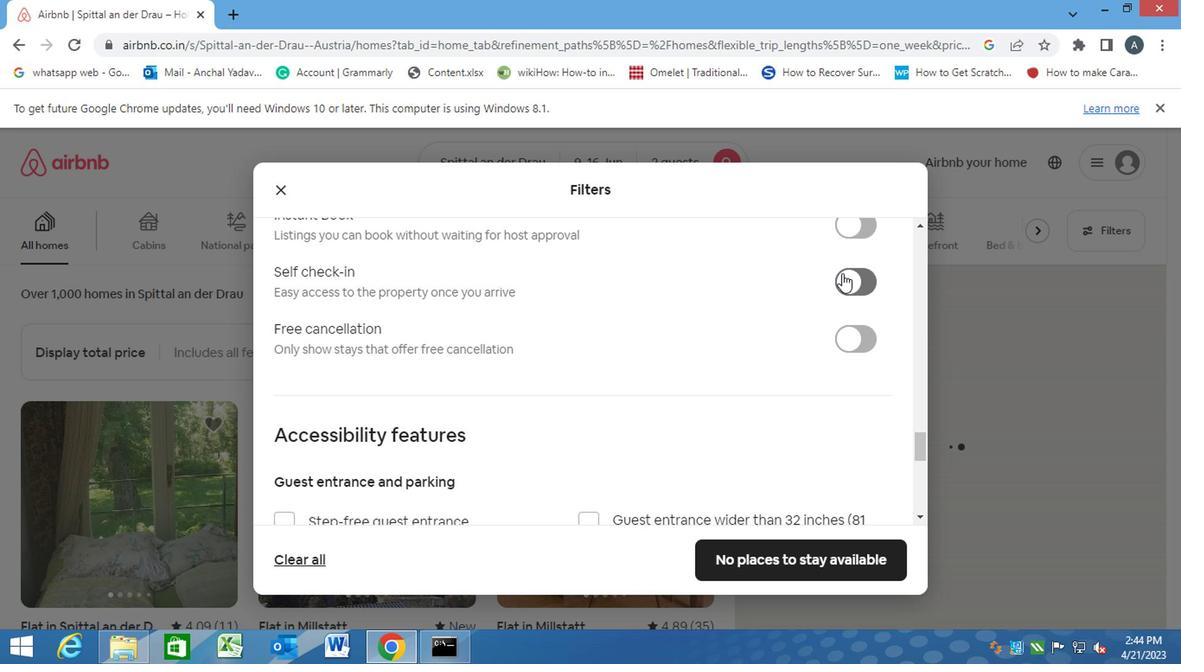 
Action: Mouse moved to (656, 335)
Screenshot: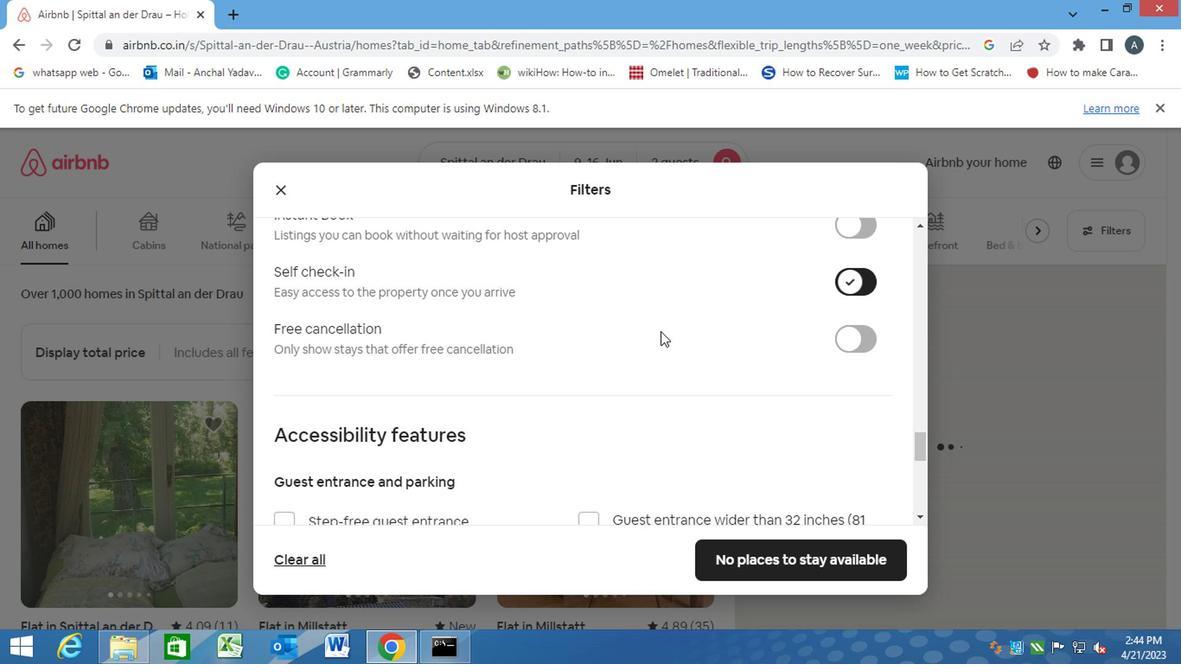 
Action: Mouse scrolled (656, 334) with delta (0, 0)
Screenshot: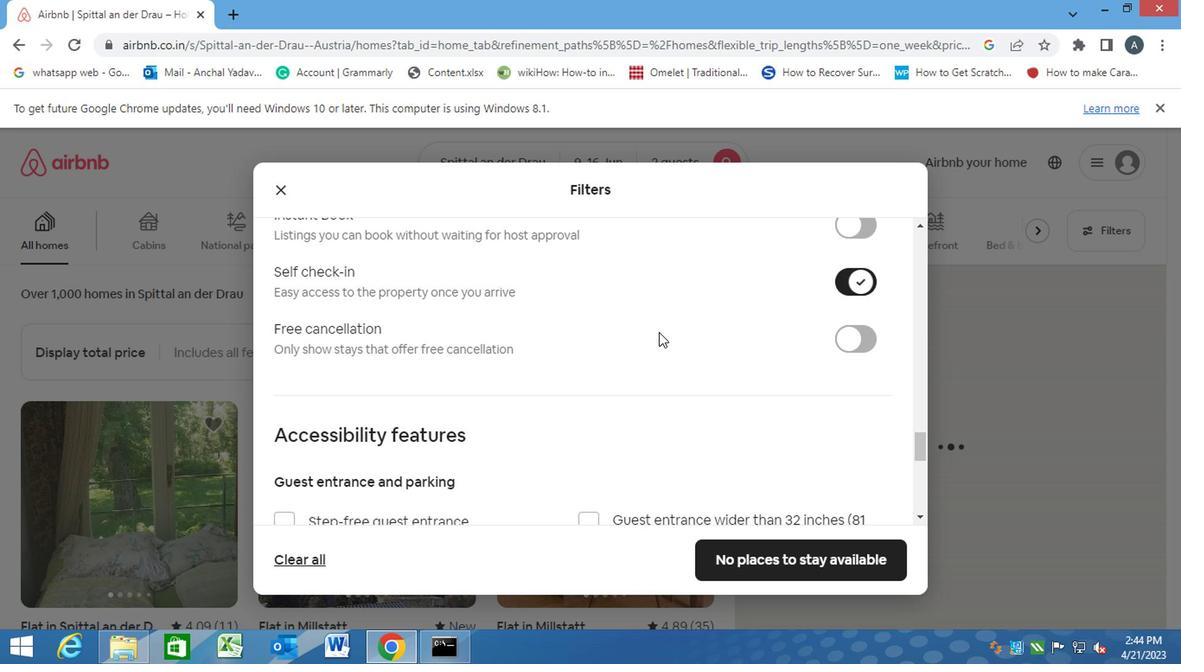 
Action: Mouse moved to (655, 335)
Screenshot: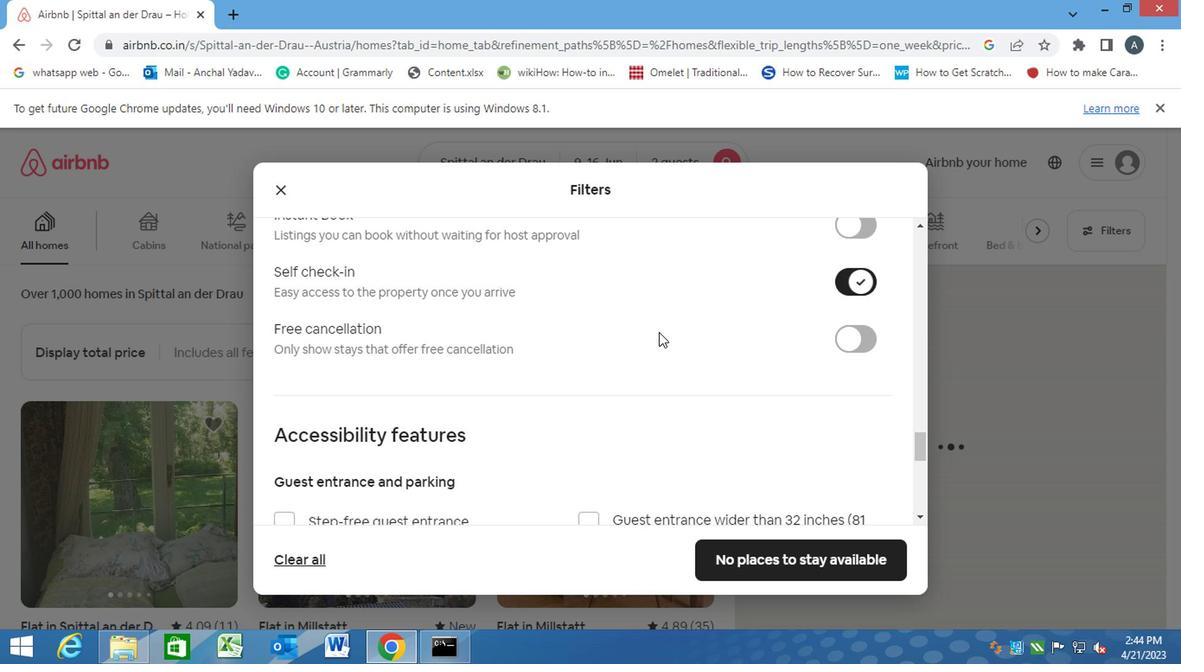 
Action: Mouse scrolled (655, 334) with delta (0, 0)
Screenshot: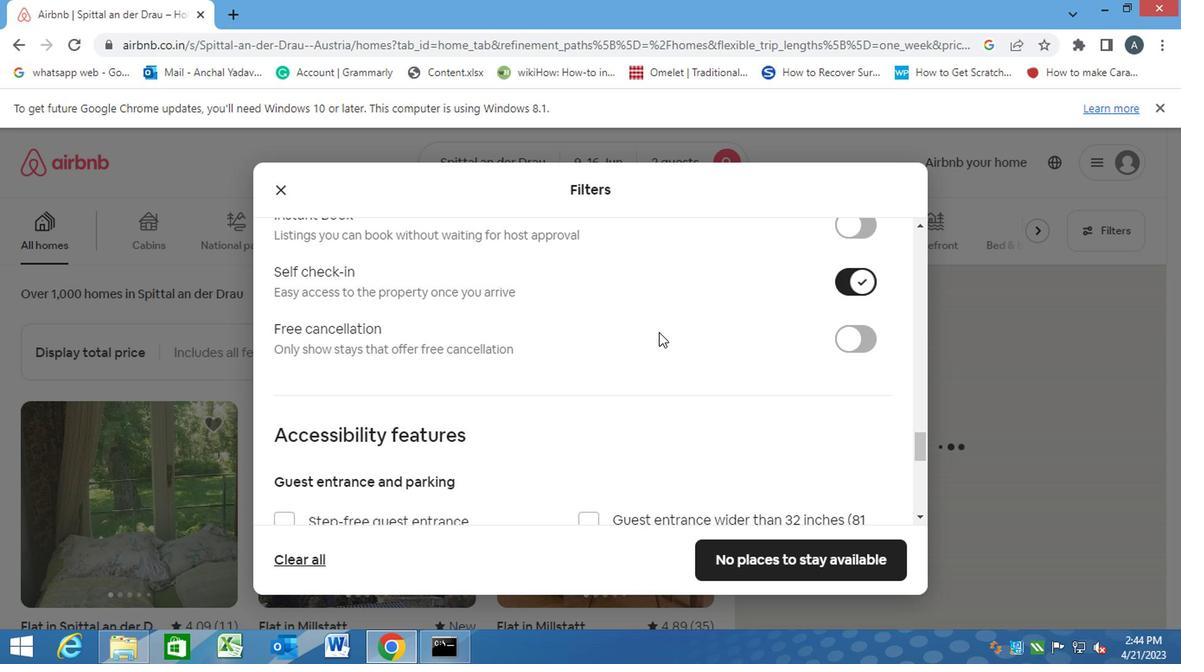 
Action: Mouse moved to (654, 336)
Screenshot: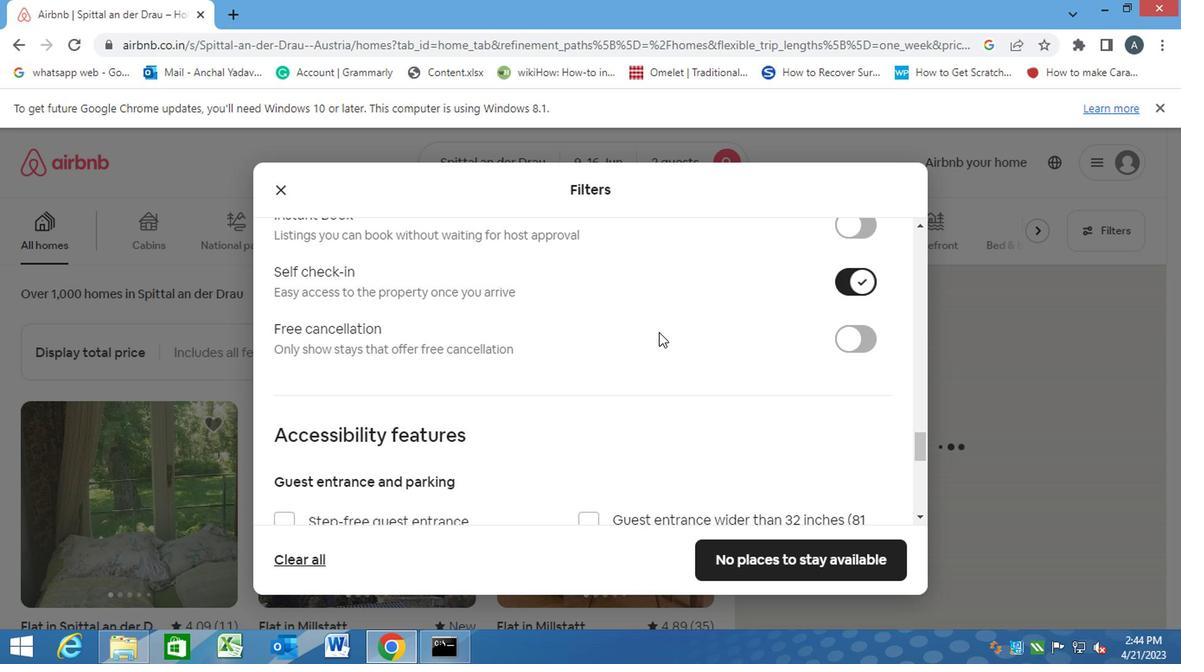 
Action: Mouse scrolled (654, 335) with delta (0, -1)
Screenshot: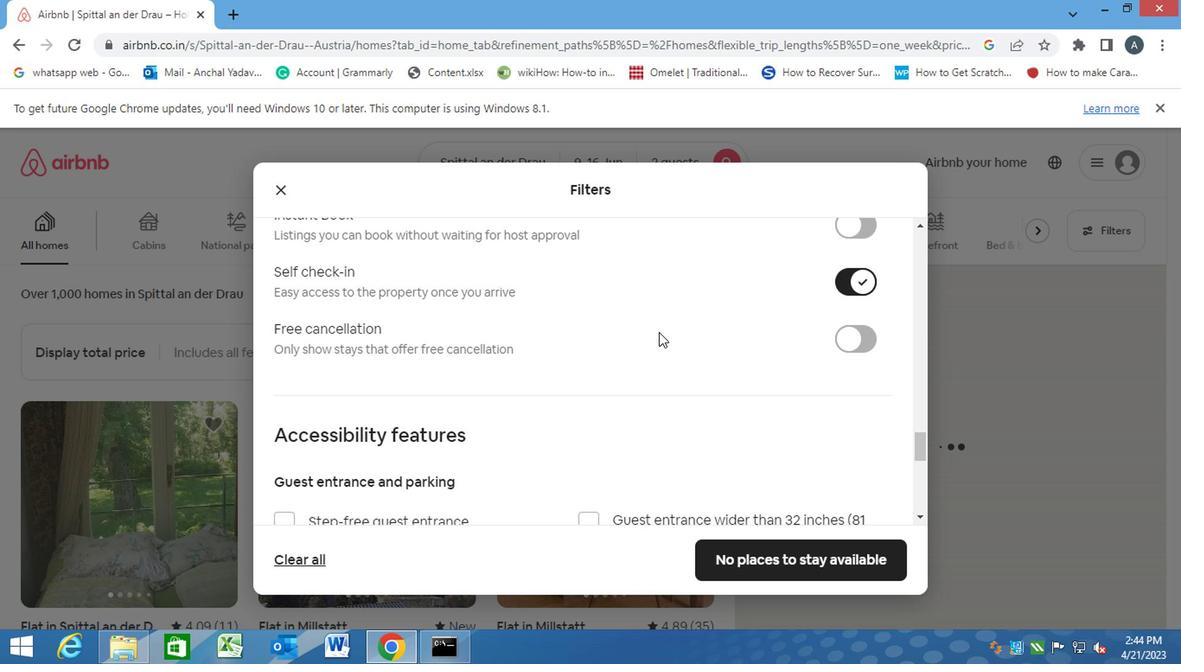 
Action: Mouse moved to (540, 345)
Screenshot: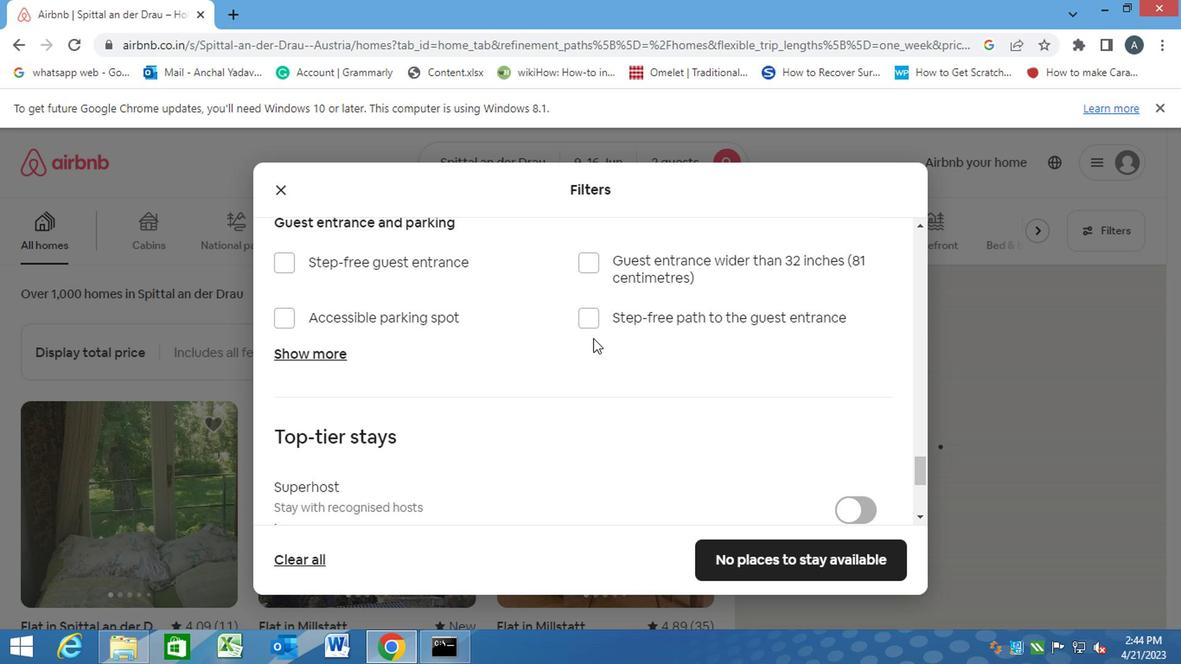 
Action: Mouse scrolled (540, 344) with delta (0, -1)
Screenshot: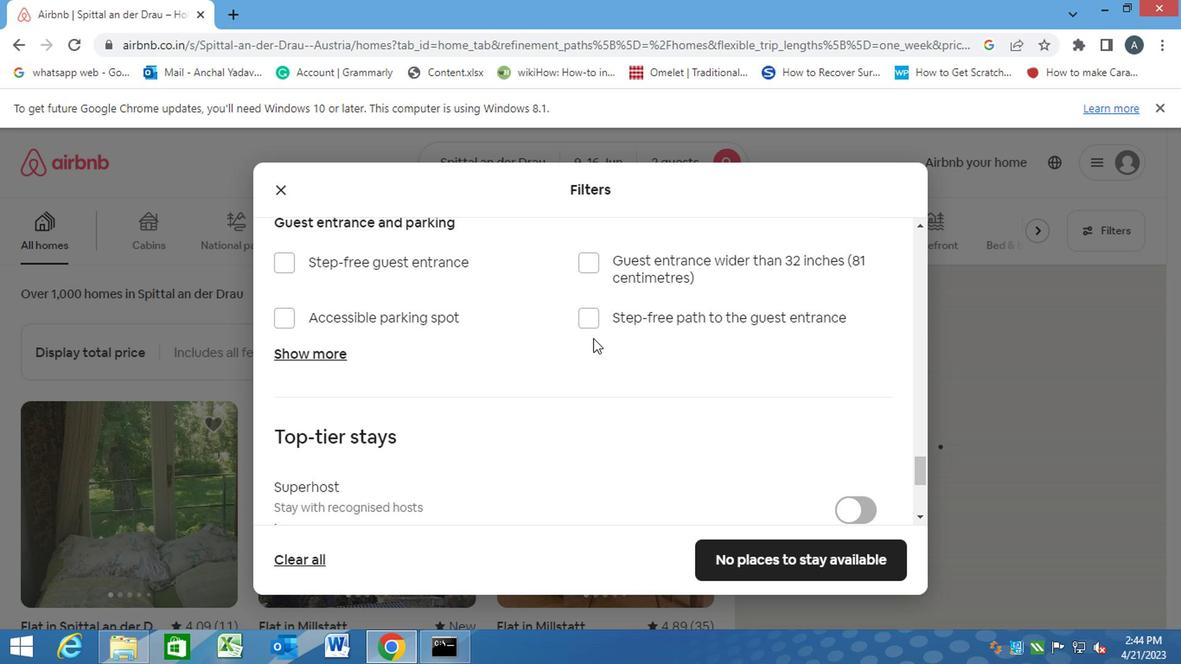 
Action: Mouse moved to (530, 348)
Screenshot: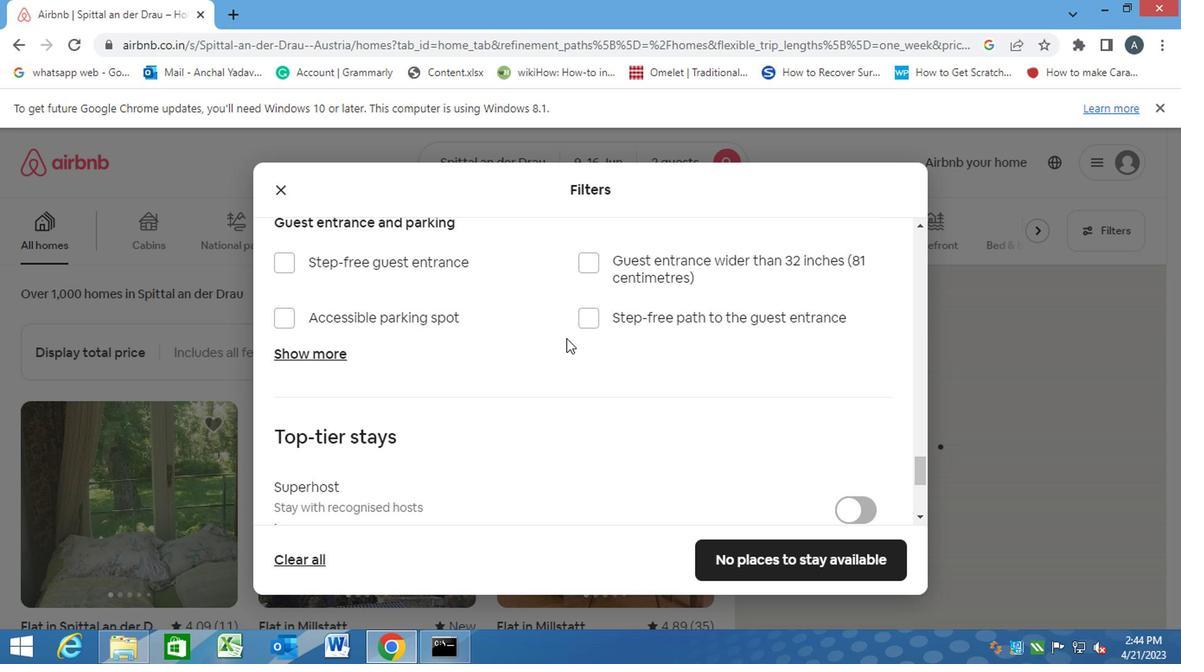 
Action: Mouse scrolled (530, 347) with delta (0, 0)
Screenshot: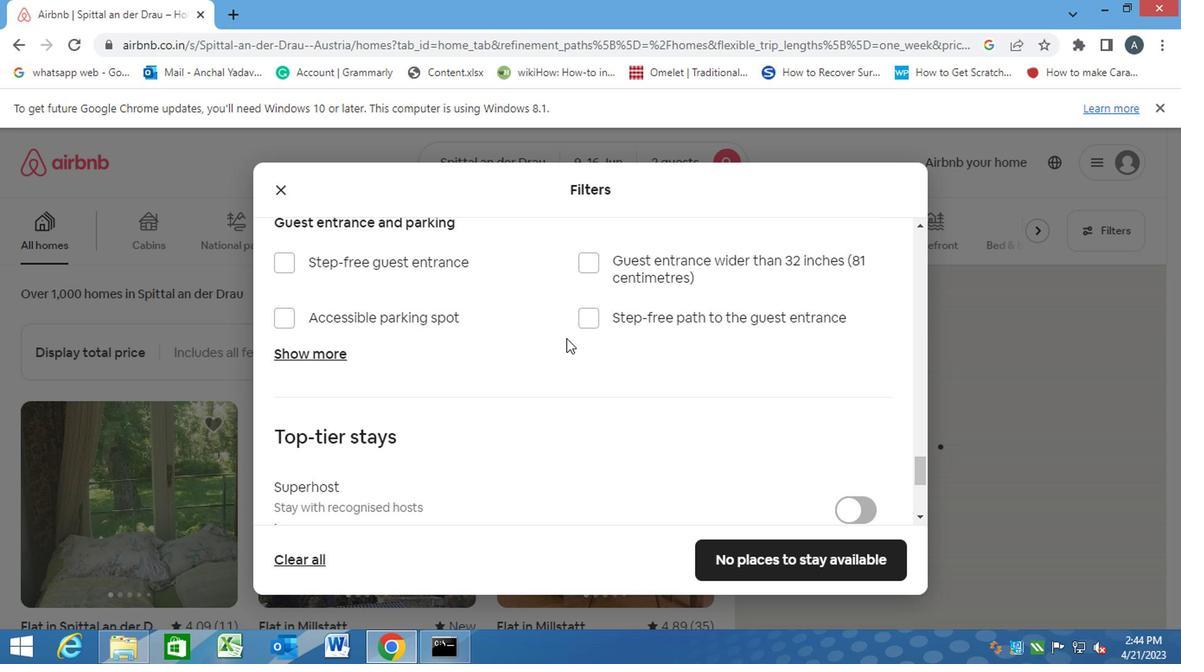 
Action: Mouse moved to (520, 350)
Screenshot: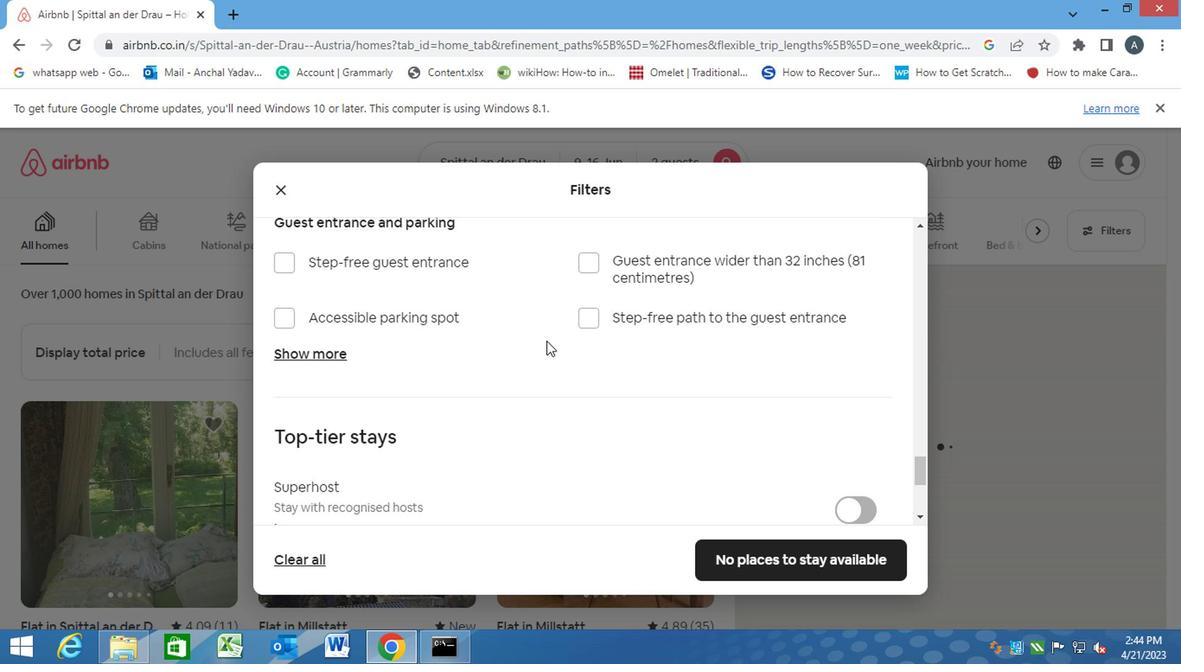 
Action: Mouse scrolled (520, 349) with delta (0, 0)
Screenshot: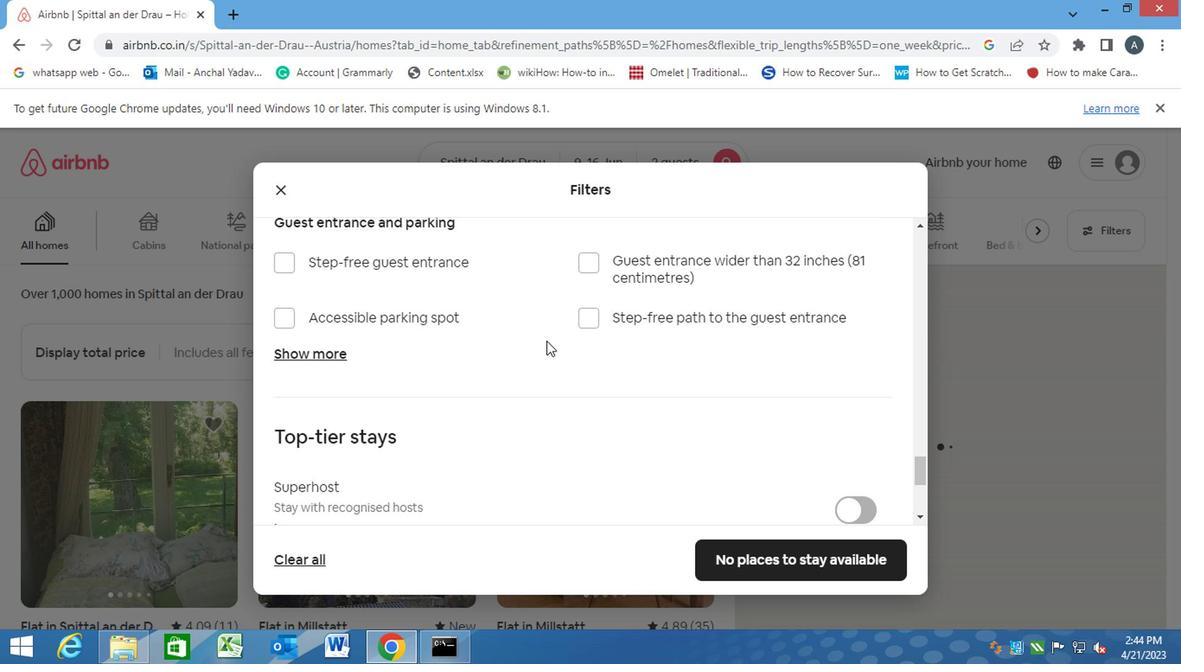 
Action: Mouse moved to (285, 408)
Screenshot: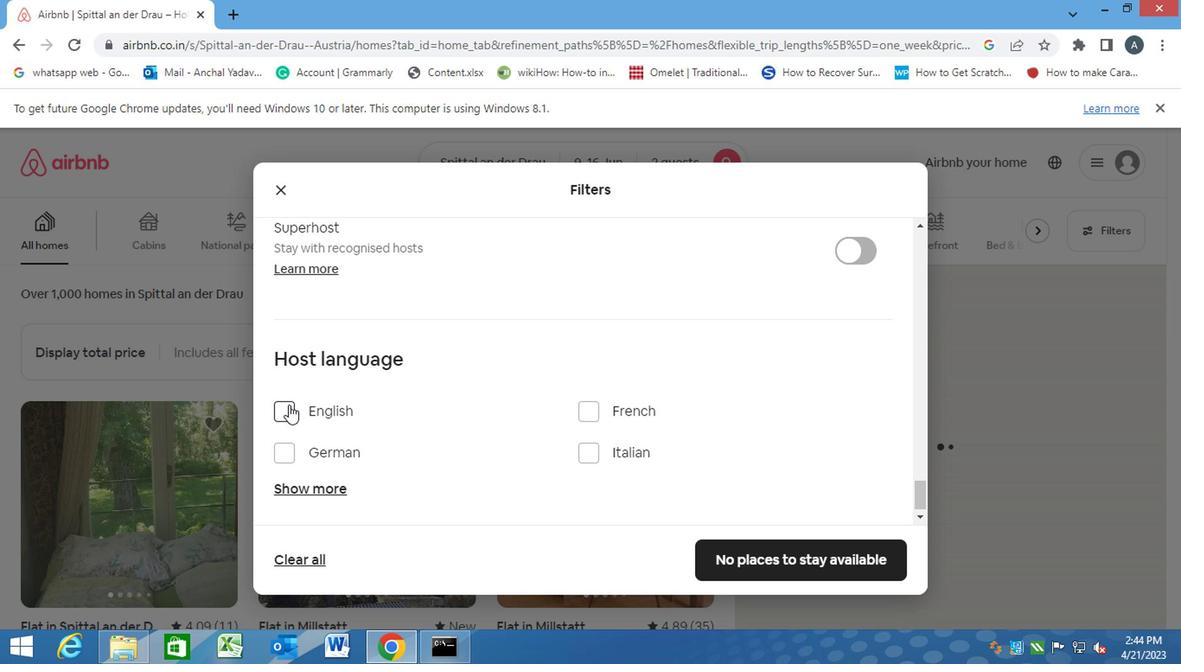 
Action: Mouse pressed left at (285, 408)
Screenshot: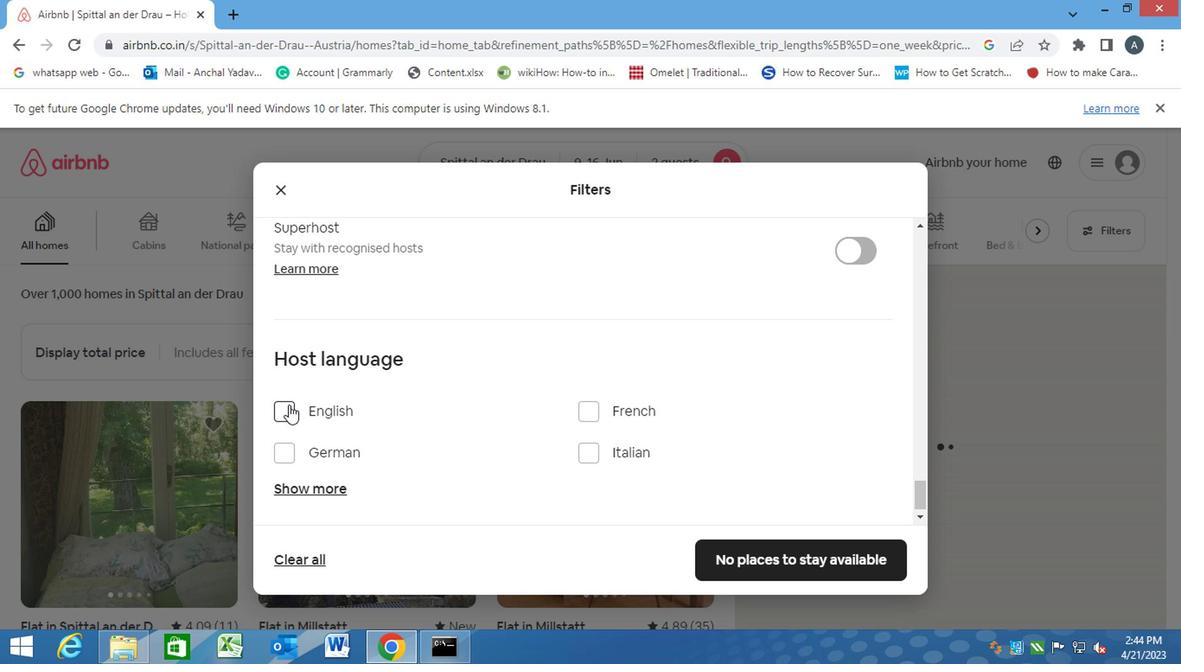 
Action: Mouse moved to (755, 552)
Screenshot: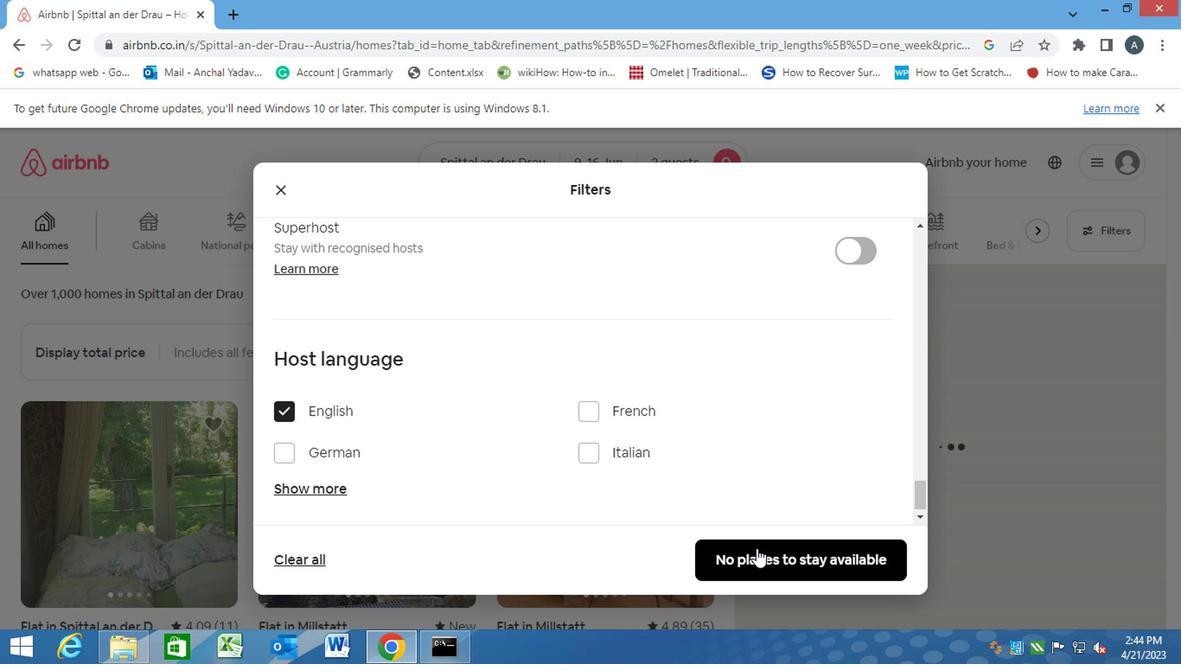 
Action: Mouse pressed left at (755, 552)
Screenshot: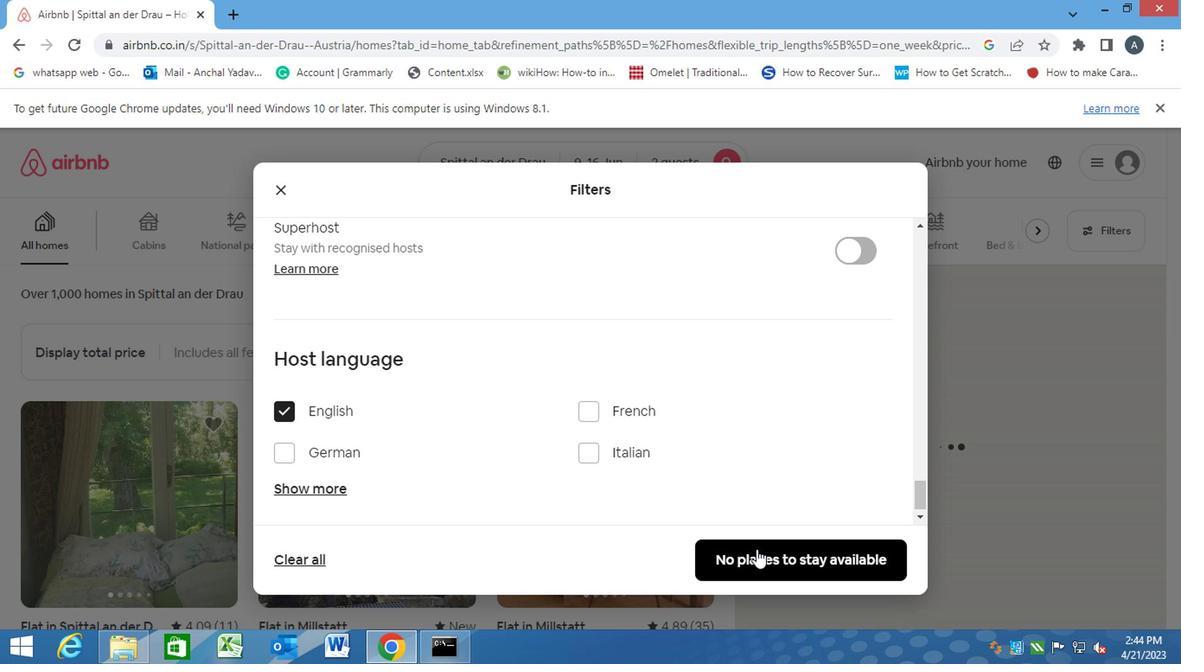 
